 Task: Find connections with filter location Hājo with filter topic #moneywith filter profile language French with filter current company Apollo Hospitals with filter school M.G.M's Jawaharlal Nehru College of Engineering with filter industry Industry Associations with filter service category Video Animation with filter keywords title HVAC Technician
Action: Mouse moved to (567, 74)
Screenshot: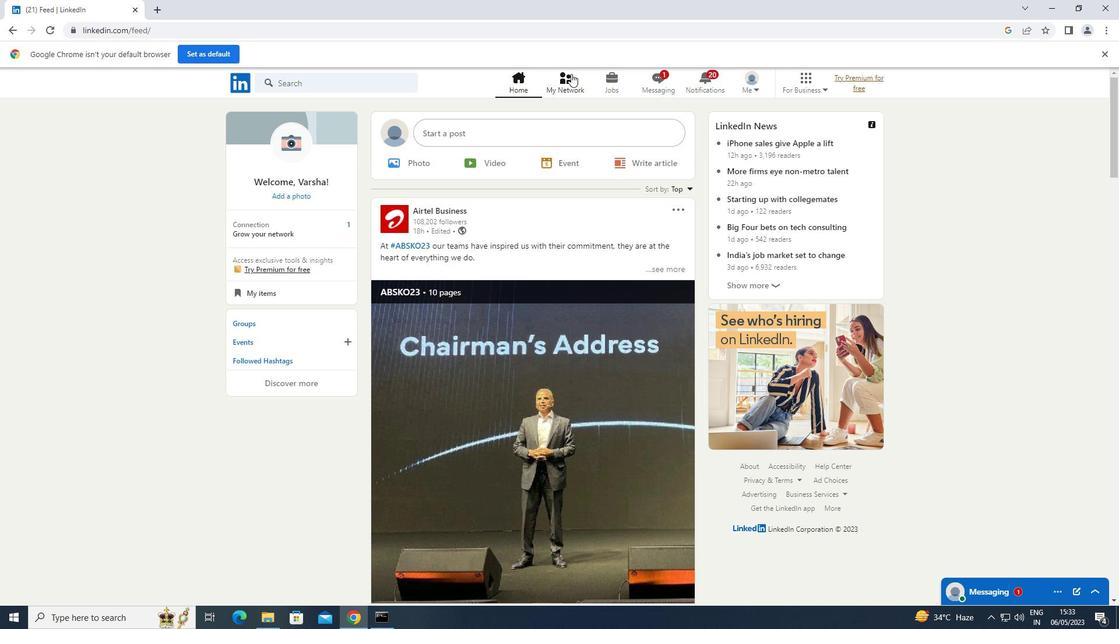 
Action: Mouse pressed left at (567, 74)
Screenshot: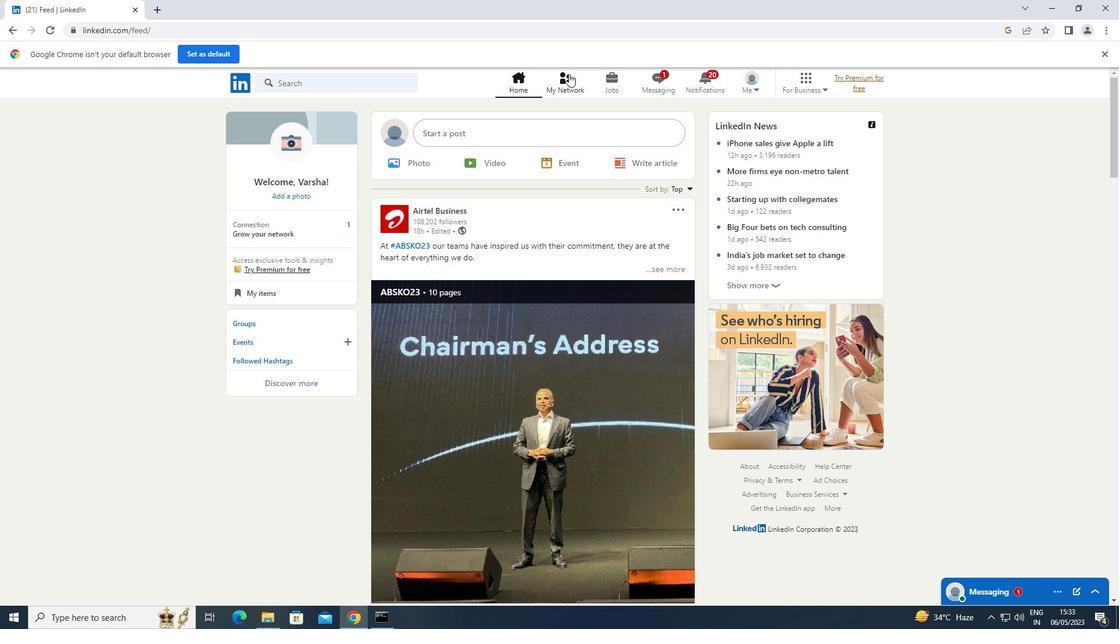 
Action: Mouse moved to (298, 149)
Screenshot: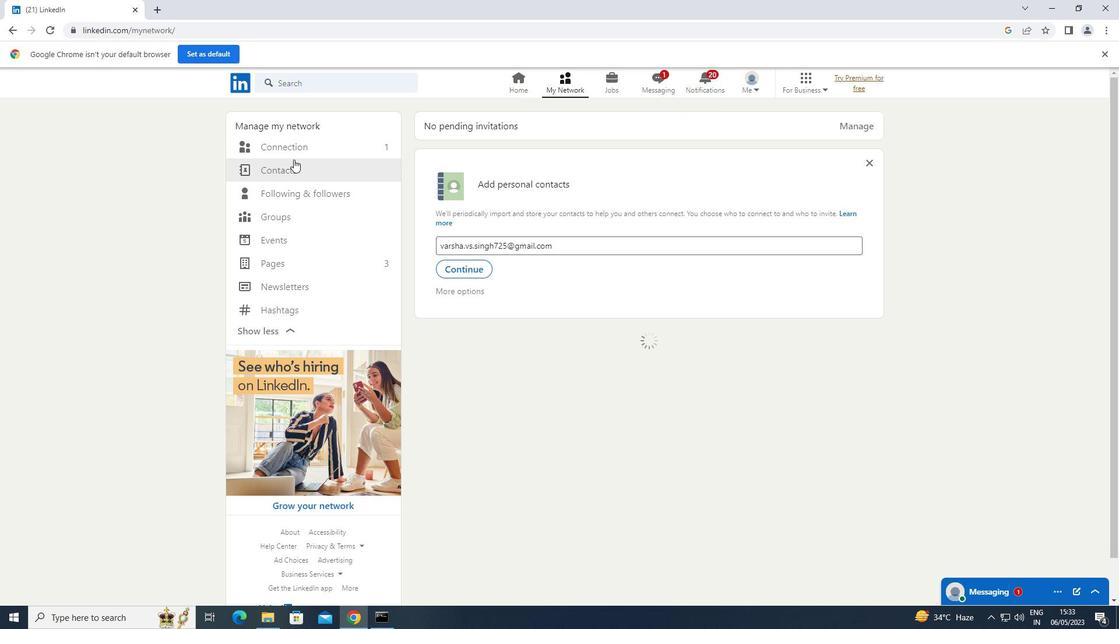 
Action: Mouse pressed left at (298, 149)
Screenshot: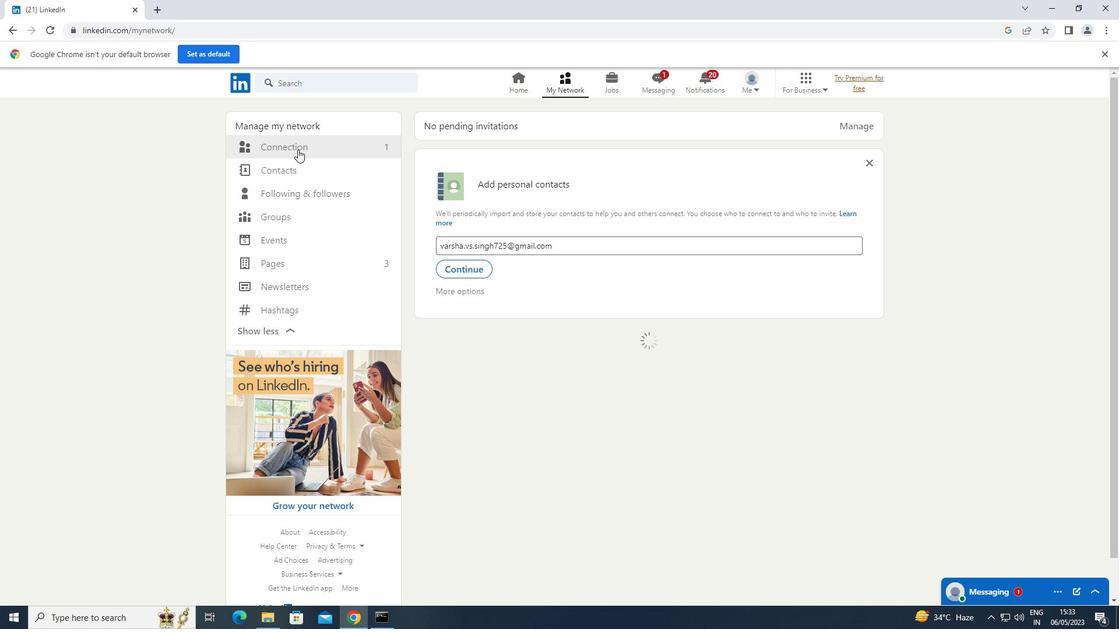 
Action: Mouse moved to (660, 139)
Screenshot: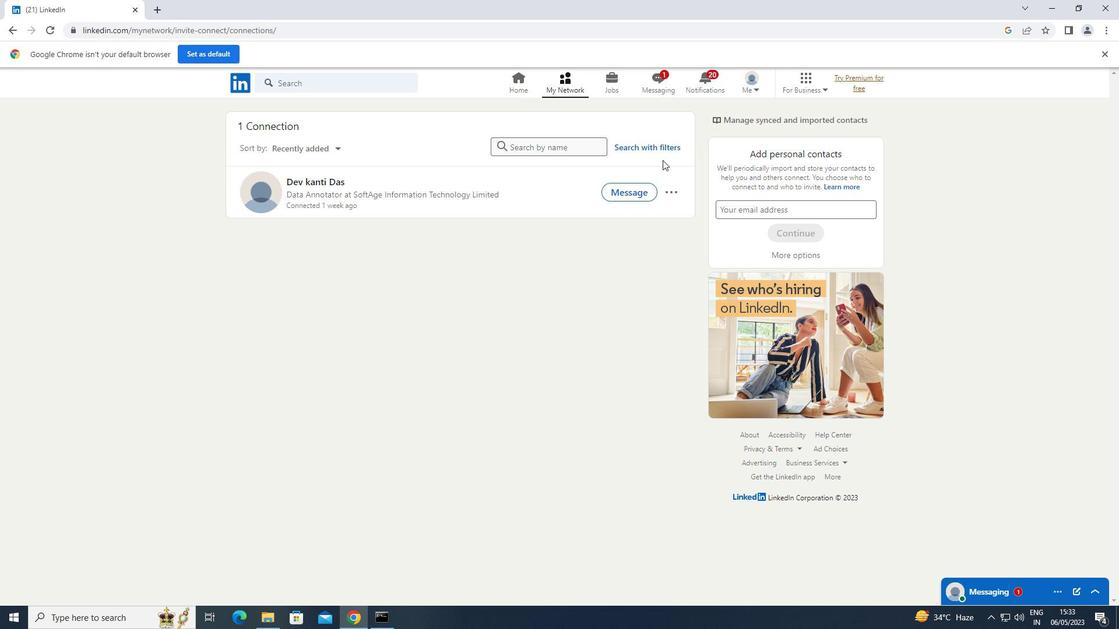 
Action: Mouse pressed left at (660, 139)
Screenshot: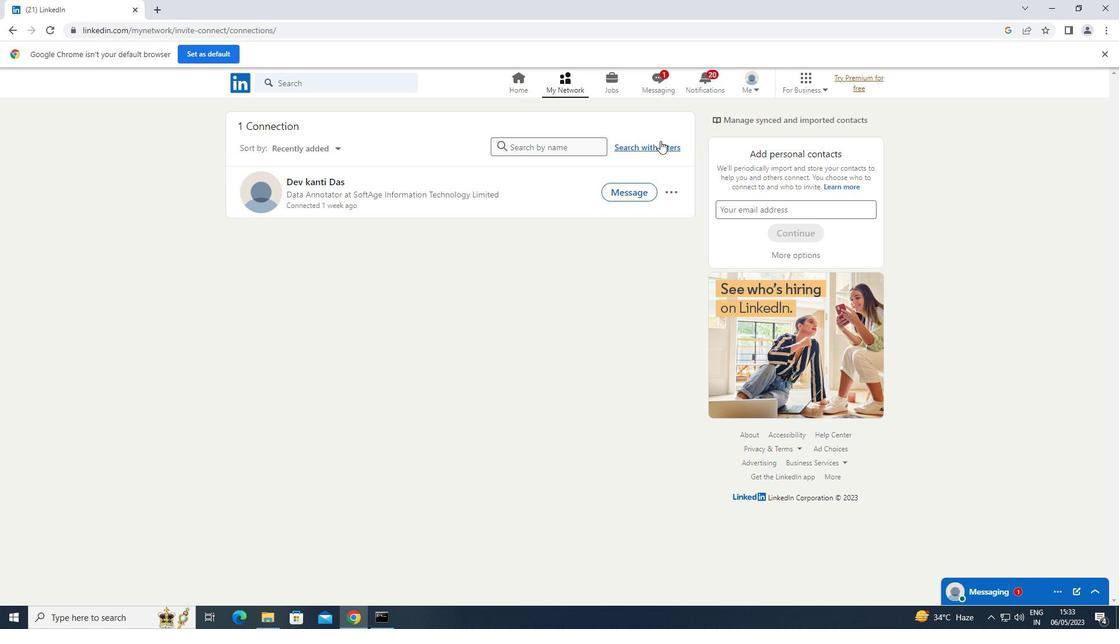 
Action: Mouse moved to (657, 147)
Screenshot: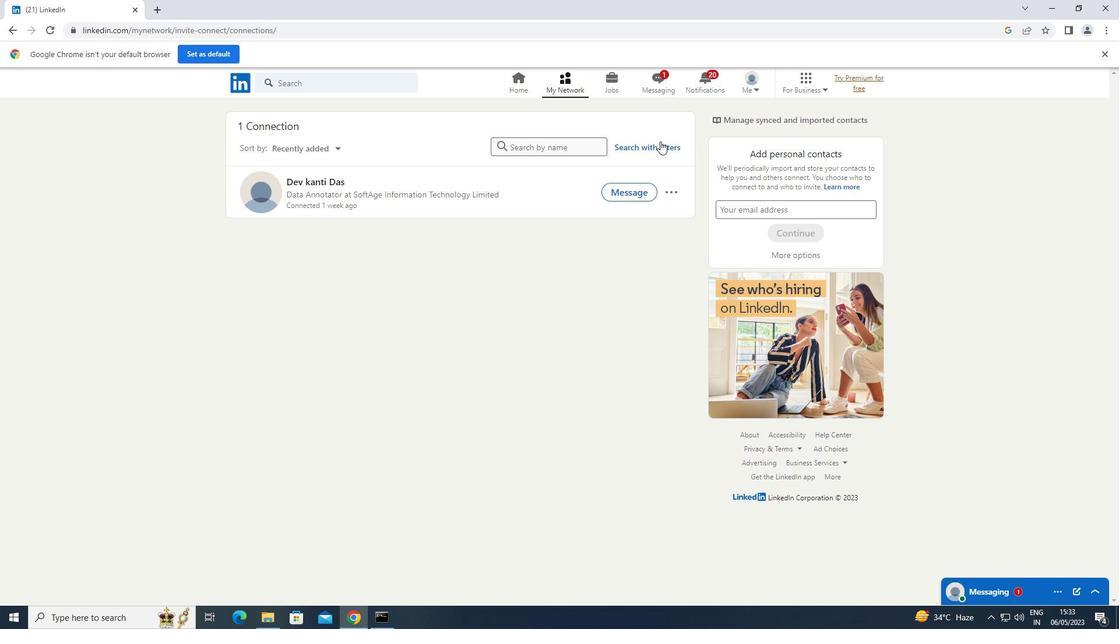
Action: Mouse pressed left at (657, 147)
Screenshot: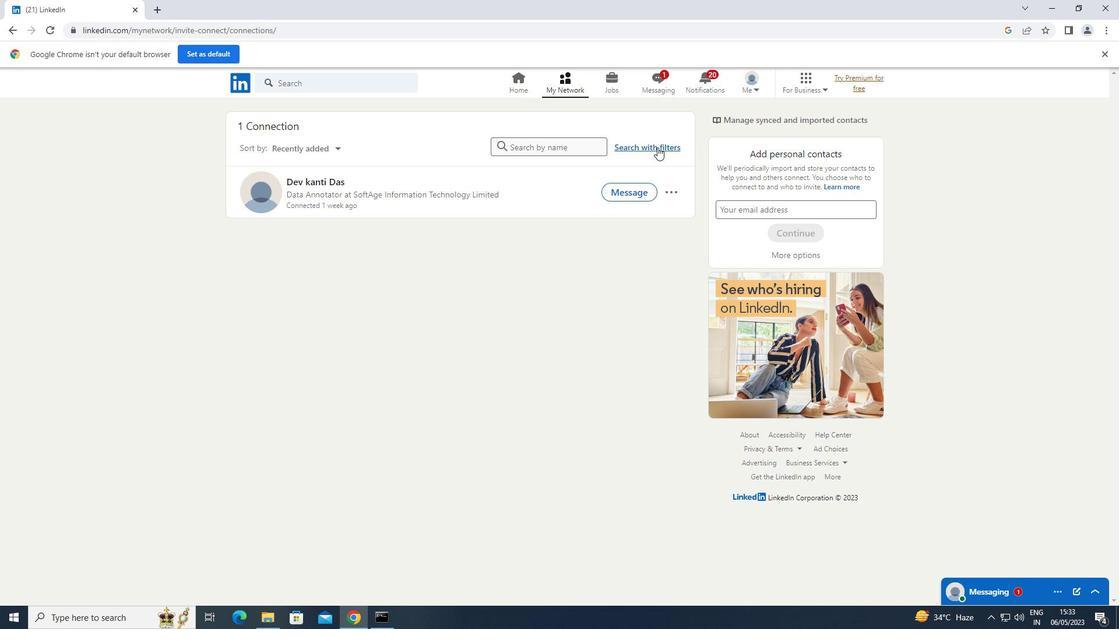 
Action: Mouse moved to (600, 116)
Screenshot: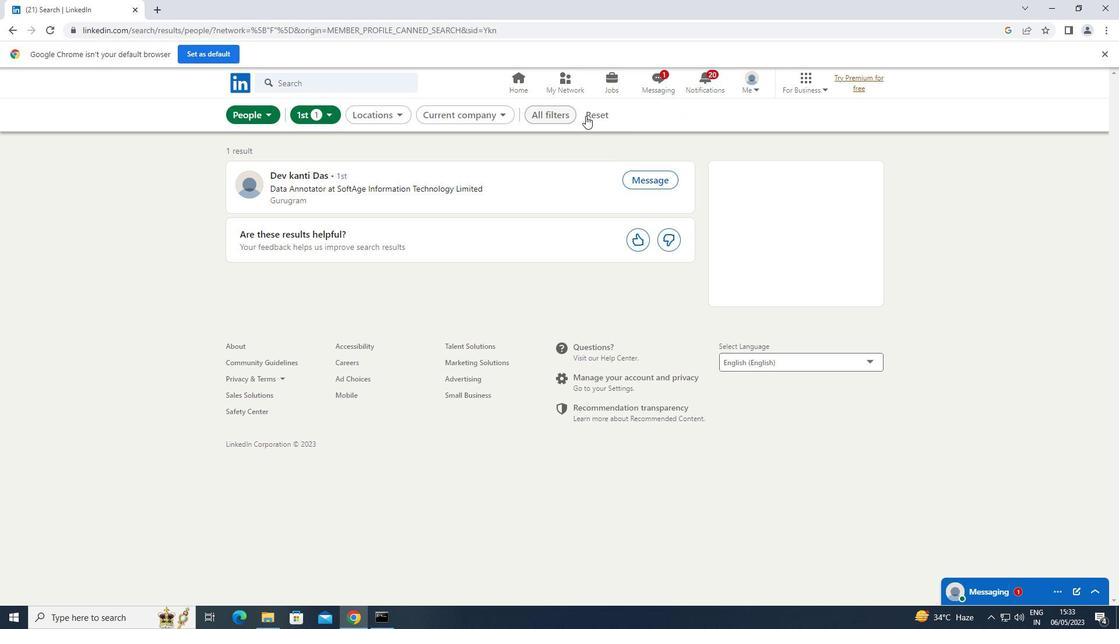 
Action: Mouse pressed left at (600, 116)
Screenshot: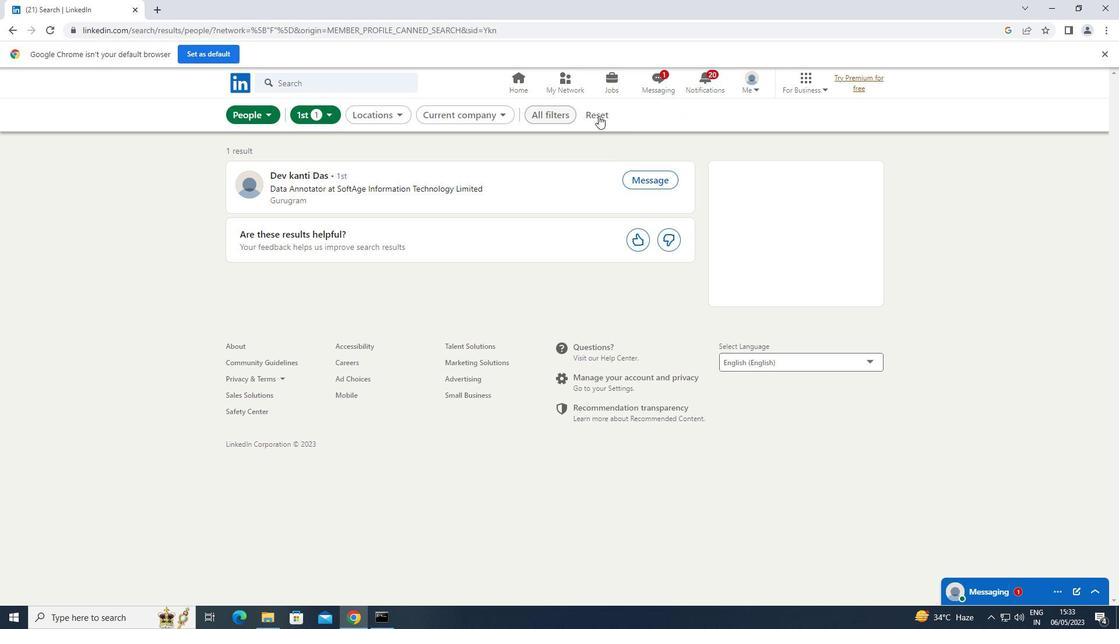 
Action: Mouse moved to (599, 114)
Screenshot: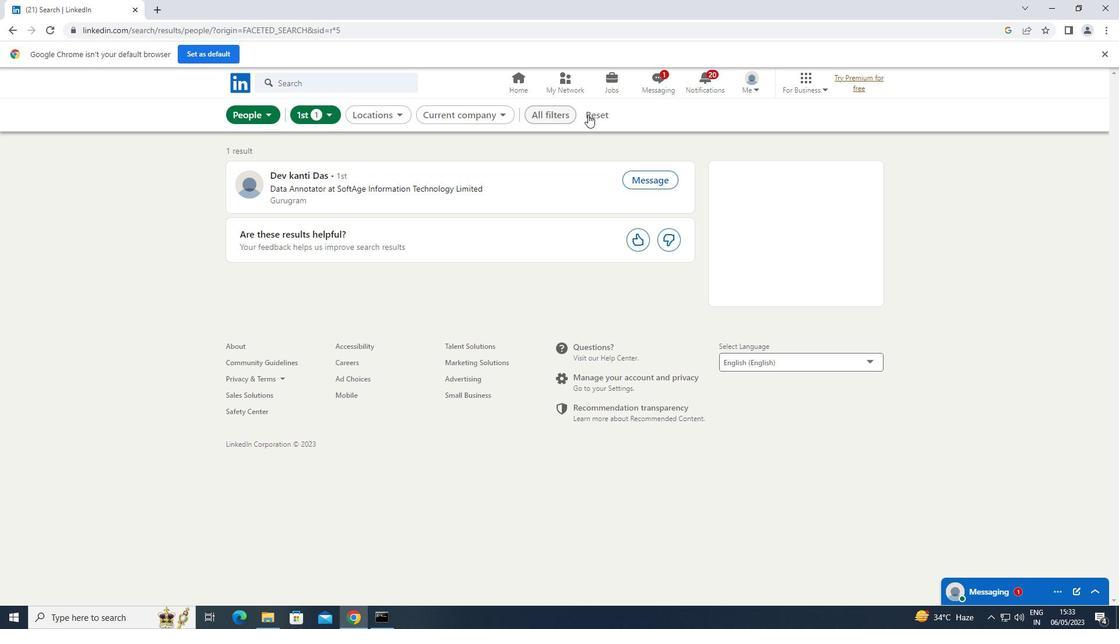 
Action: Mouse pressed left at (599, 114)
Screenshot: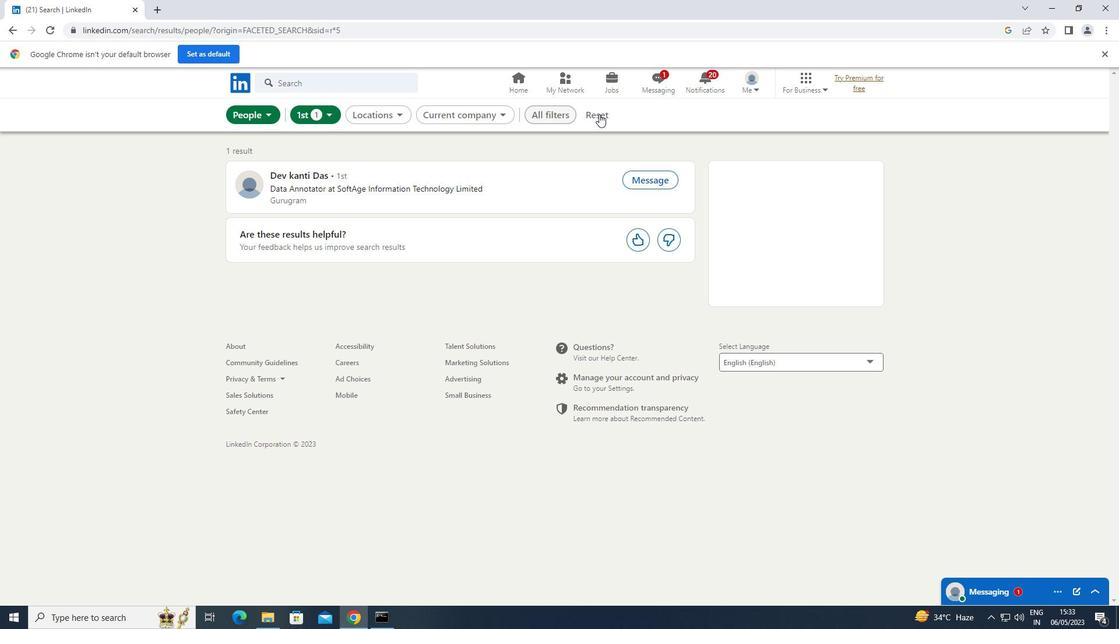 
Action: Mouse moved to (581, 116)
Screenshot: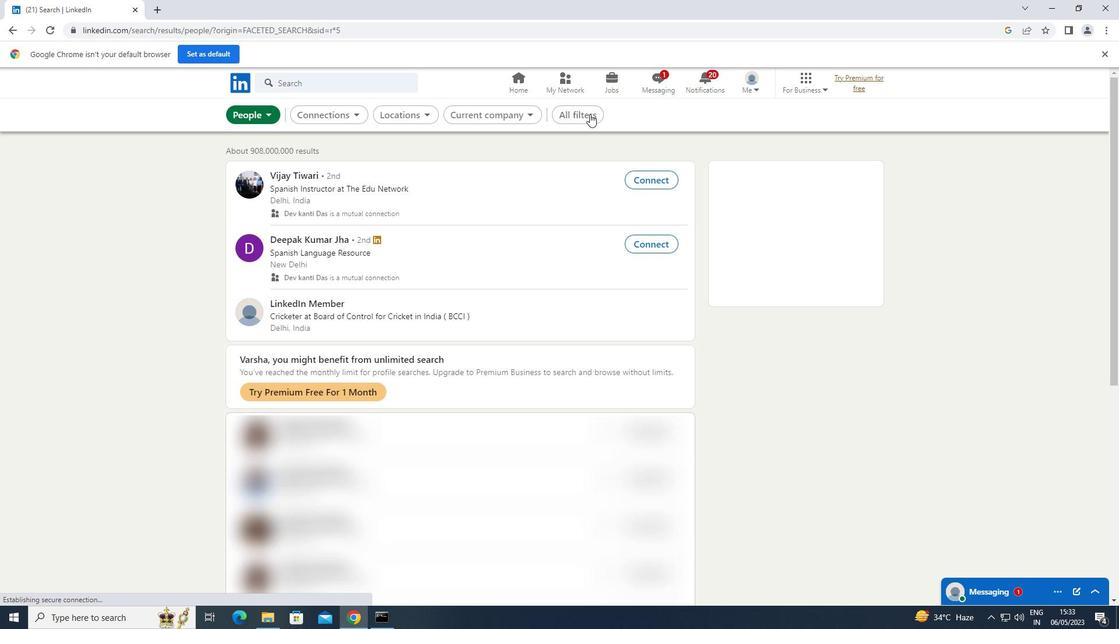 
Action: Mouse pressed left at (581, 116)
Screenshot: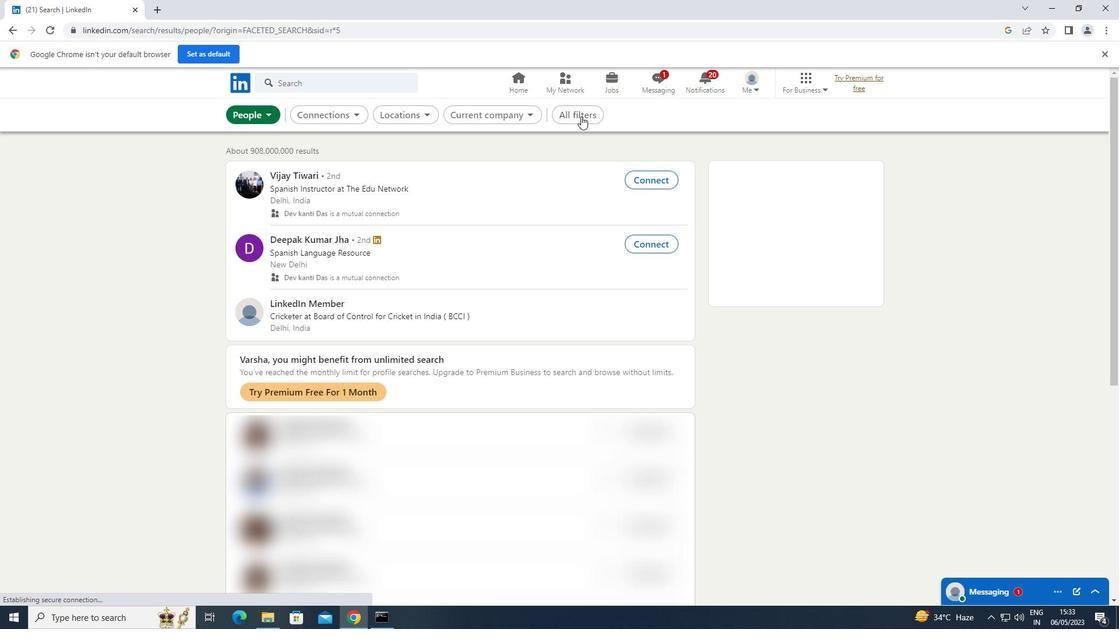 
Action: Mouse moved to (924, 281)
Screenshot: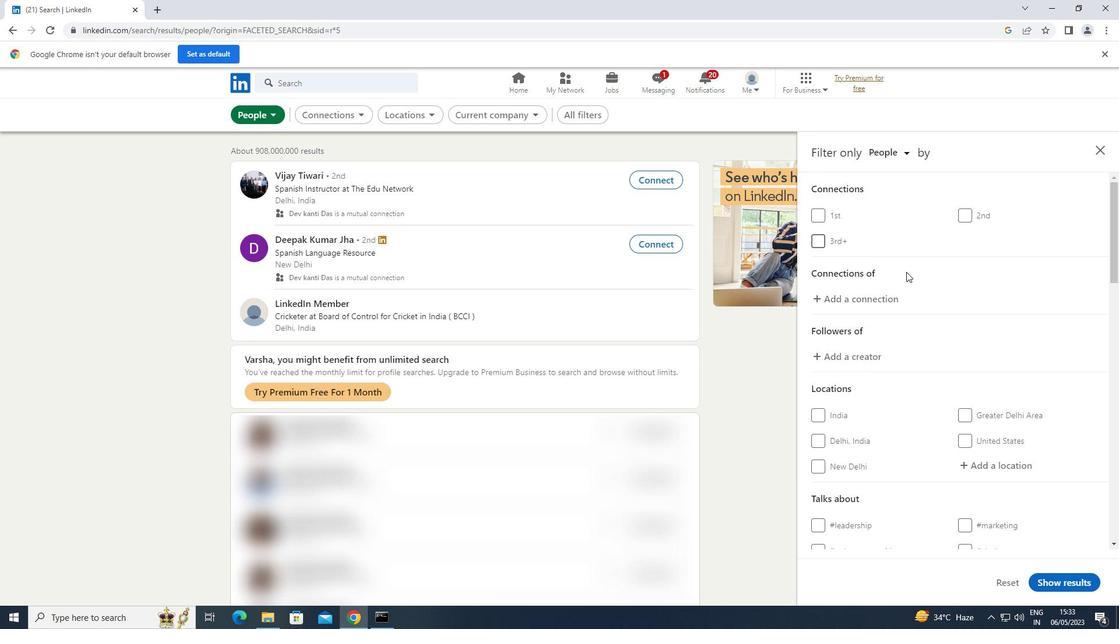 
Action: Mouse scrolled (924, 280) with delta (0, 0)
Screenshot: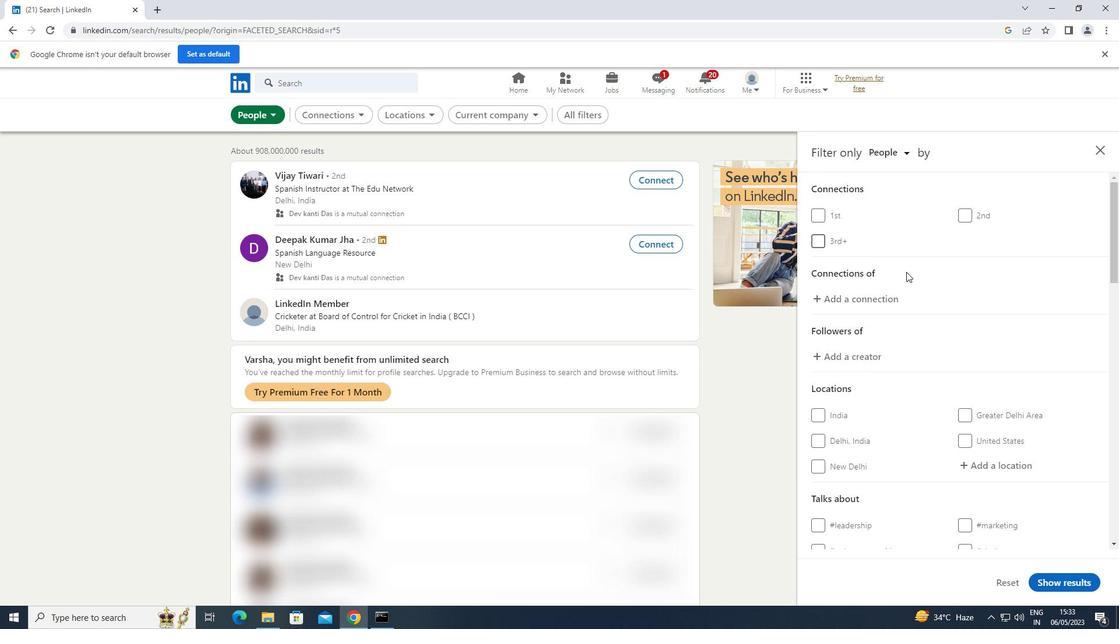 
Action: Mouse scrolled (924, 280) with delta (0, 0)
Screenshot: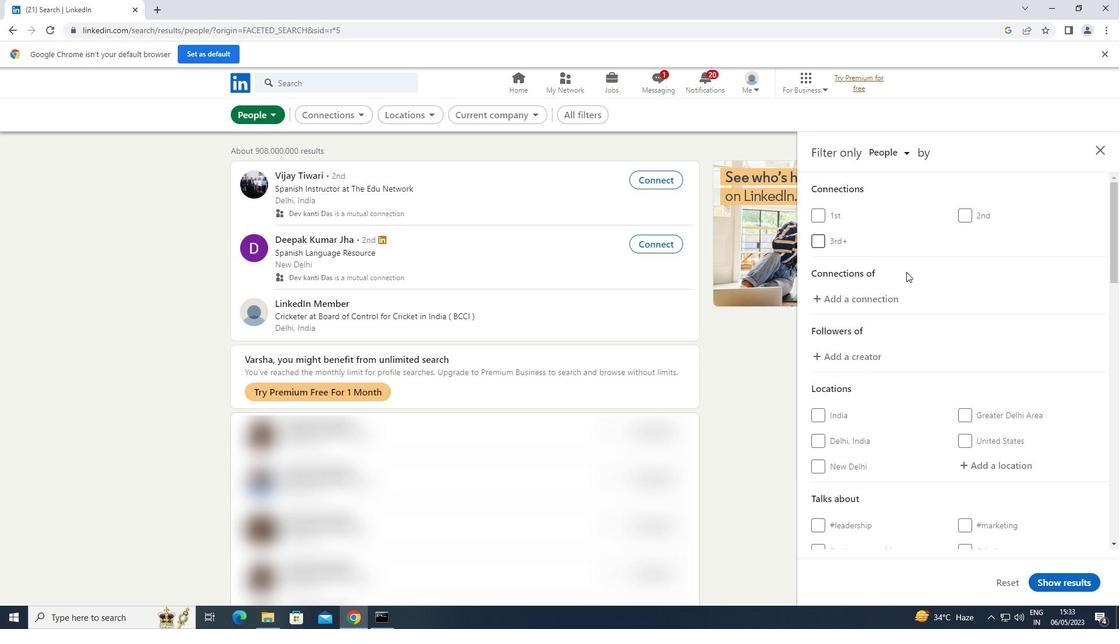 
Action: Mouse moved to (989, 343)
Screenshot: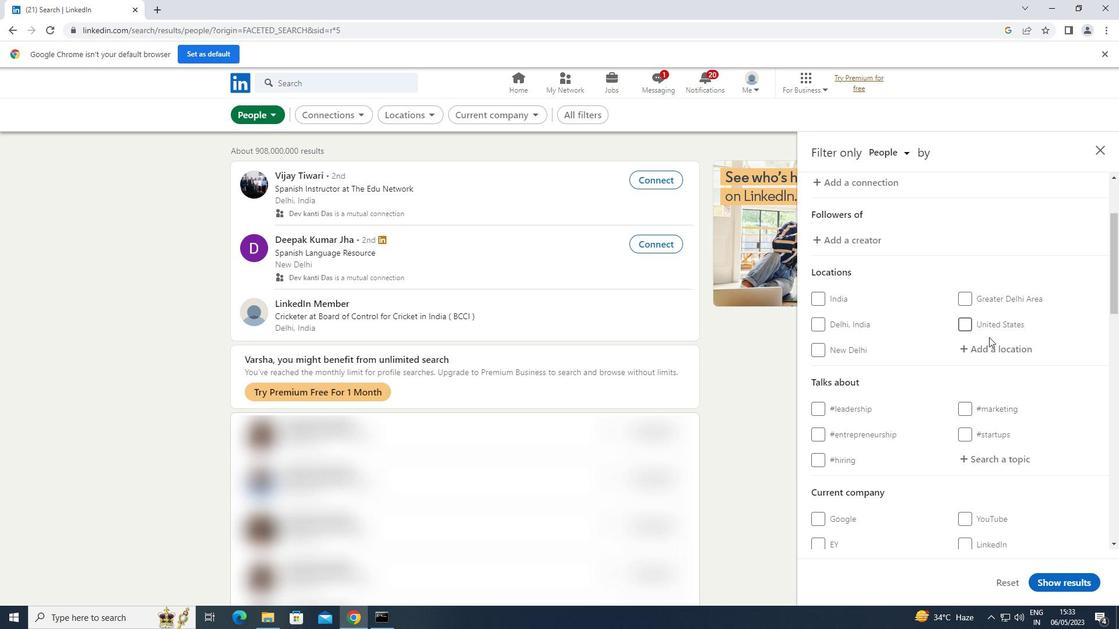 
Action: Mouse pressed left at (989, 343)
Screenshot: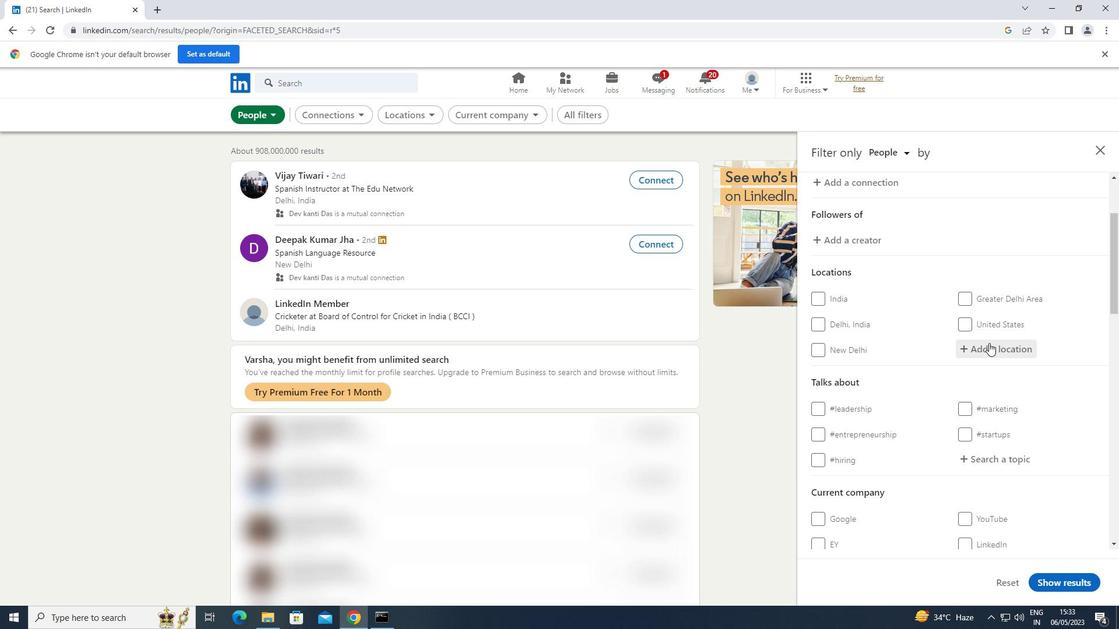 
Action: Mouse moved to (990, 343)
Screenshot: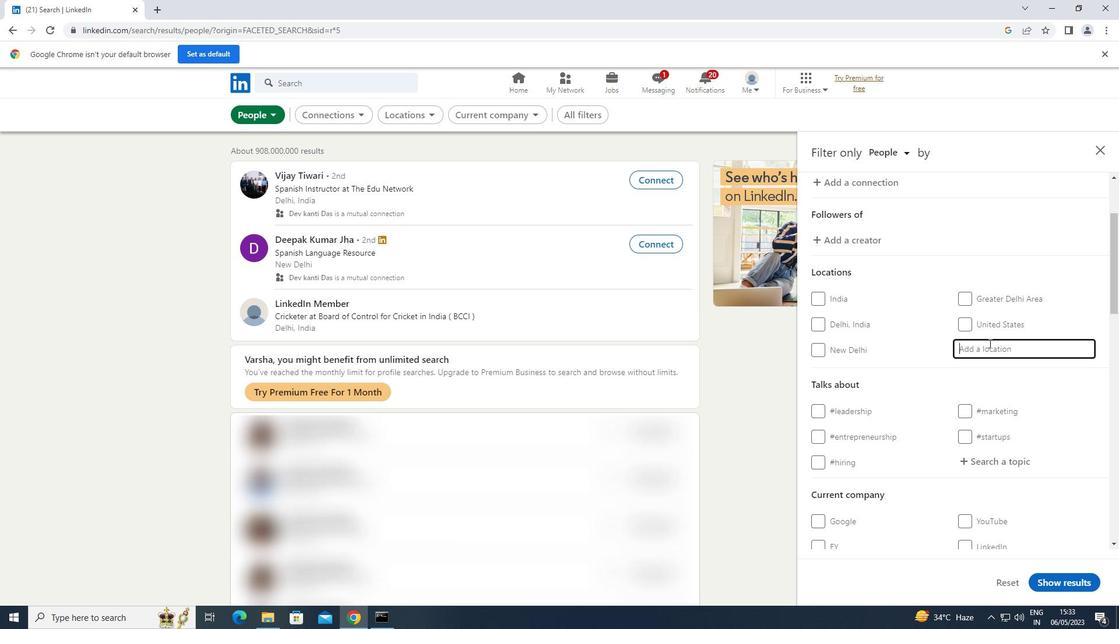 
Action: Key pressed <Key.shift>HAJ
Screenshot: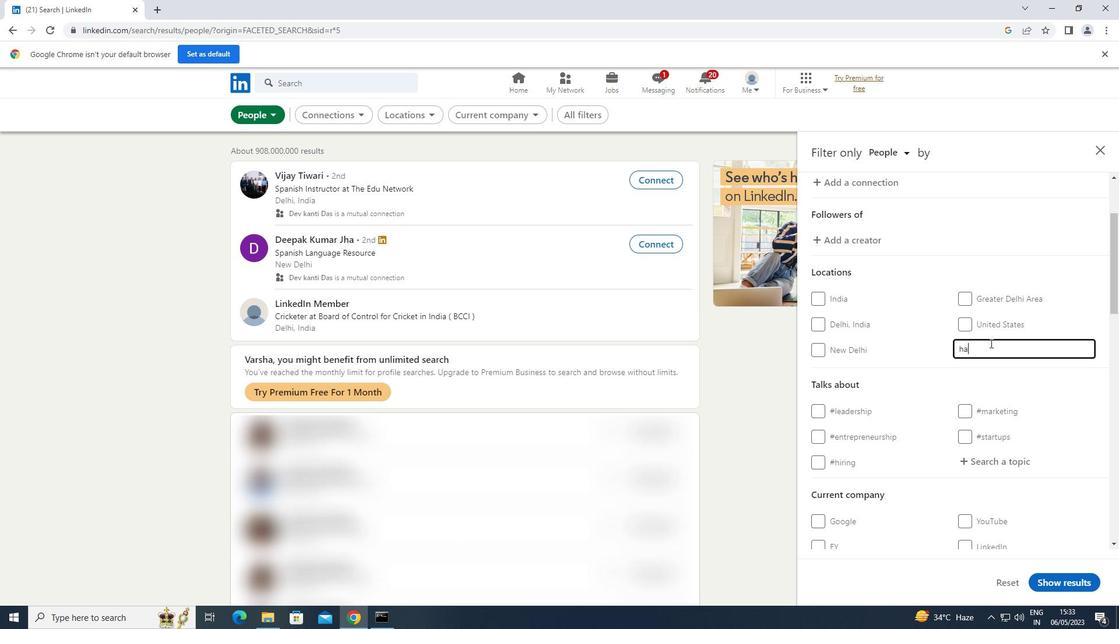 
Action: Mouse moved to (990, 343)
Screenshot: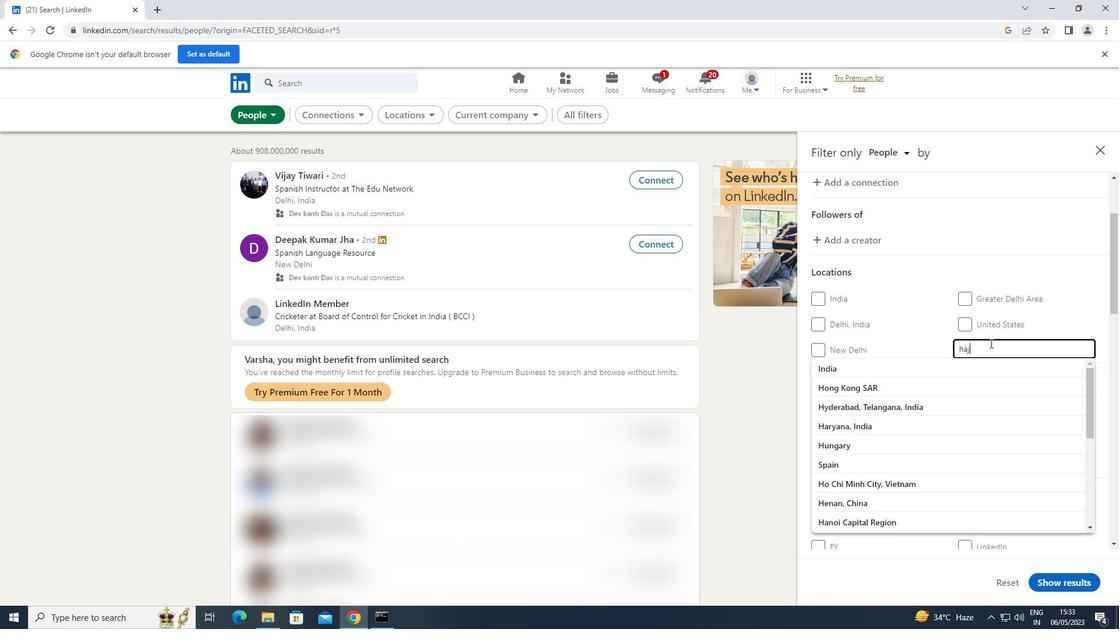 
Action: Key pressed O
Screenshot: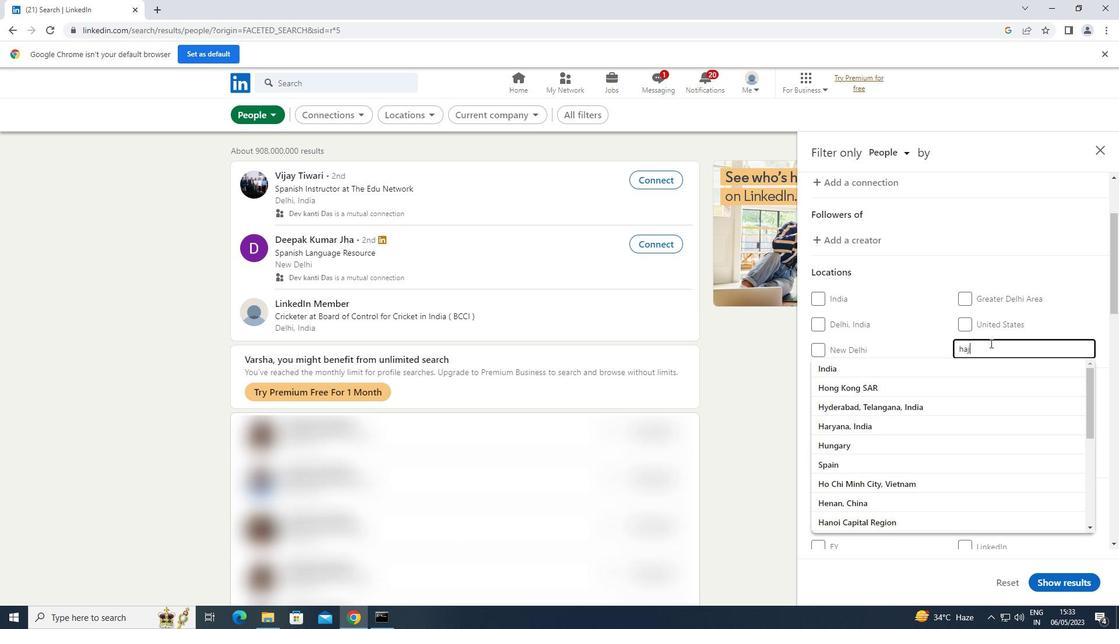 
Action: Mouse moved to (985, 456)
Screenshot: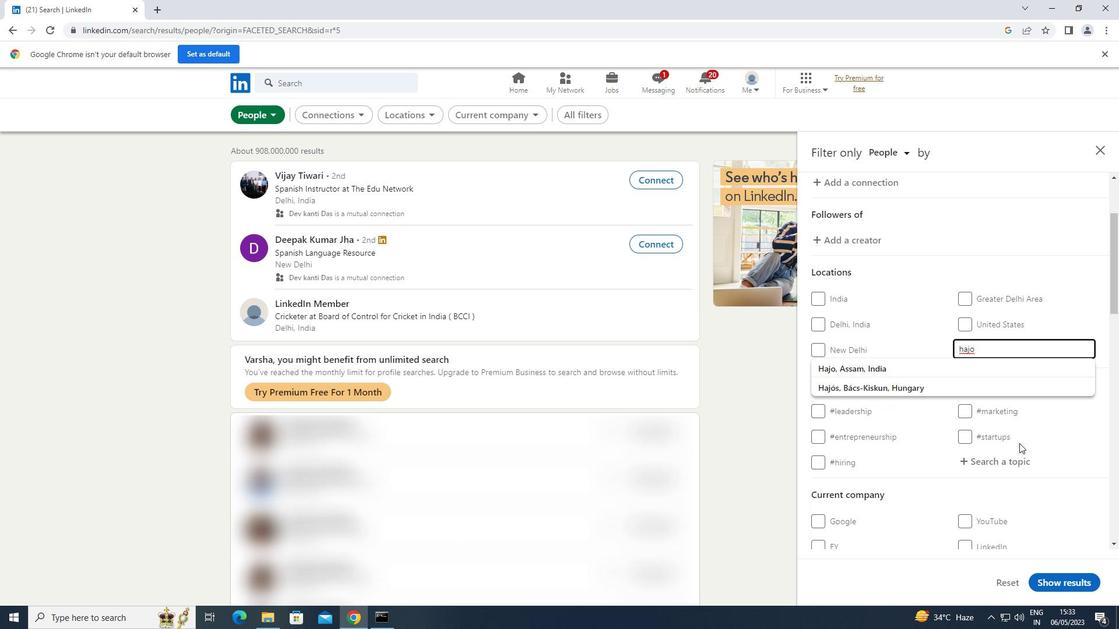 
Action: Mouse pressed left at (985, 456)
Screenshot: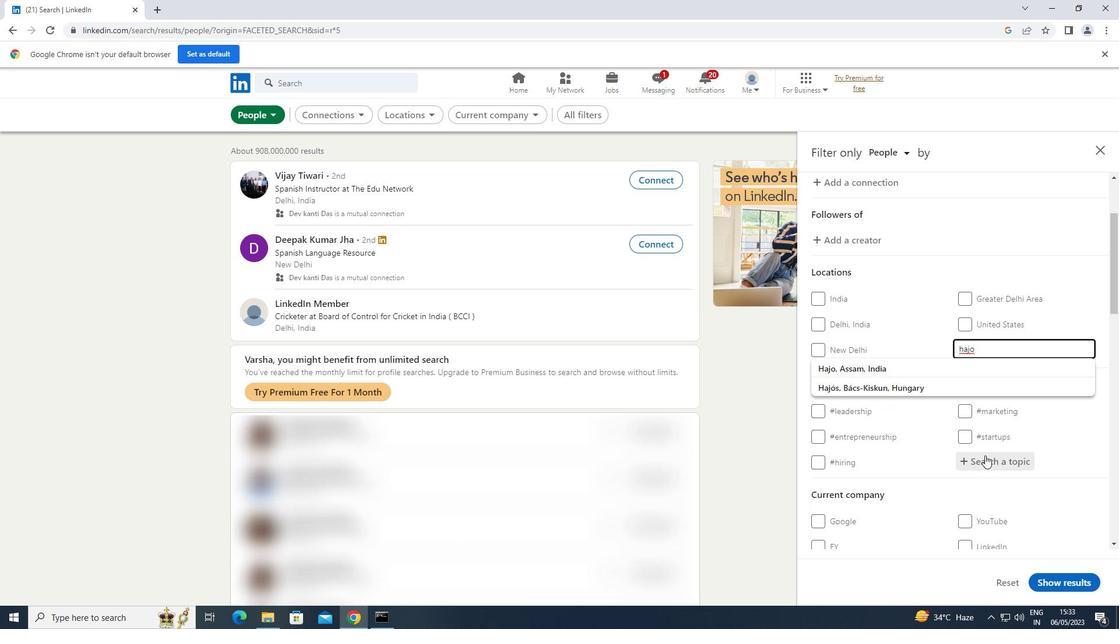 
Action: Mouse moved to (990, 451)
Screenshot: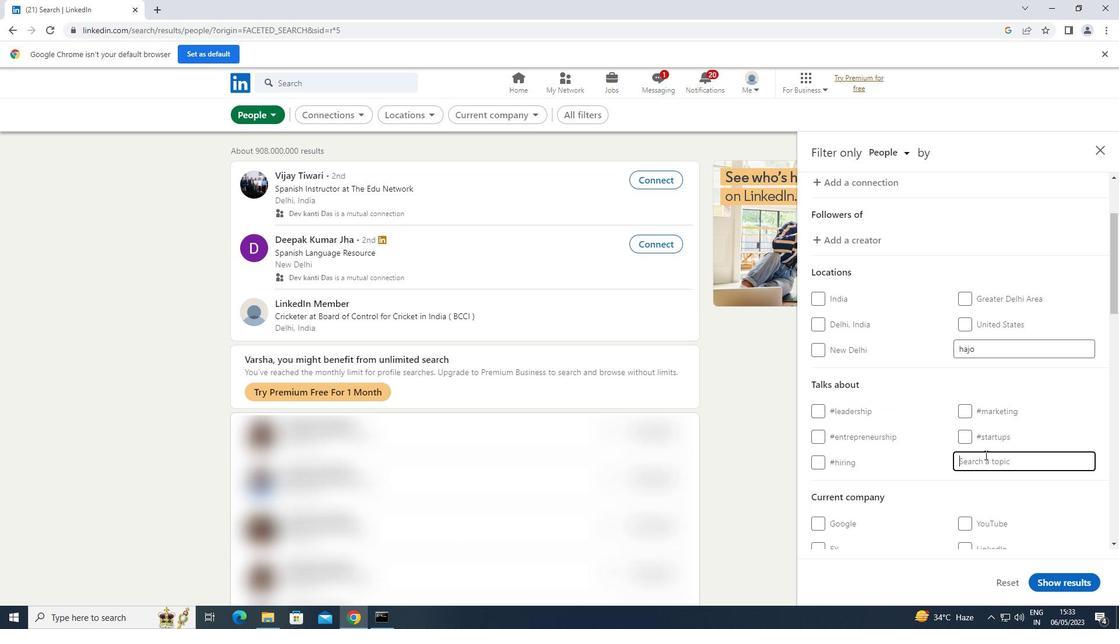 
Action: Key pressed MONEY
Screenshot: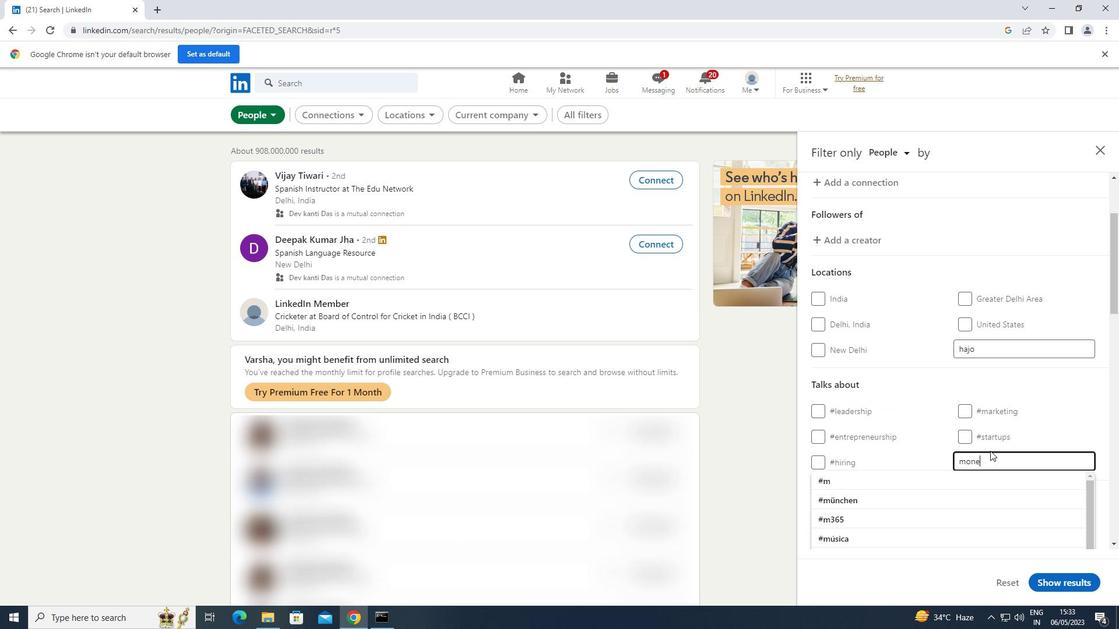 
Action: Mouse moved to (865, 484)
Screenshot: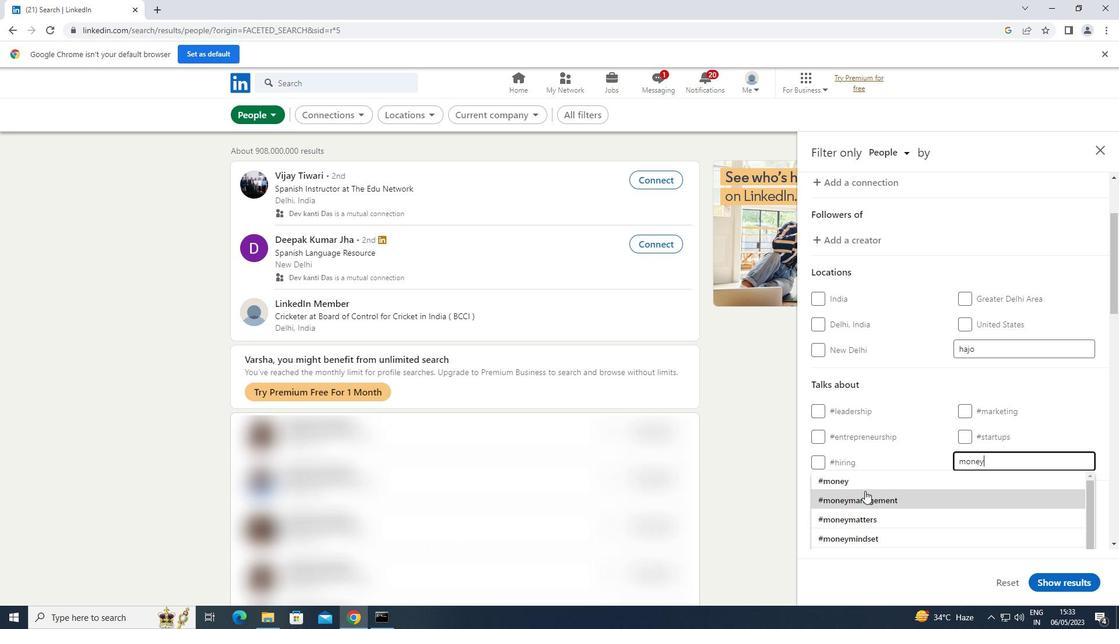
Action: Mouse pressed left at (865, 484)
Screenshot: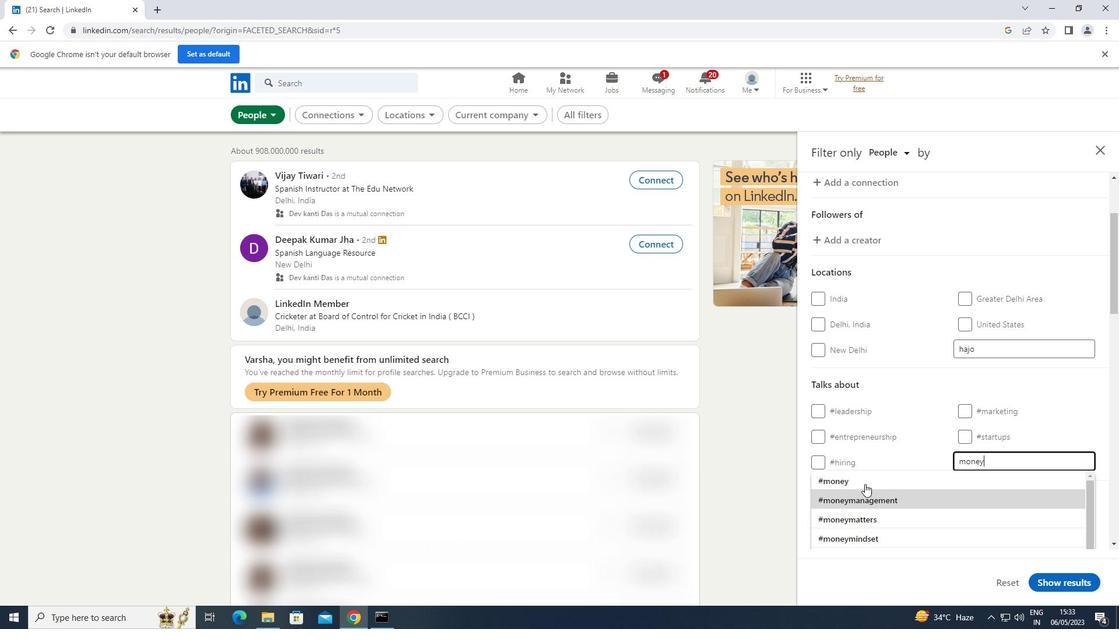 
Action: Mouse moved to (871, 502)
Screenshot: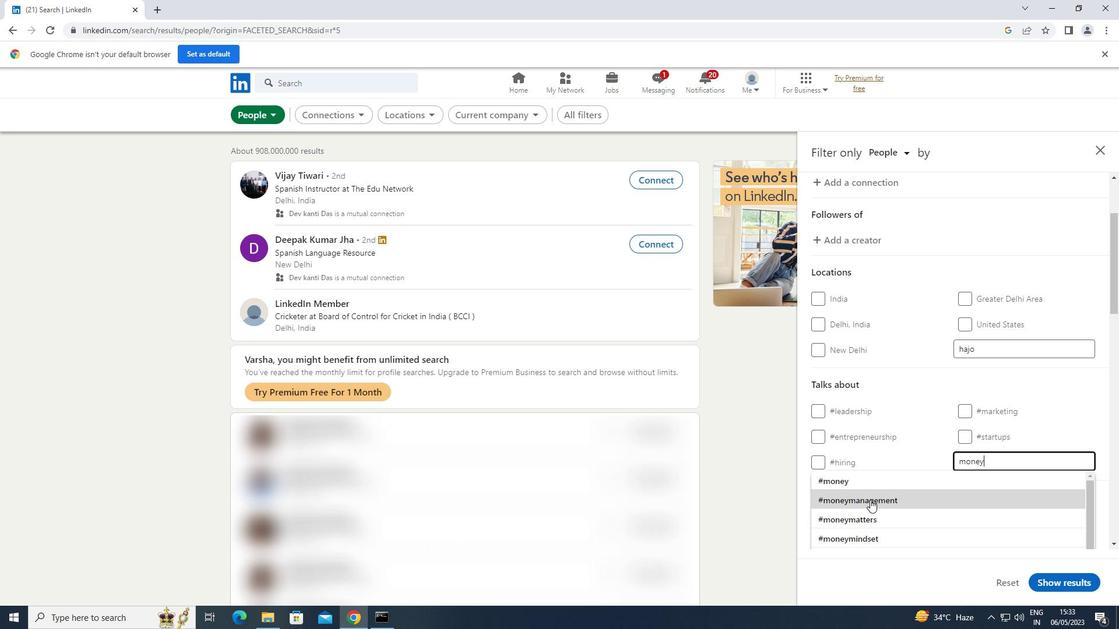 
Action: Mouse scrolled (871, 501) with delta (0, 0)
Screenshot: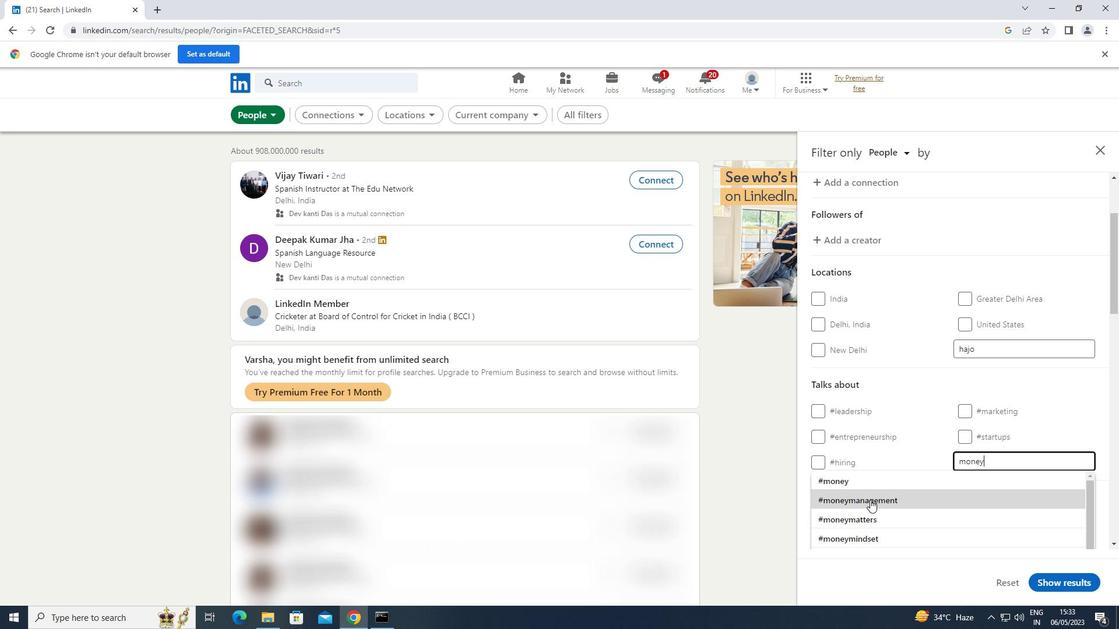 
Action: Mouse moved to (871, 502)
Screenshot: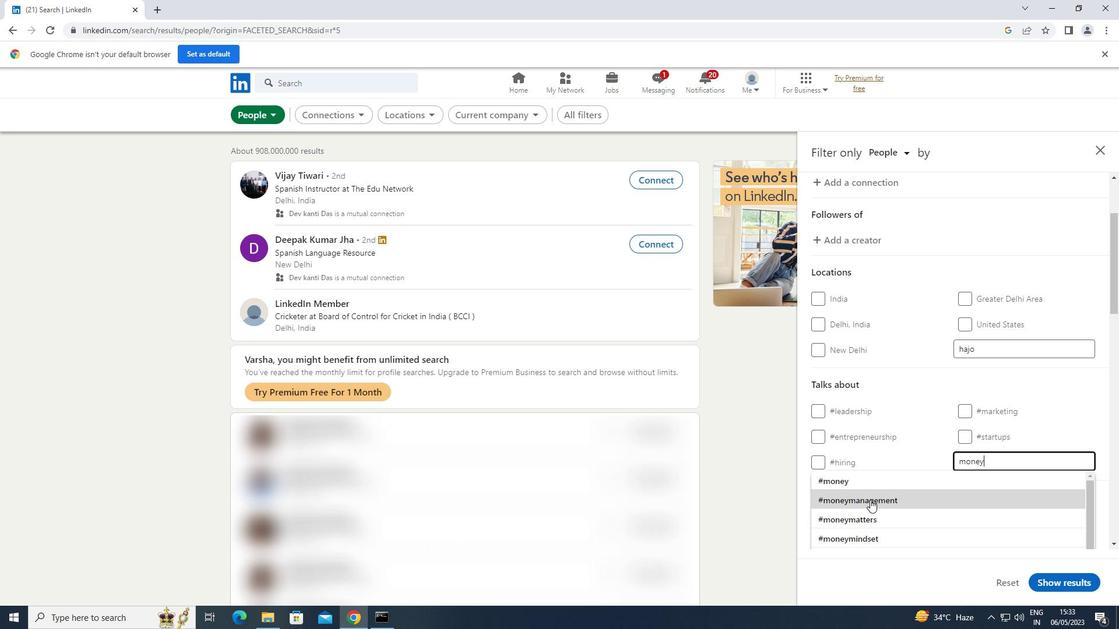 
Action: Mouse scrolled (871, 502) with delta (0, 0)
Screenshot: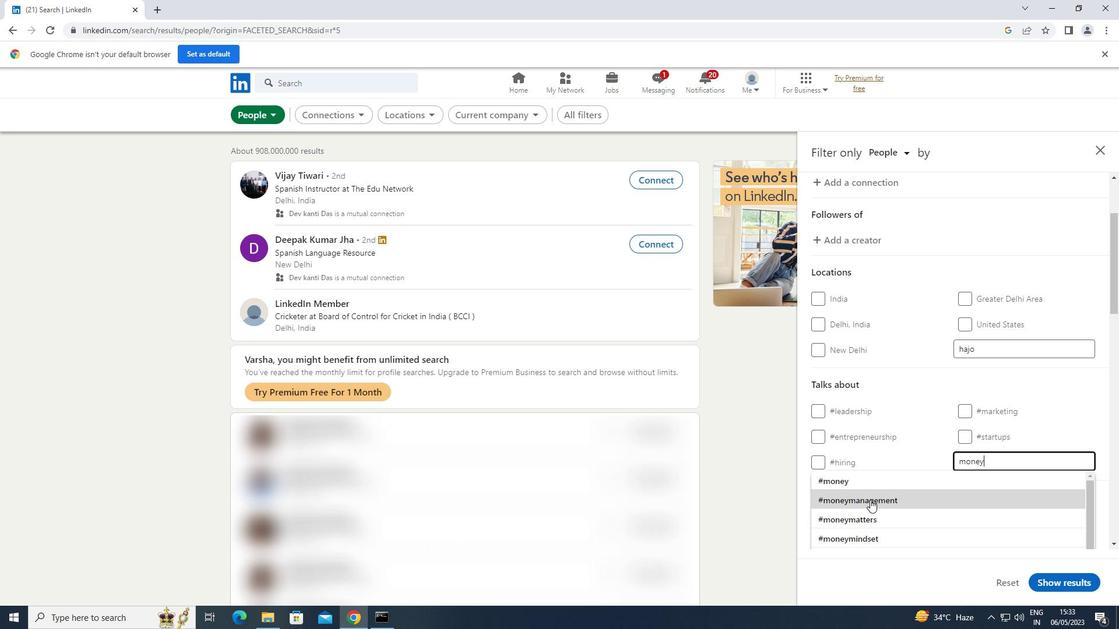 
Action: Mouse scrolled (871, 502) with delta (0, 0)
Screenshot: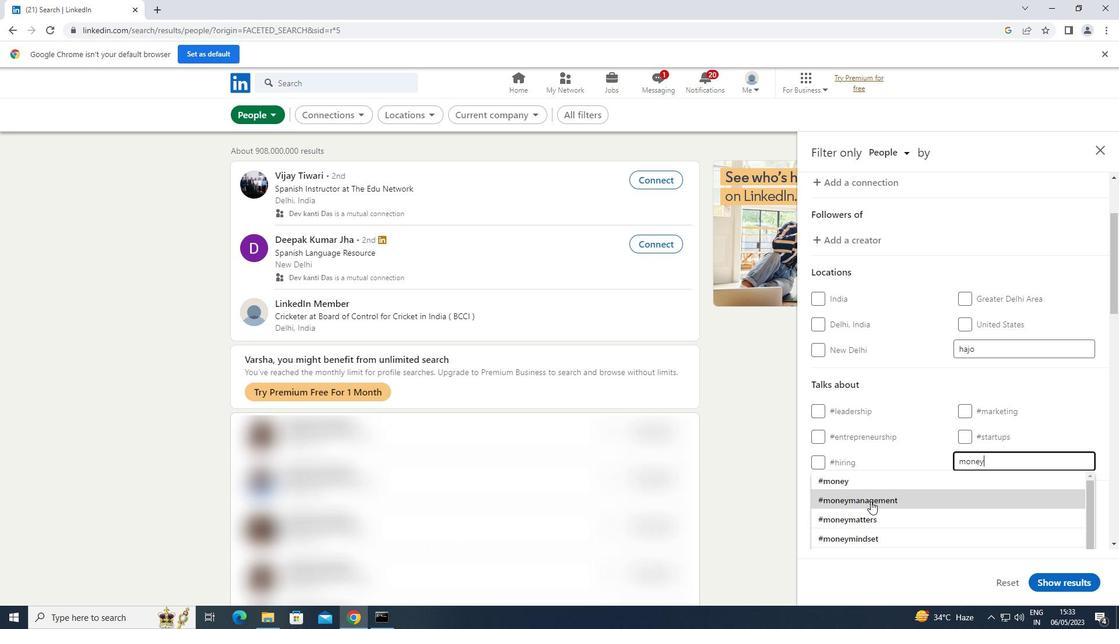 
Action: Mouse moved to (872, 503)
Screenshot: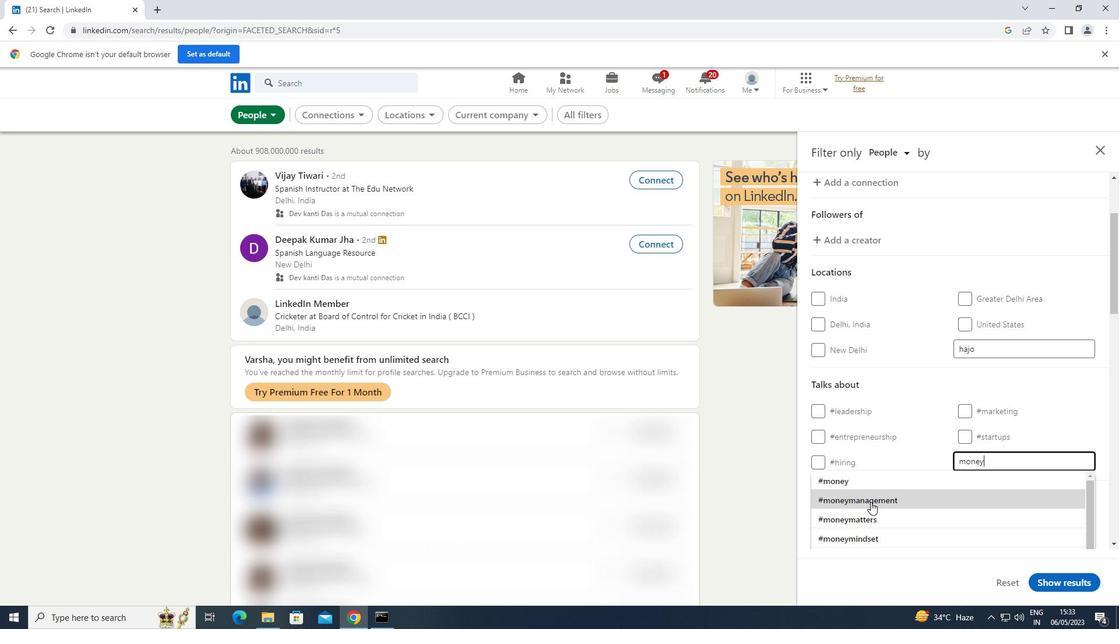 
Action: Mouse scrolled (872, 502) with delta (0, 0)
Screenshot: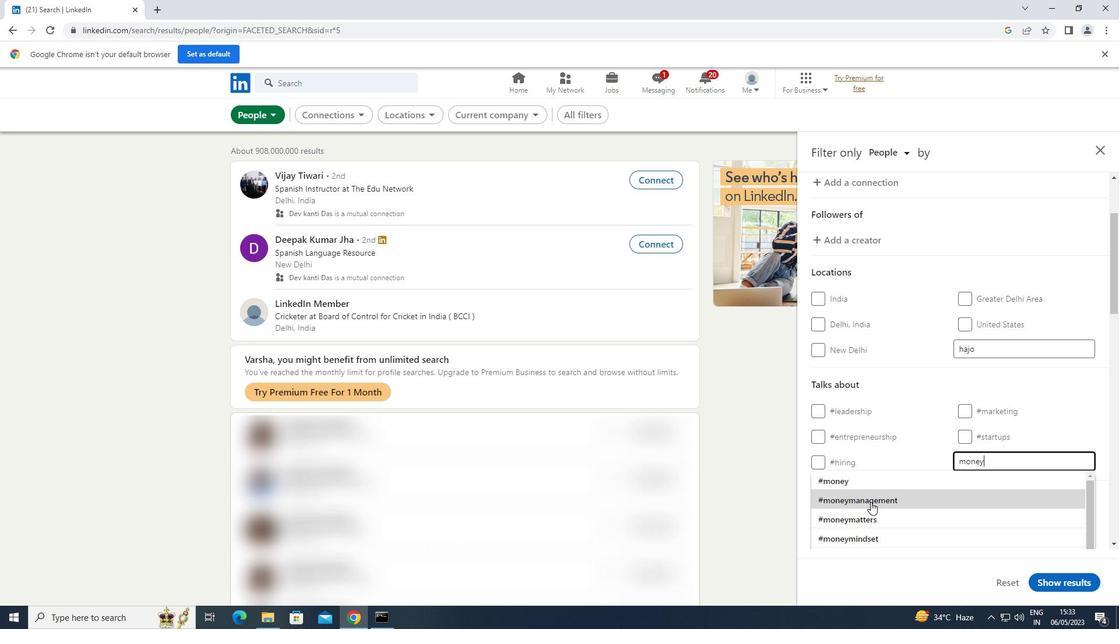 
Action: Mouse scrolled (872, 502) with delta (0, 0)
Screenshot: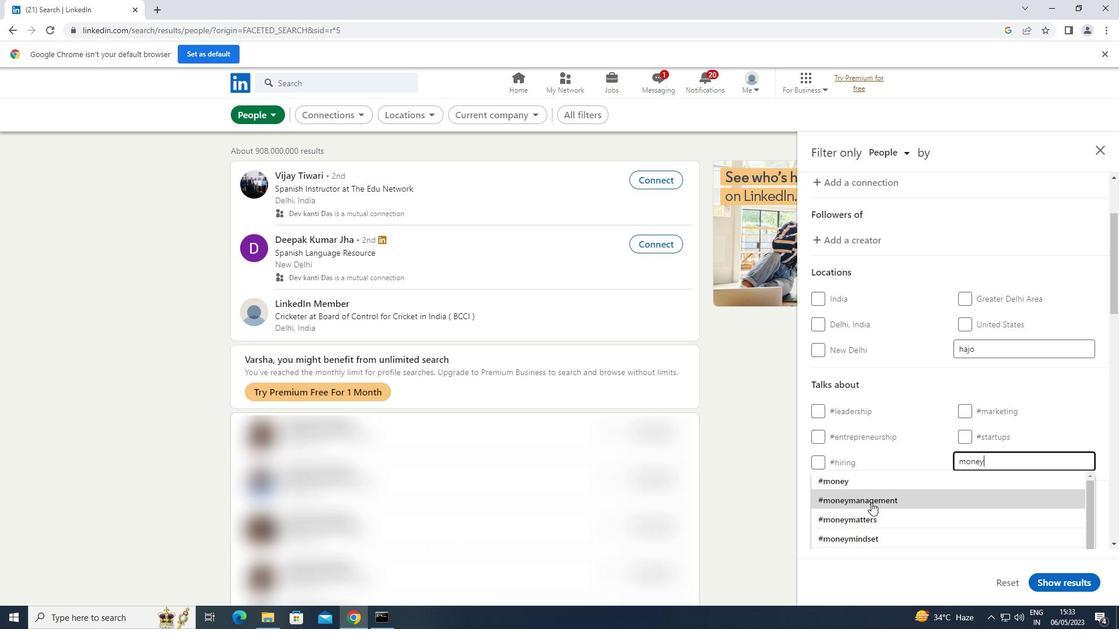
Action: Mouse scrolled (872, 502) with delta (0, 0)
Screenshot: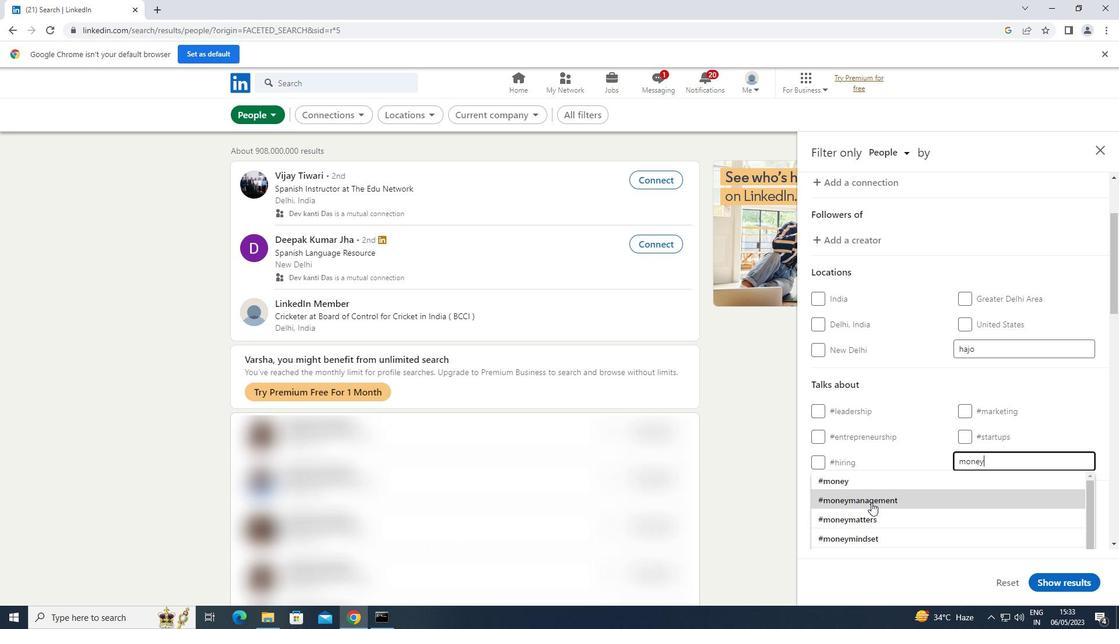 
Action: Mouse scrolled (872, 502) with delta (0, 0)
Screenshot: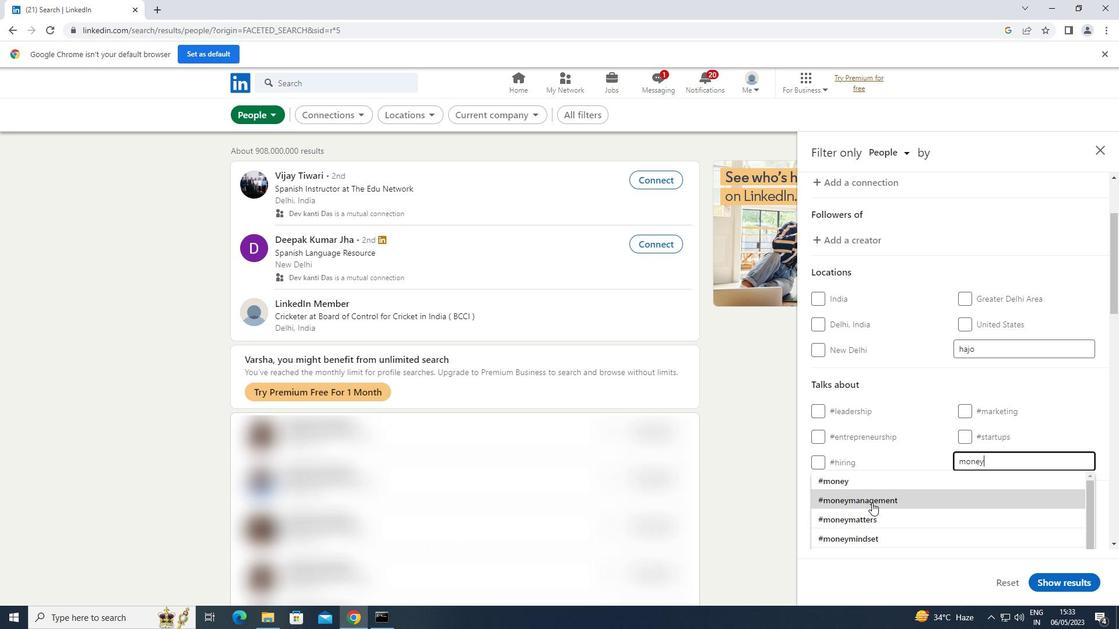 
Action: Mouse moved to (872, 503)
Screenshot: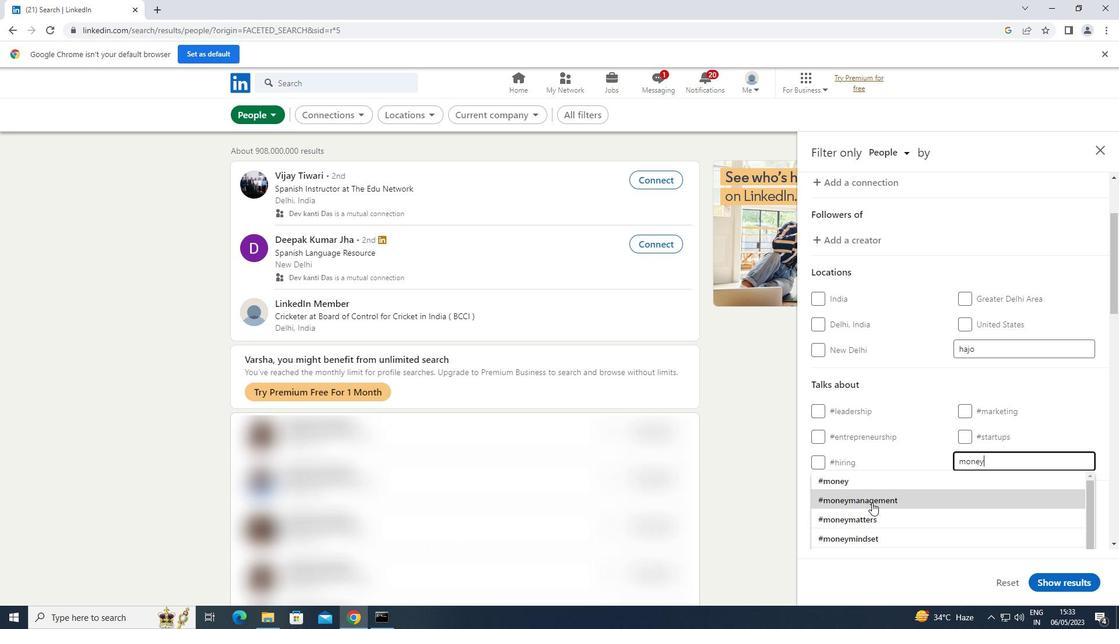 
Action: Mouse scrolled (872, 503) with delta (0, 0)
Screenshot: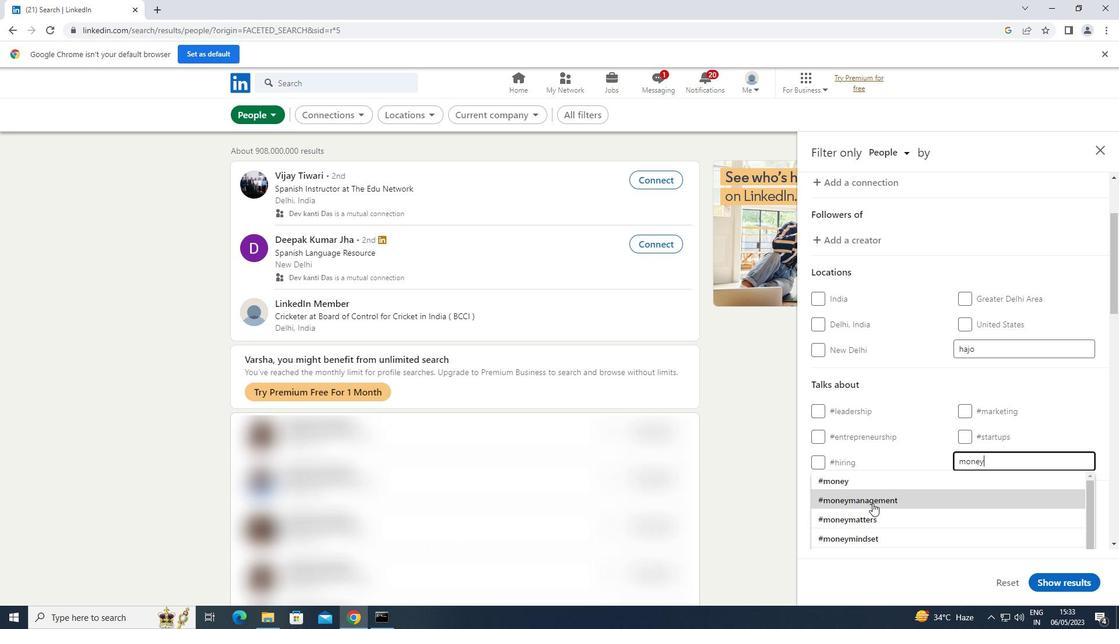 
Action: Mouse scrolled (872, 503) with delta (0, 0)
Screenshot: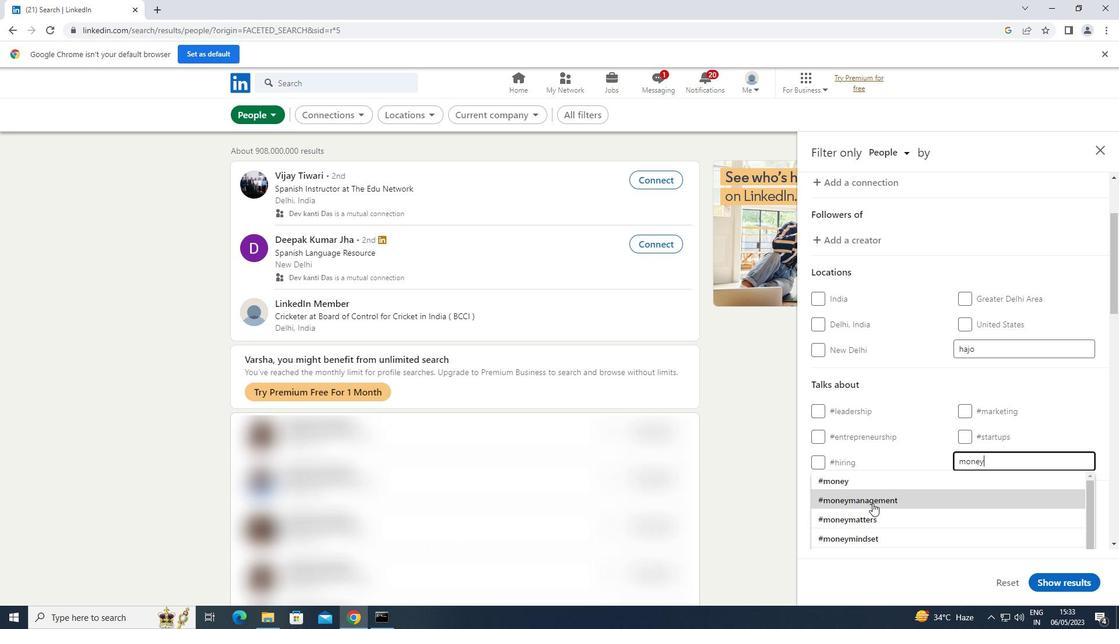 
Action: Mouse scrolled (872, 503) with delta (0, 0)
Screenshot: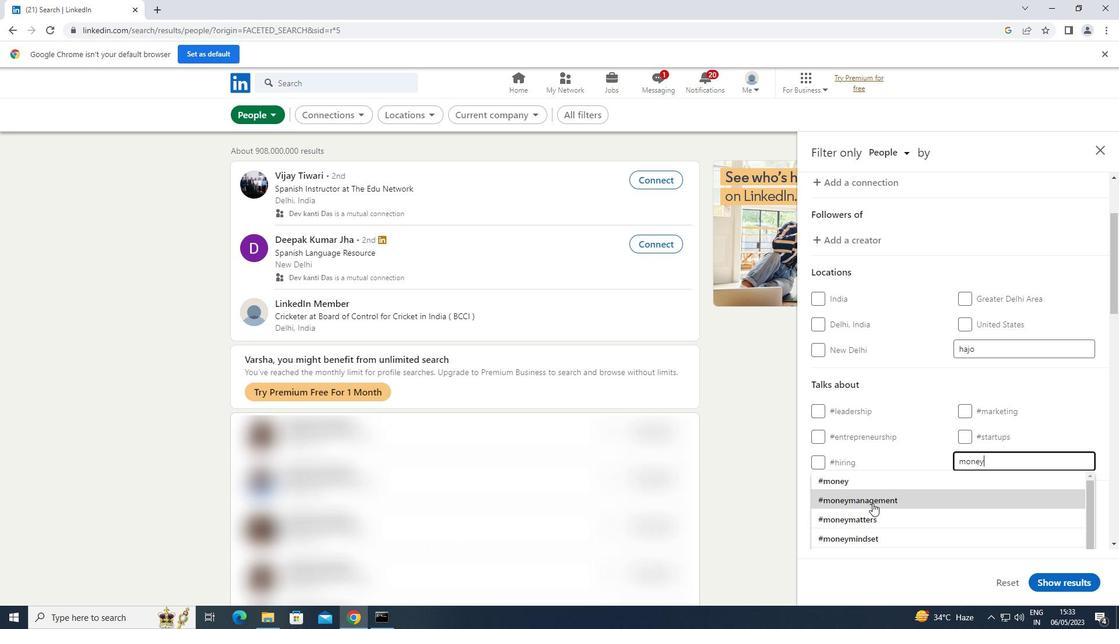 
Action: Mouse scrolled (872, 503) with delta (0, 0)
Screenshot: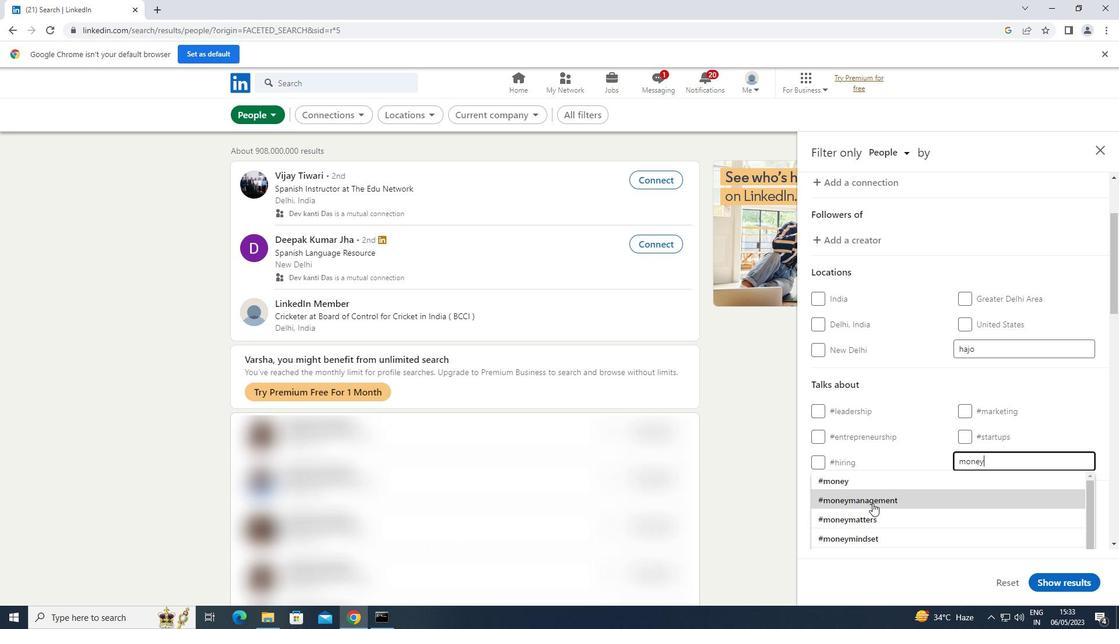 
Action: Mouse moved to (875, 485)
Screenshot: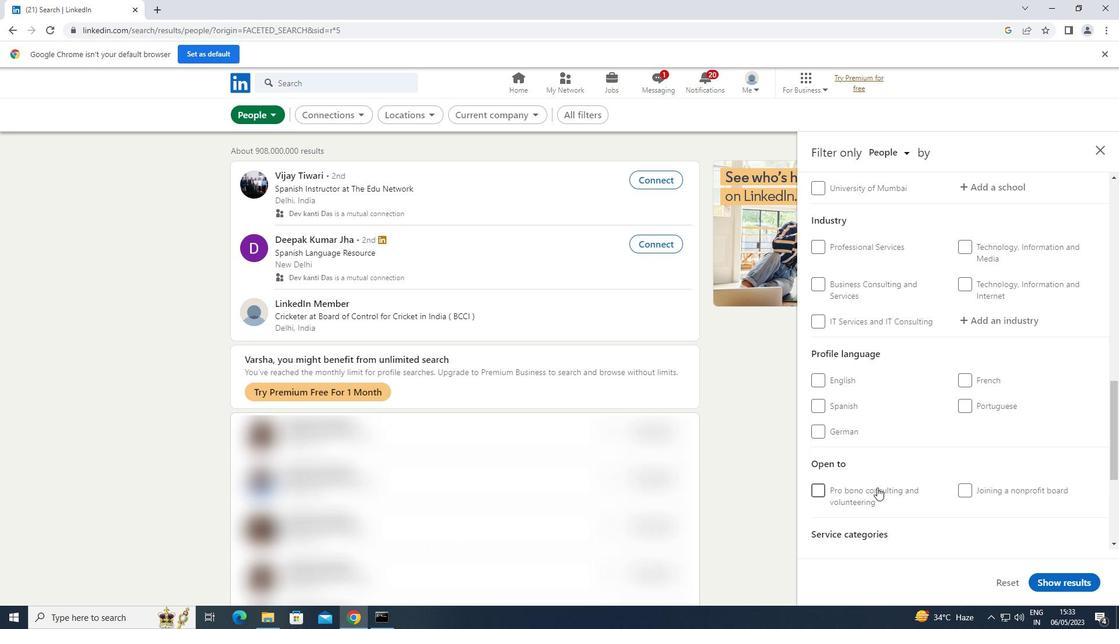 
Action: Mouse scrolled (875, 485) with delta (0, 0)
Screenshot: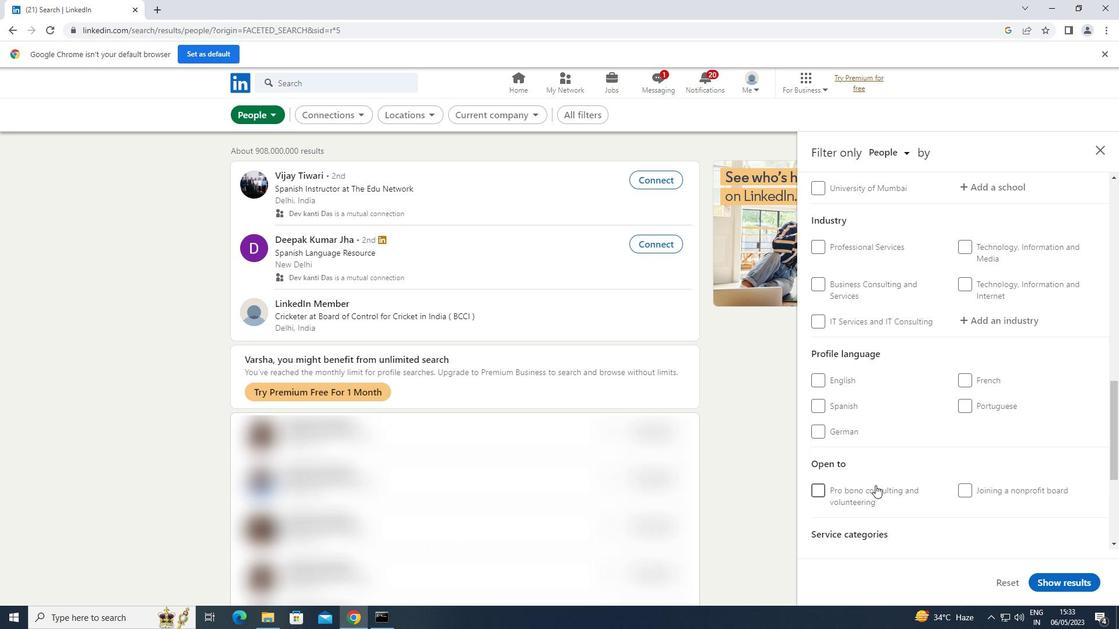 
Action: Mouse scrolled (875, 485) with delta (0, 0)
Screenshot: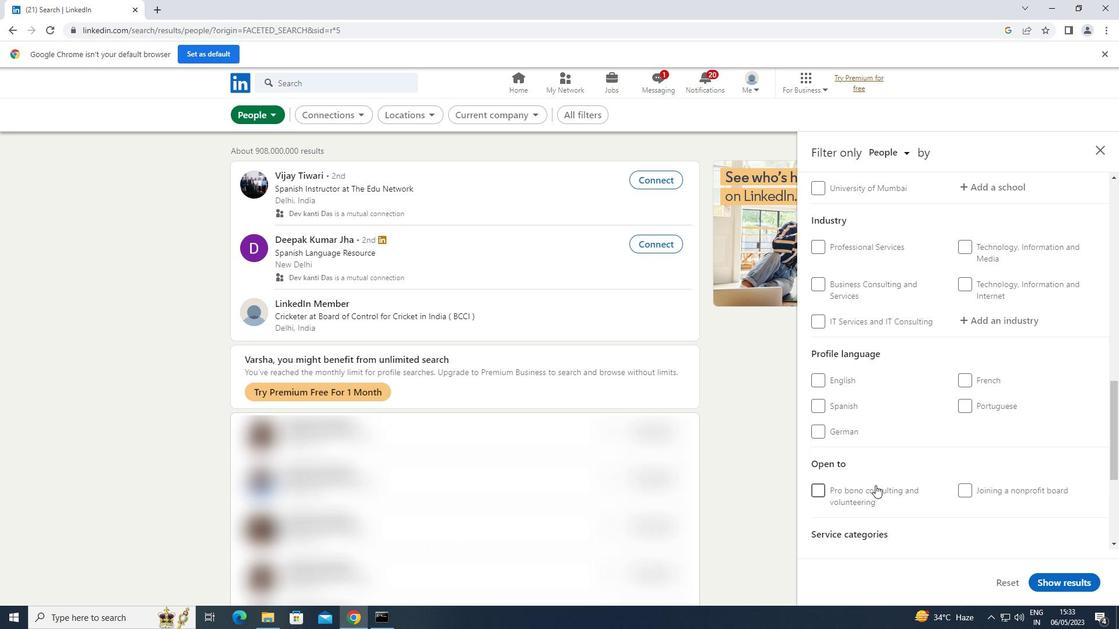 
Action: Mouse scrolled (875, 485) with delta (0, 0)
Screenshot: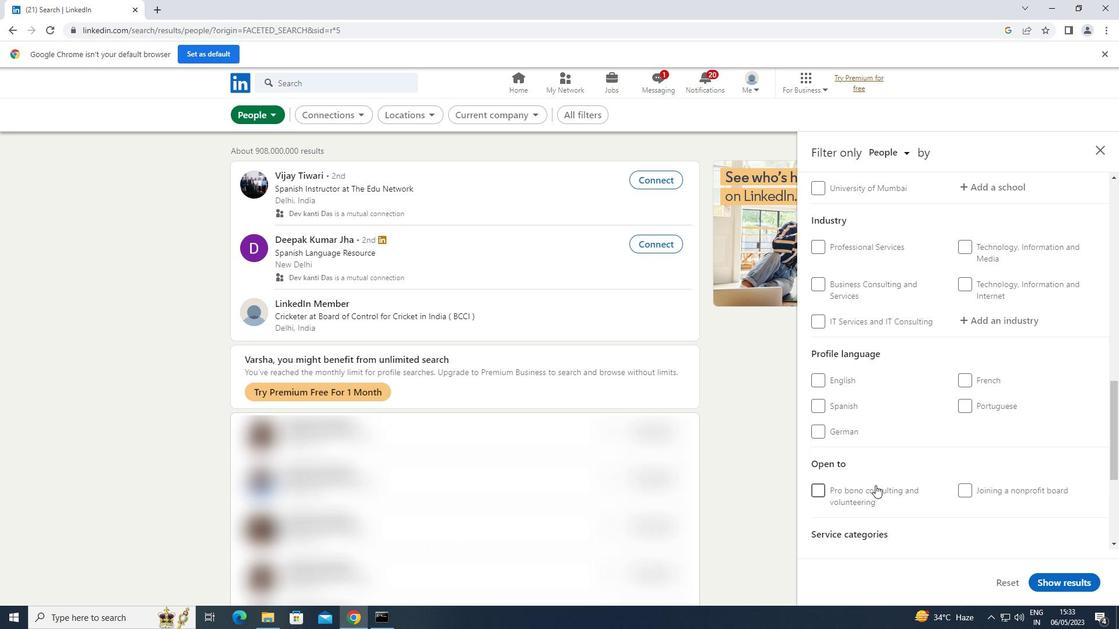 
Action: Mouse moved to (840, 445)
Screenshot: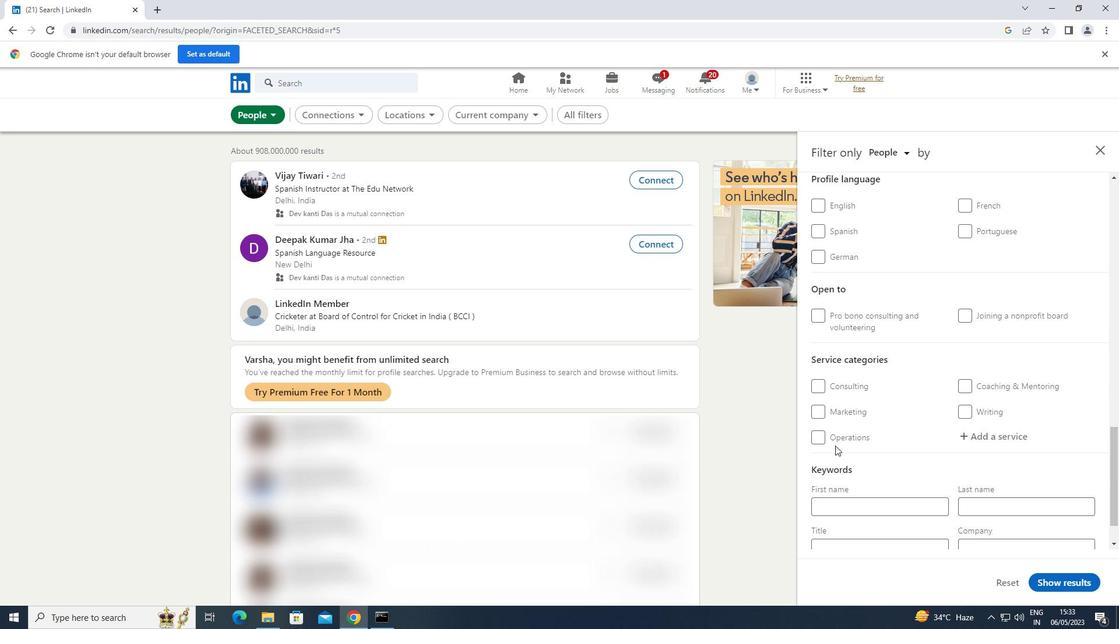 
Action: Mouse scrolled (840, 444) with delta (0, 0)
Screenshot: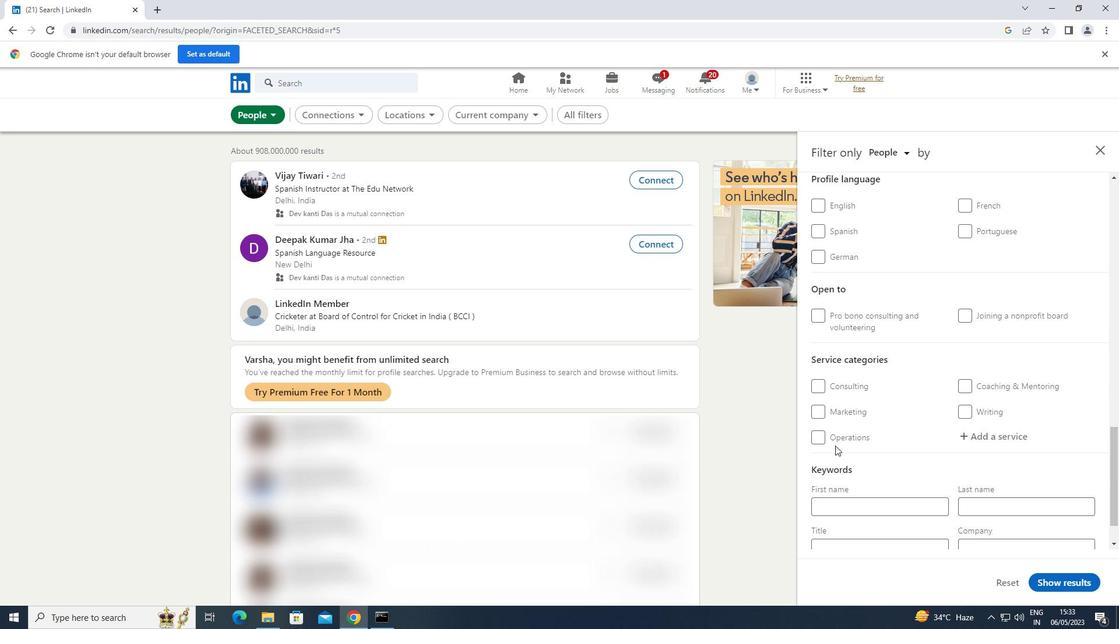 
Action: Mouse scrolled (840, 444) with delta (0, 0)
Screenshot: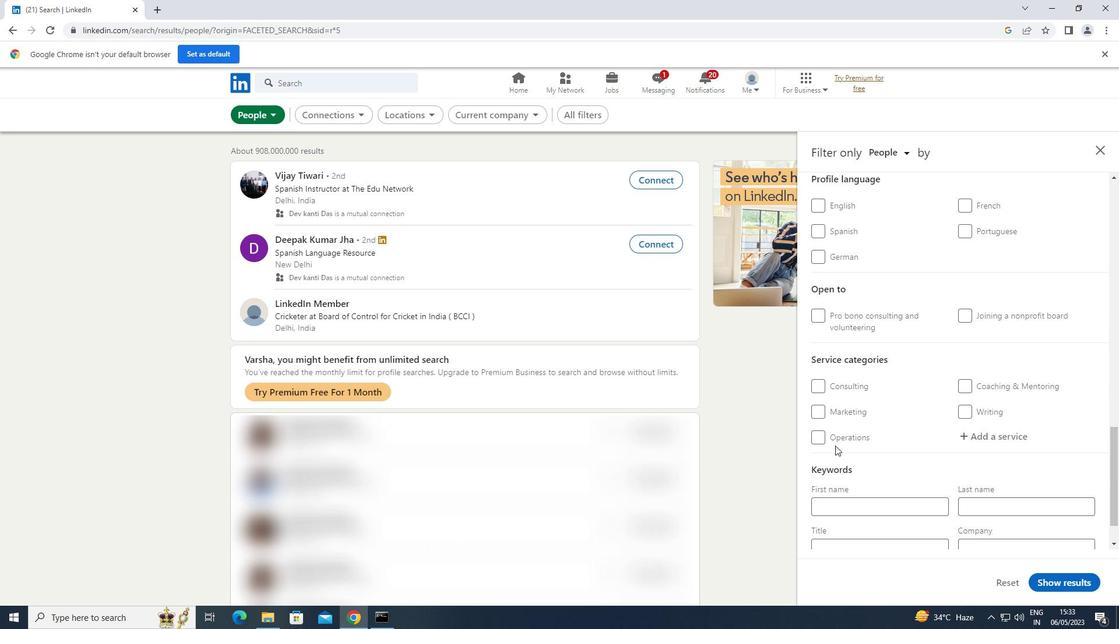 
Action: Mouse scrolled (840, 444) with delta (0, 0)
Screenshot: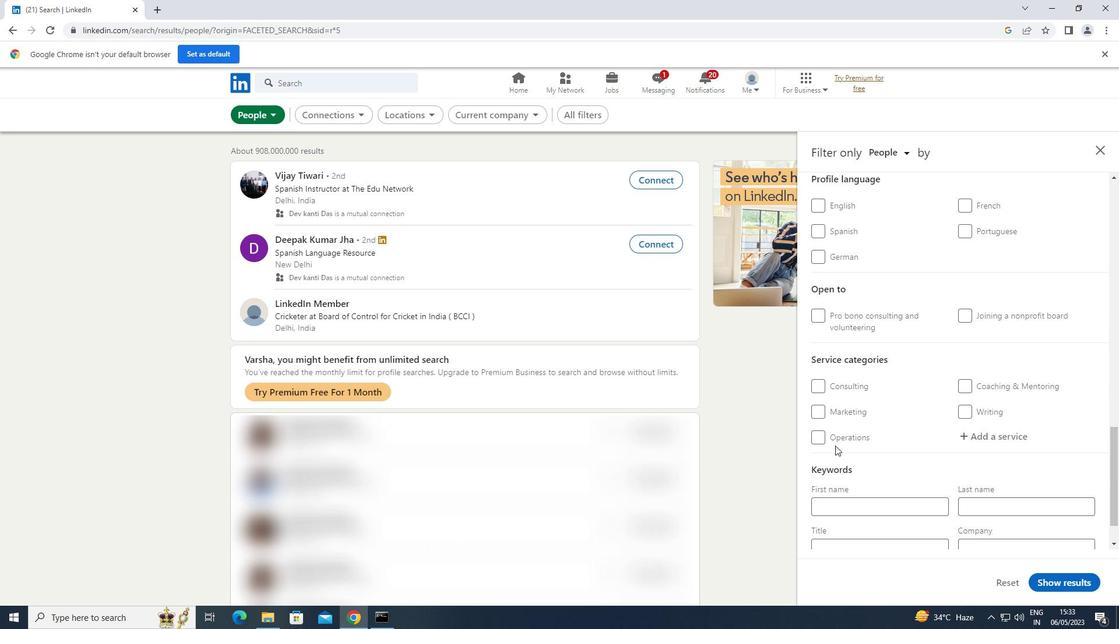 
Action: Mouse scrolled (840, 444) with delta (0, 0)
Screenshot: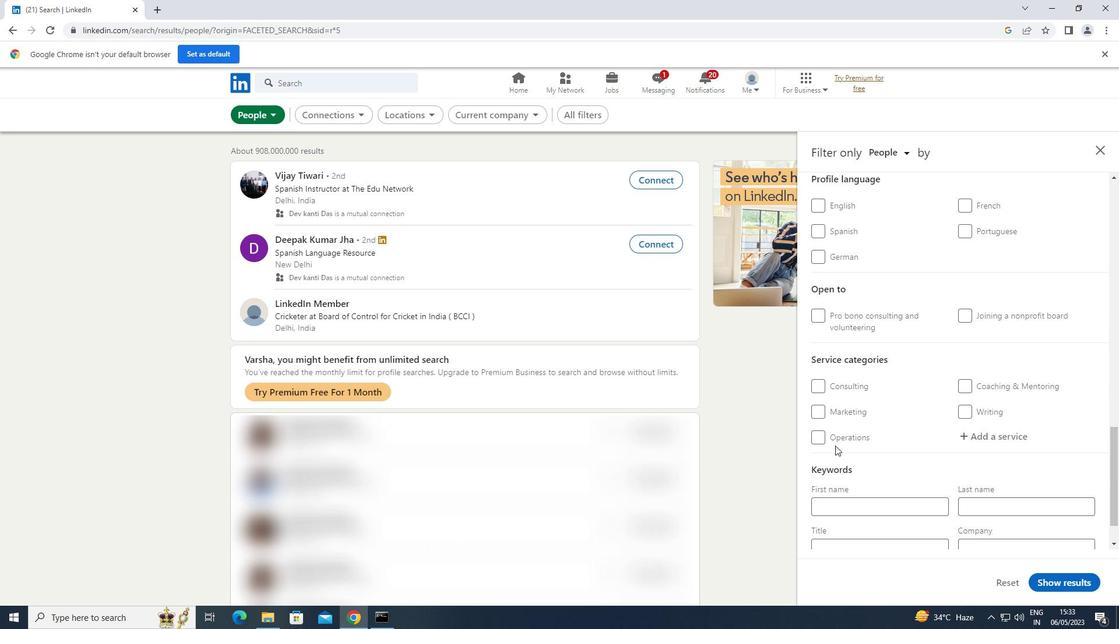 
Action: Mouse moved to (843, 441)
Screenshot: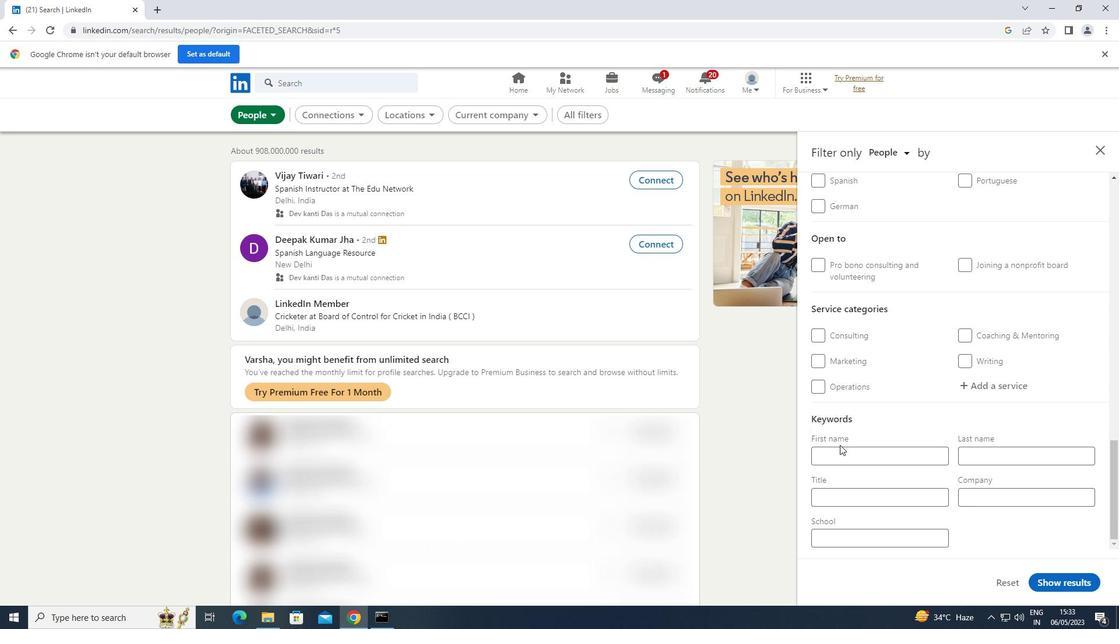 
Action: Mouse scrolled (843, 442) with delta (0, 0)
Screenshot: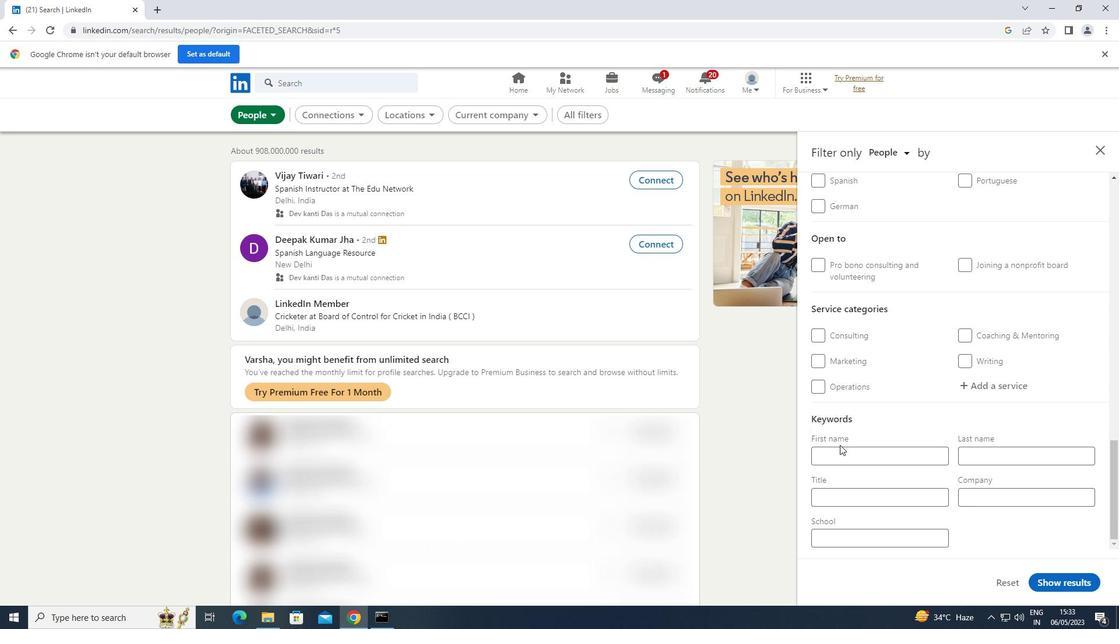 
Action: Mouse moved to (845, 436)
Screenshot: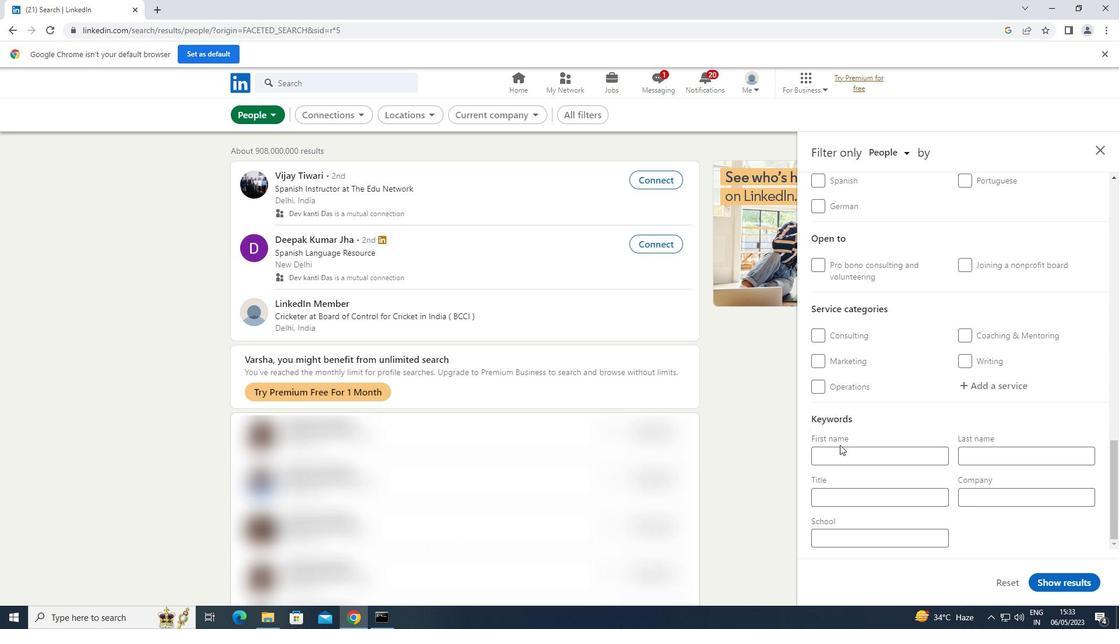 
Action: Mouse scrolled (845, 437) with delta (0, 0)
Screenshot: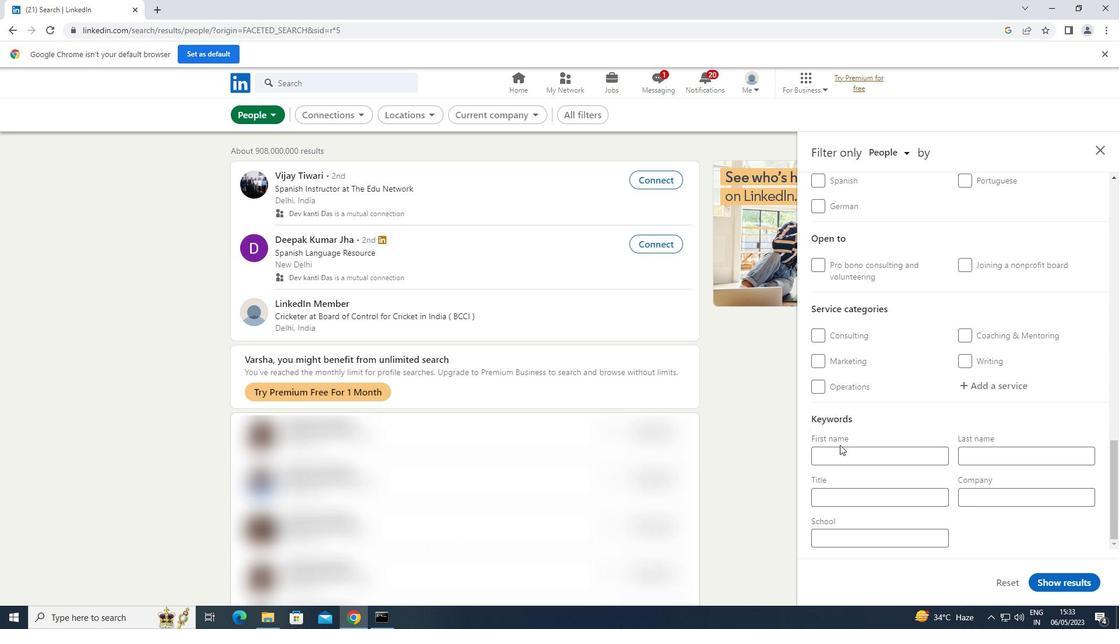 
Action: Mouse moved to (846, 432)
Screenshot: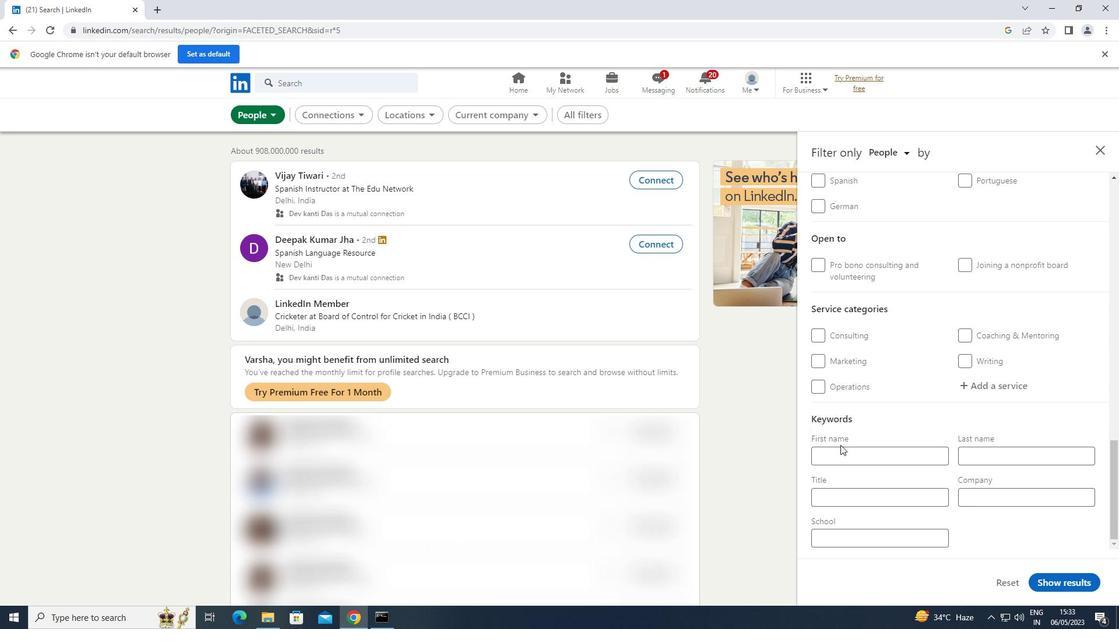 
Action: Mouse scrolled (846, 432) with delta (0, 0)
Screenshot: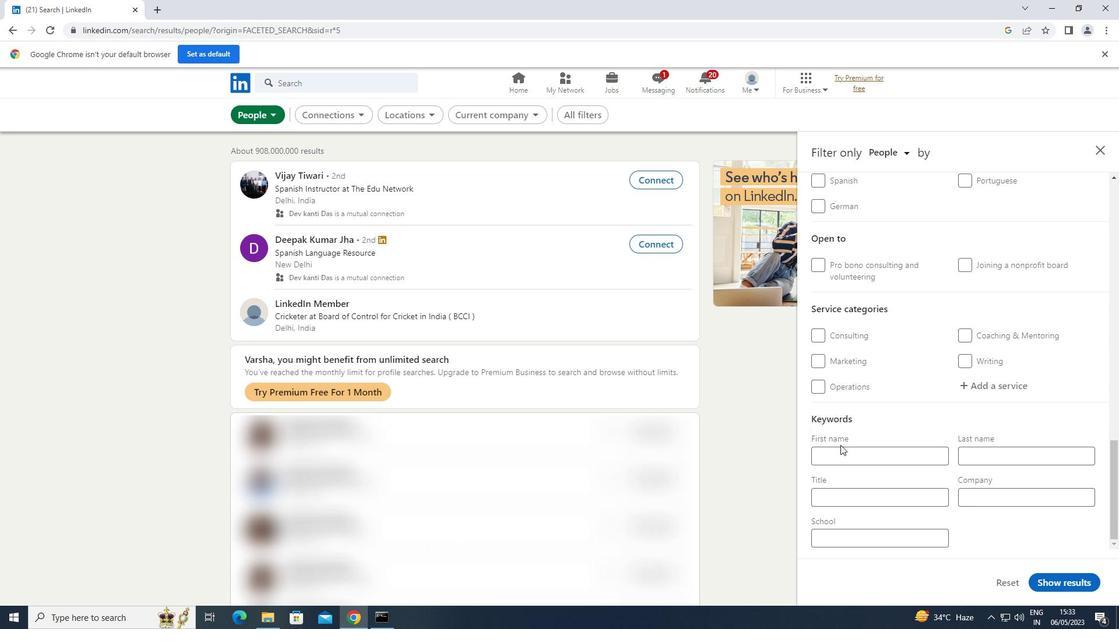 
Action: Mouse moved to (847, 430)
Screenshot: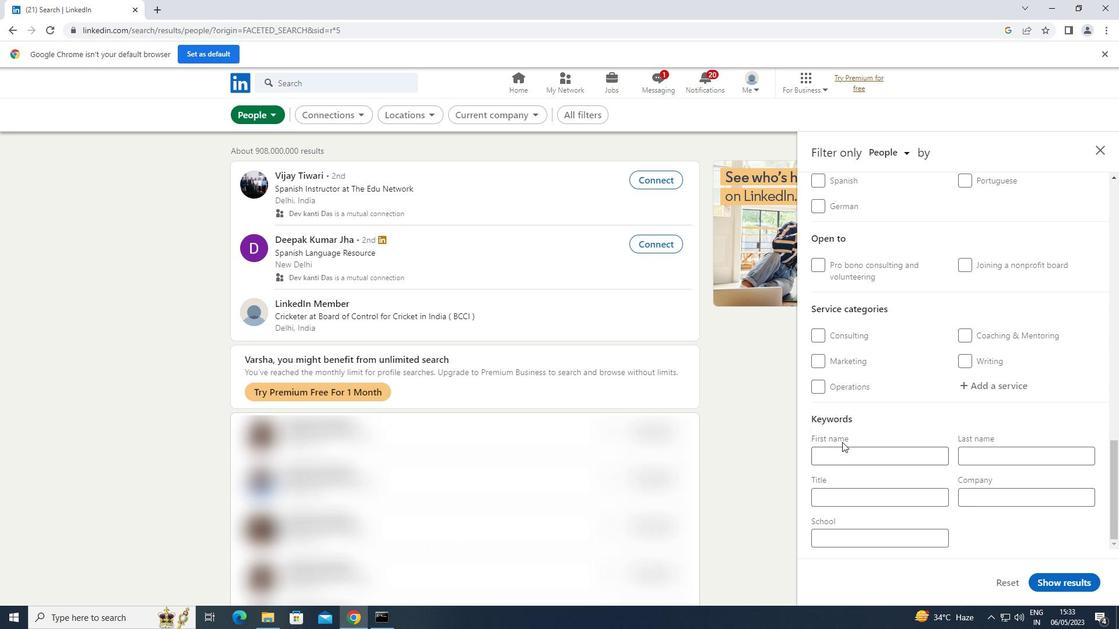 
Action: Mouse scrolled (847, 430) with delta (0, 0)
Screenshot: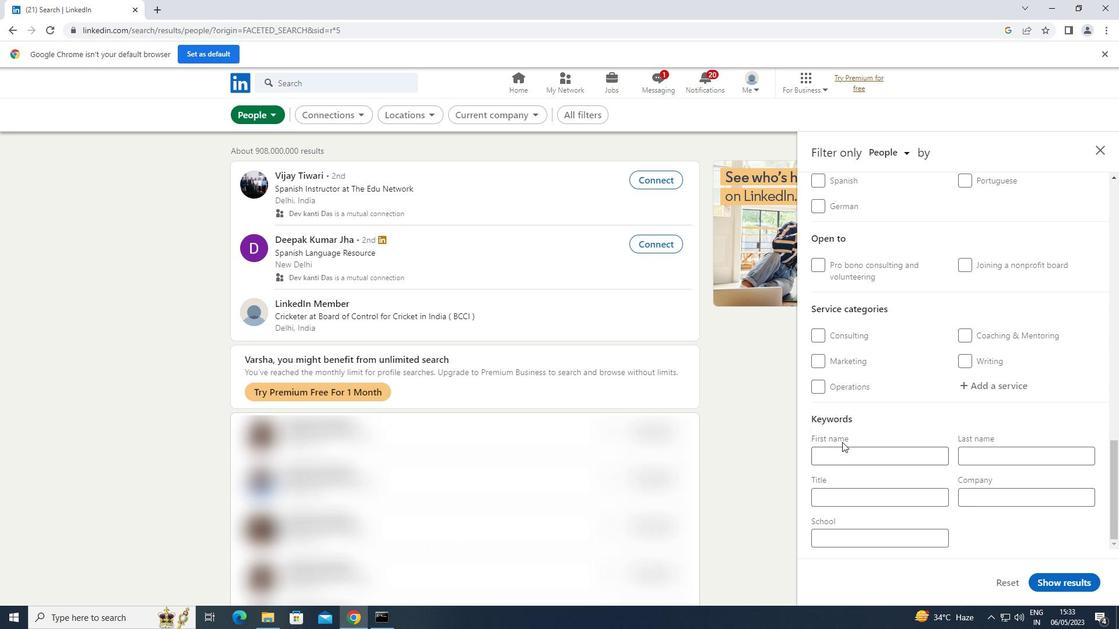 
Action: Mouse moved to (966, 384)
Screenshot: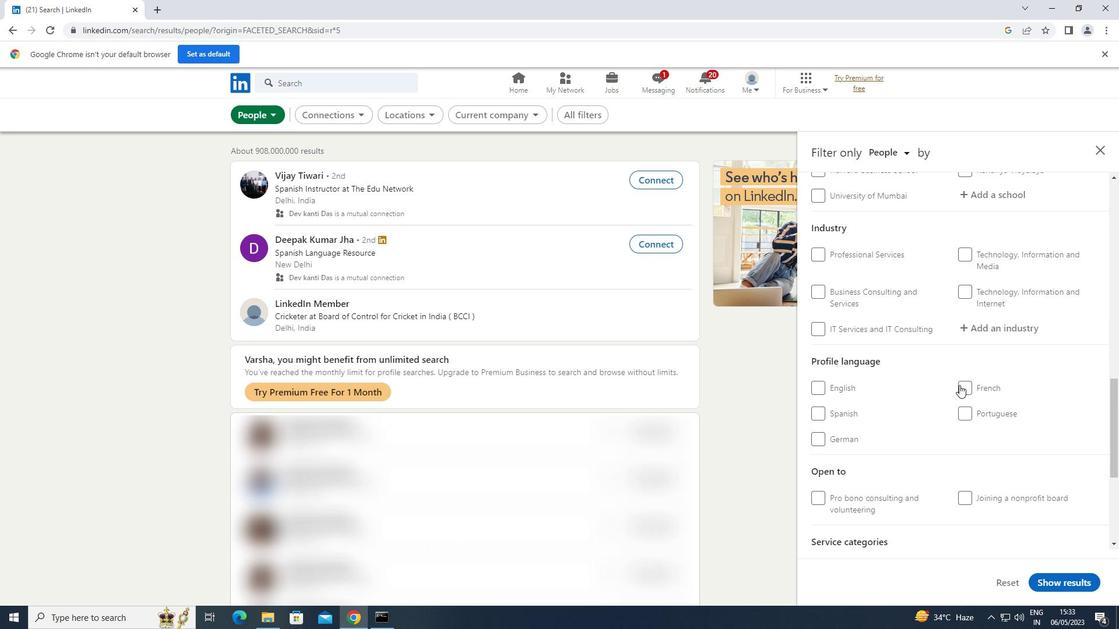 
Action: Mouse pressed left at (966, 384)
Screenshot: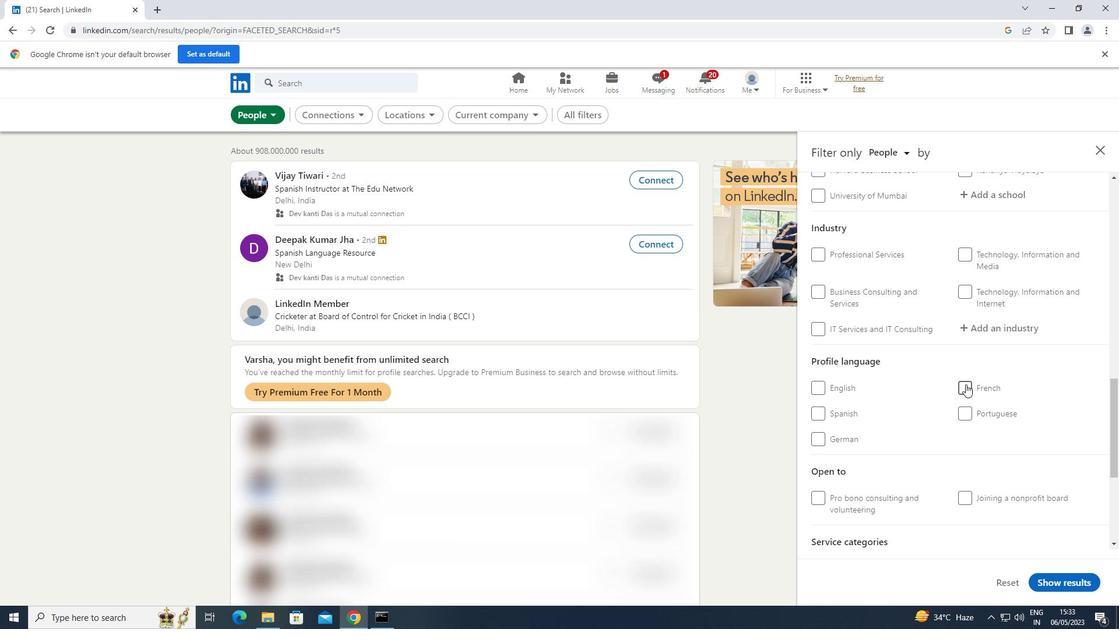 
Action: Mouse moved to (952, 391)
Screenshot: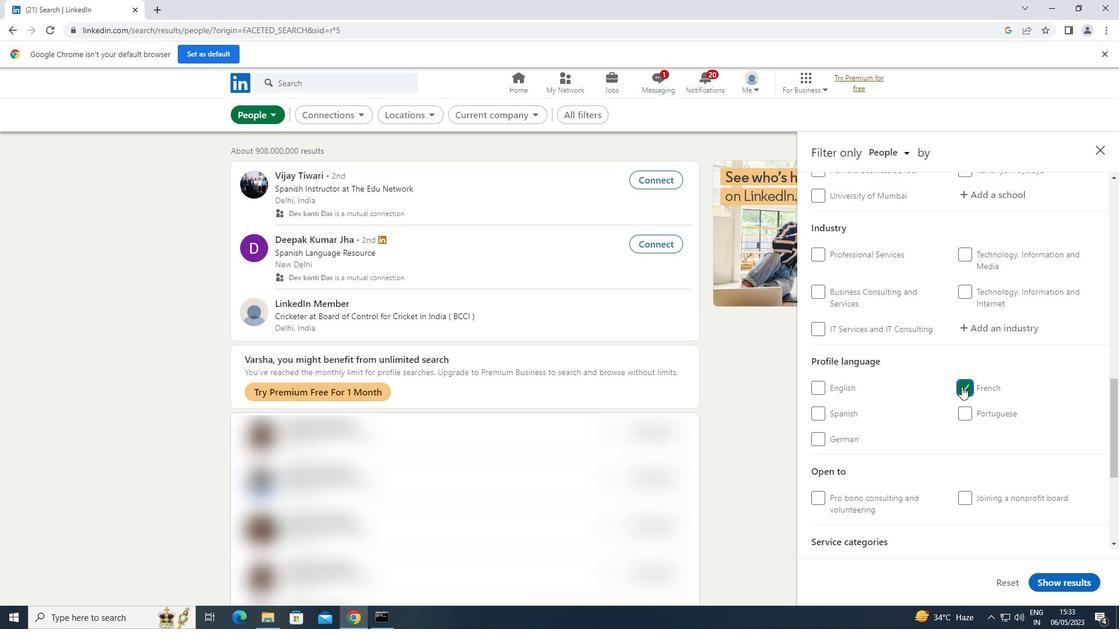 
Action: Mouse scrolled (952, 391) with delta (0, 0)
Screenshot: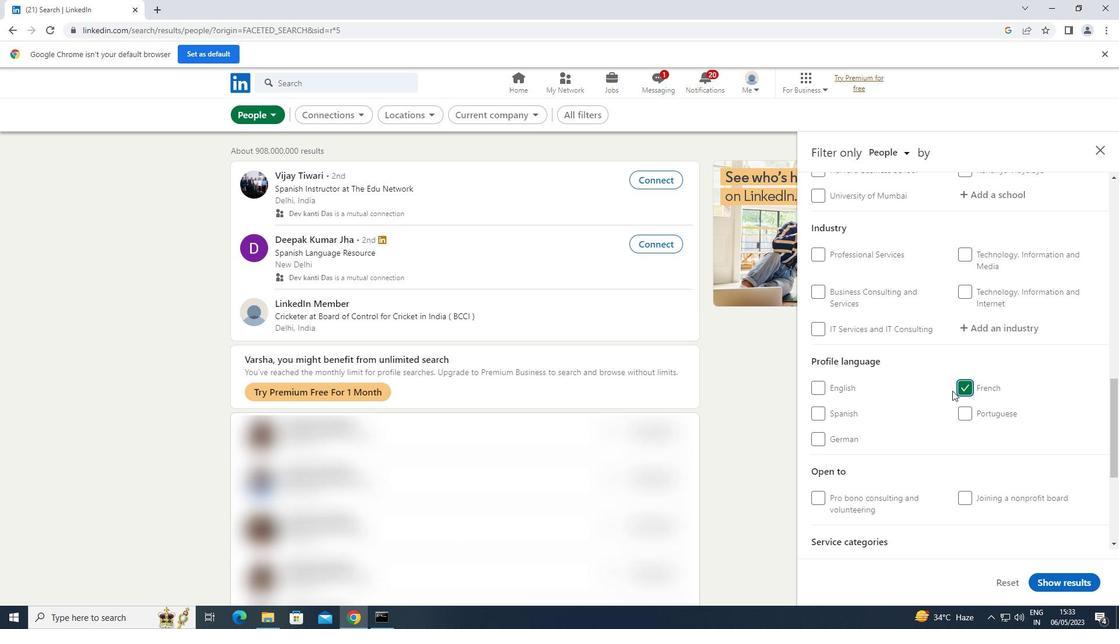 
Action: Mouse scrolled (952, 391) with delta (0, 0)
Screenshot: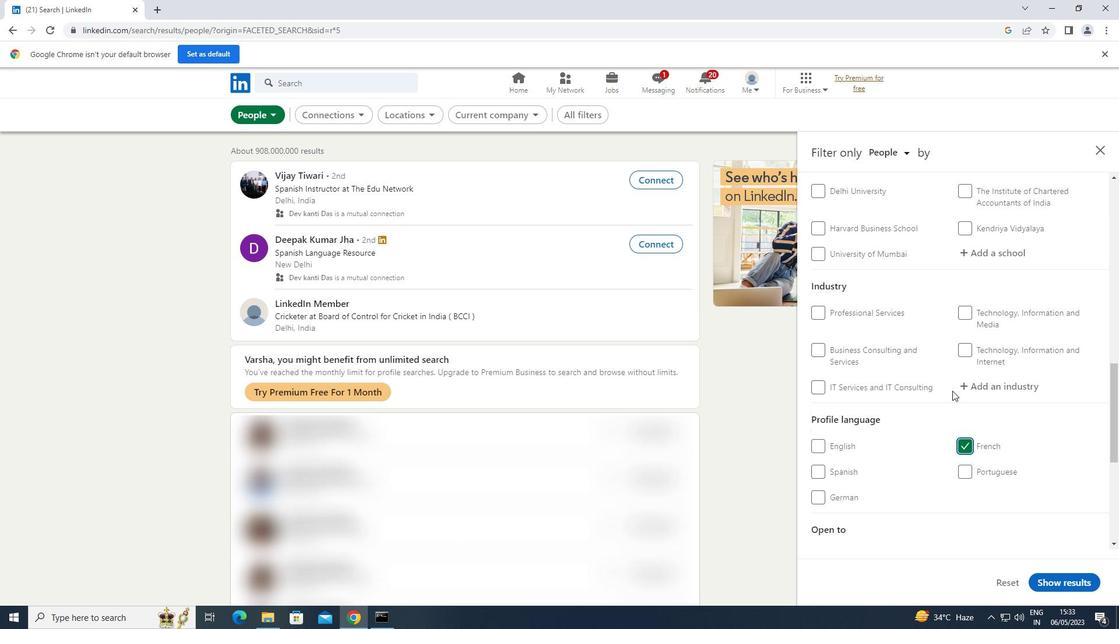 
Action: Mouse scrolled (952, 391) with delta (0, 0)
Screenshot: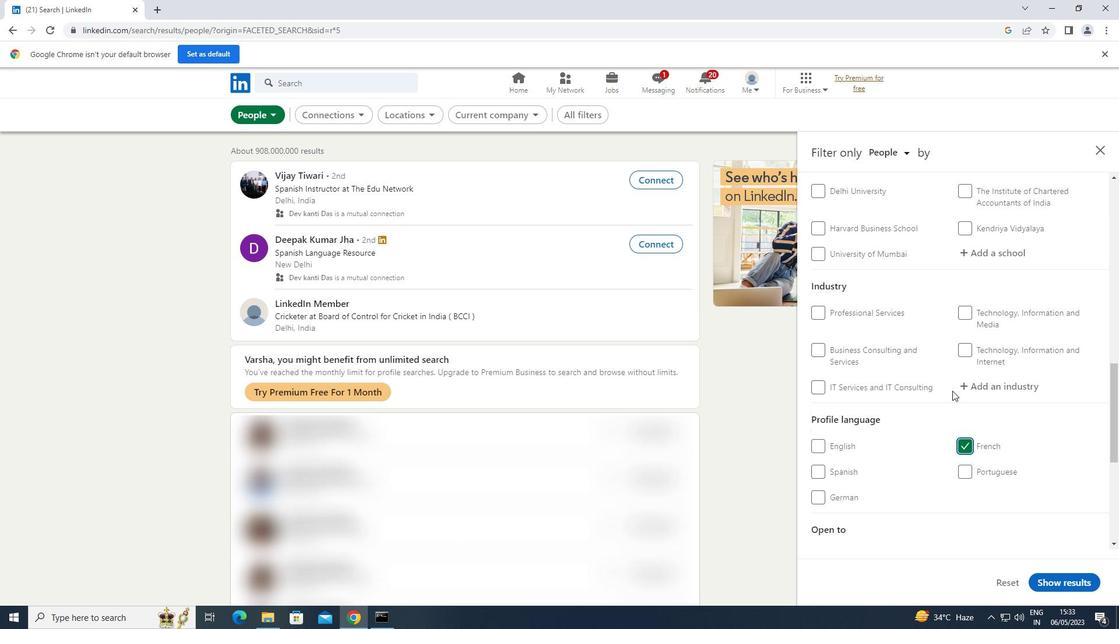 
Action: Mouse scrolled (952, 391) with delta (0, 0)
Screenshot: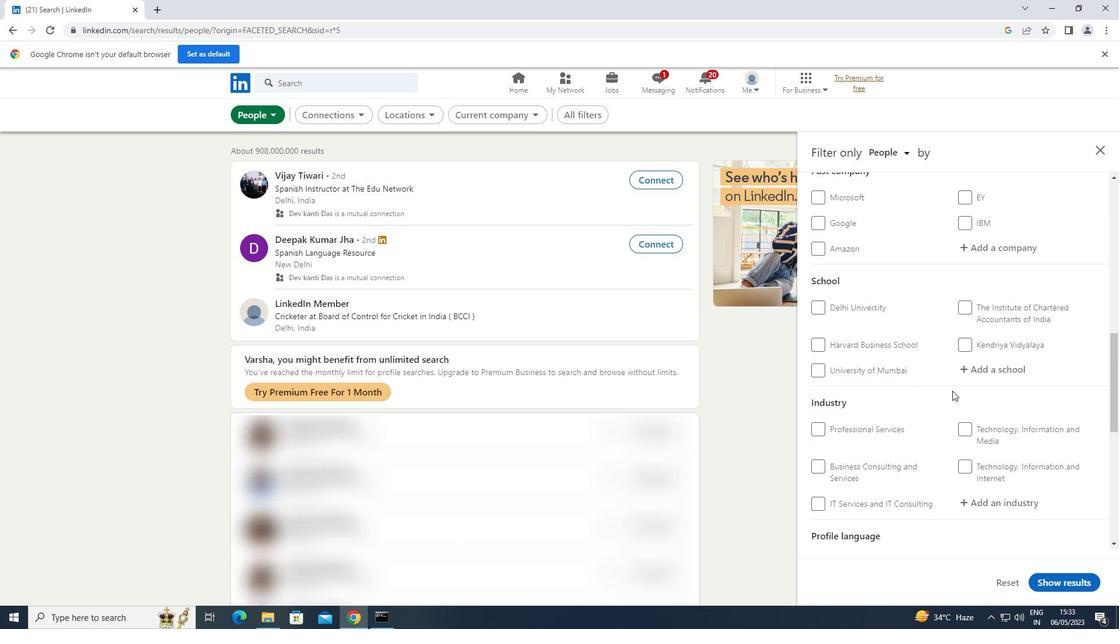 
Action: Mouse scrolled (952, 391) with delta (0, 0)
Screenshot: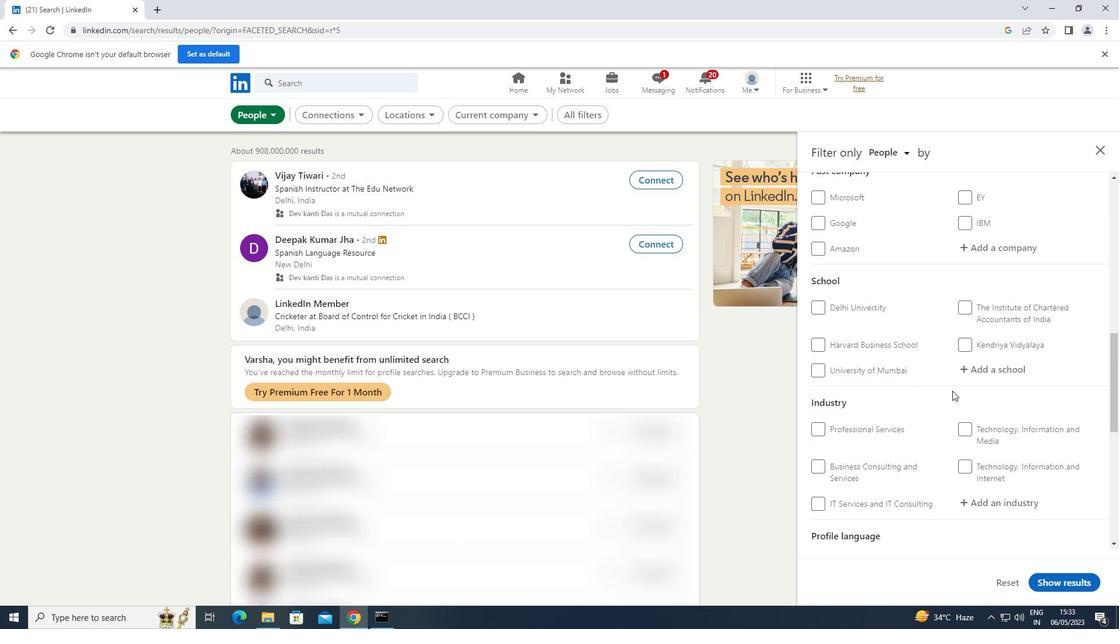 
Action: Mouse moved to (951, 384)
Screenshot: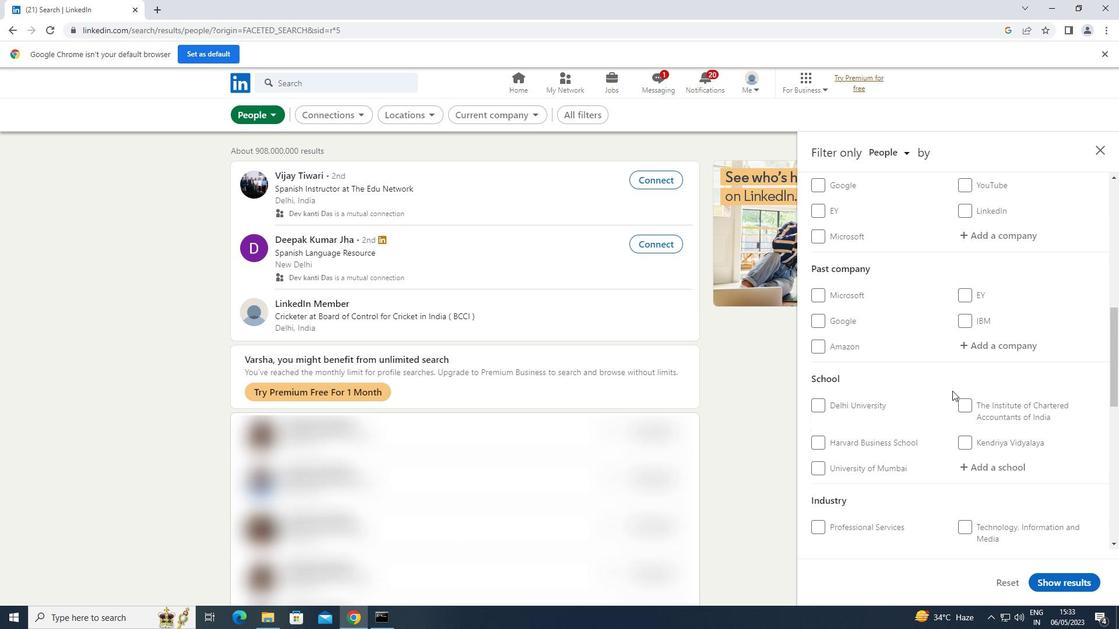 
Action: Mouse scrolled (951, 384) with delta (0, 0)
Screenshot: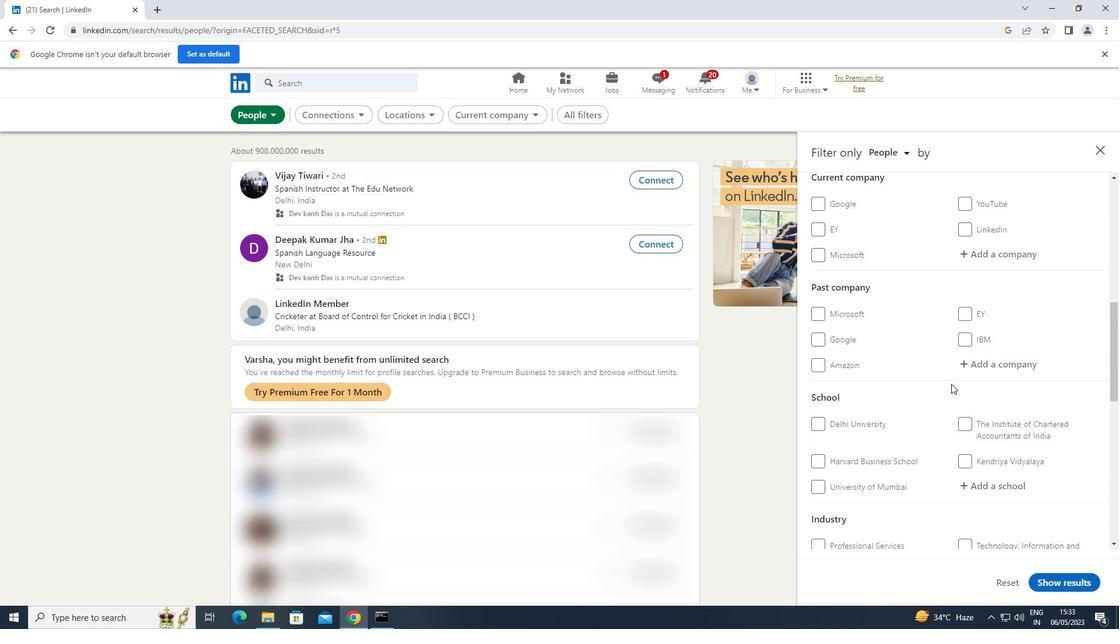 
Action: Mouse moved to (951, 383)
Screenshot: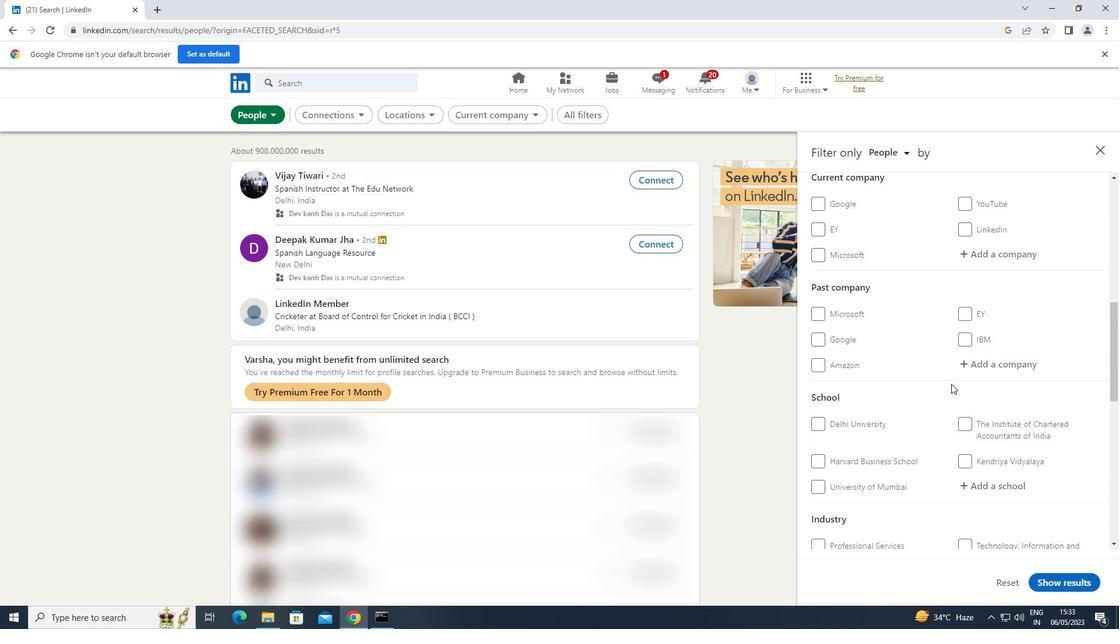 
Action: Mouse scrolled (951, 384) with delta (0, 0)
Screenshot: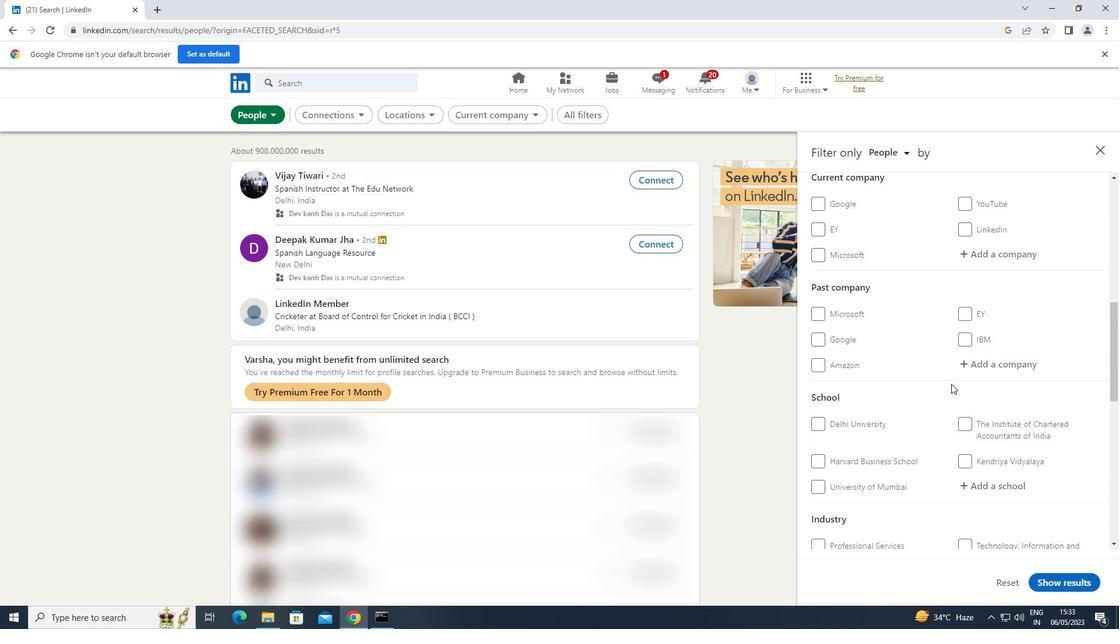 
Action: Mouse moved to (1004, 371)
Screenshot: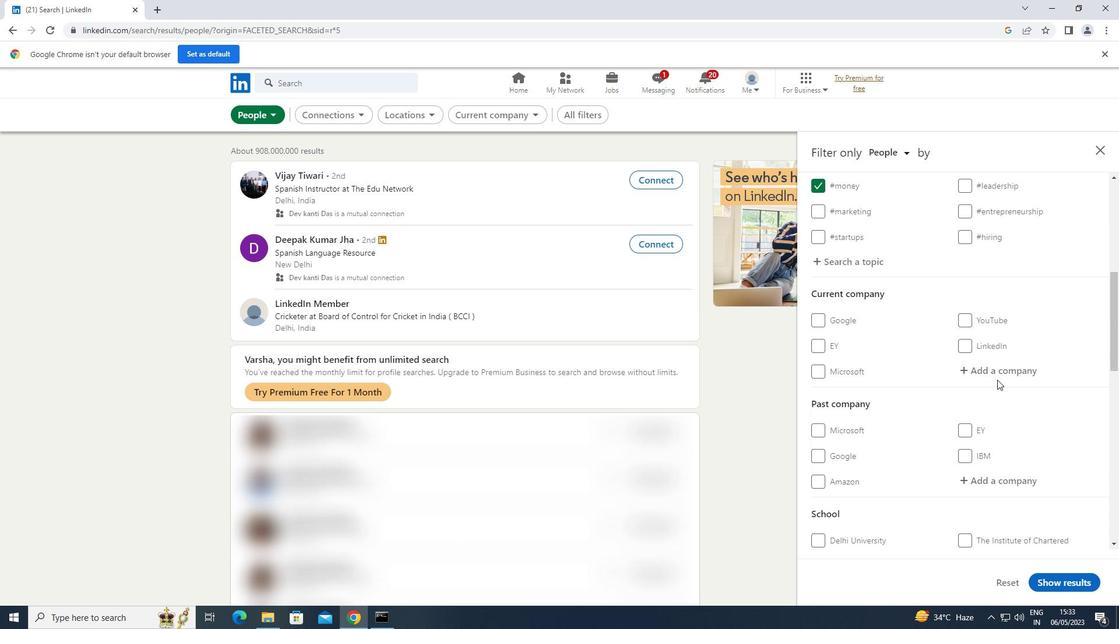 
Action: Mouse pressed left at (1004, 371)
Screenshot: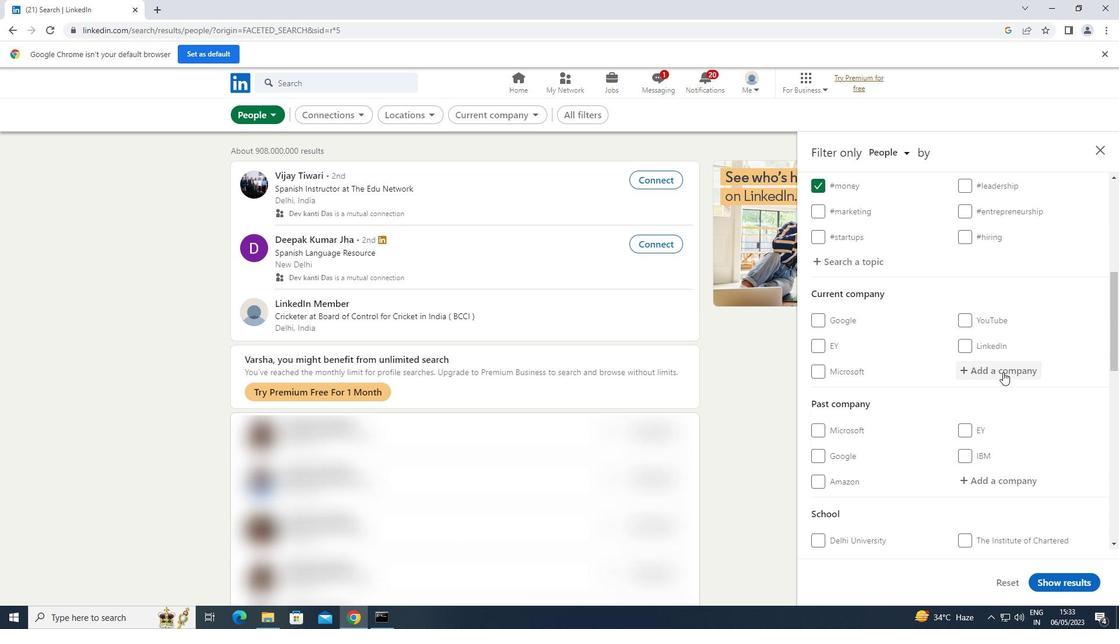 
Action: Key pressed <Key.shift>APOLLO
Screenshot: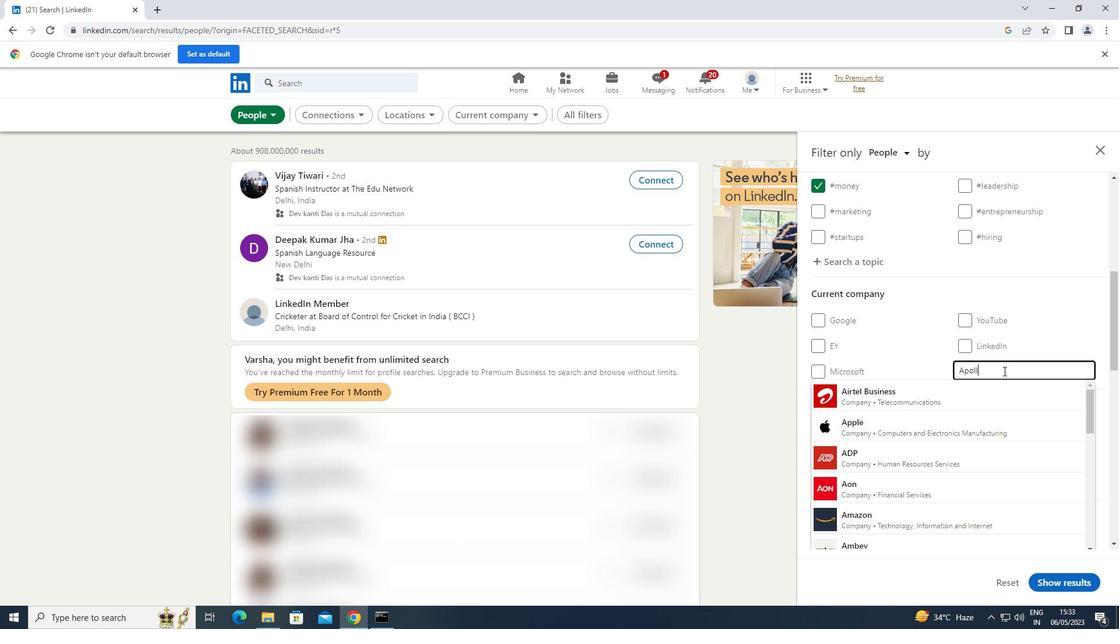 
Action: Mouse moved to (920, 483)
Screenshot: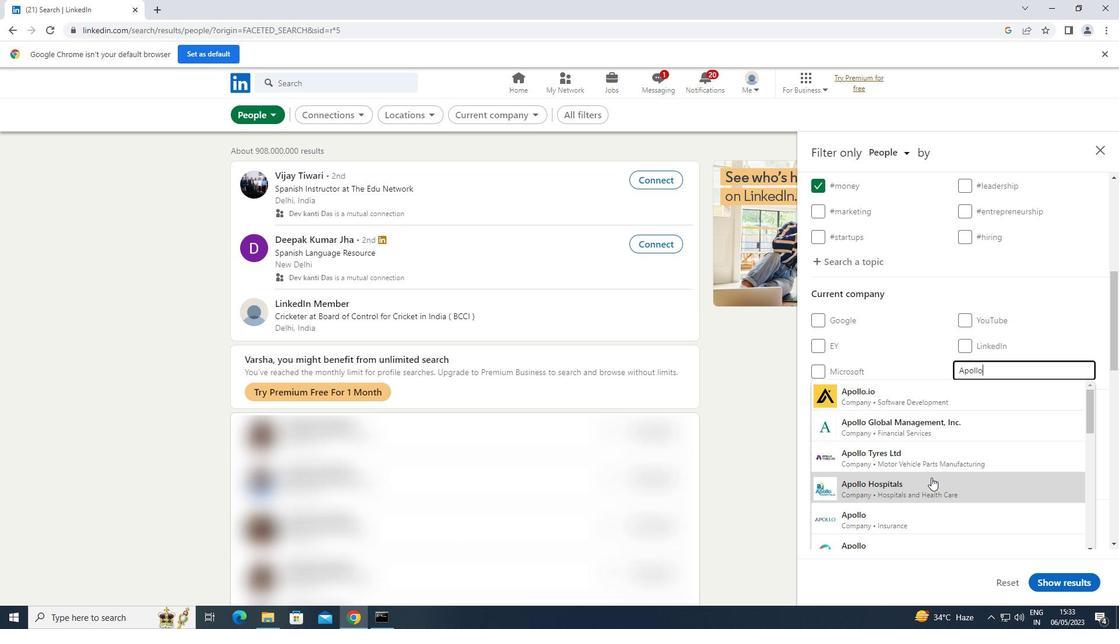 
Action: Mouse pressed left at (920, 483)
Screenshot: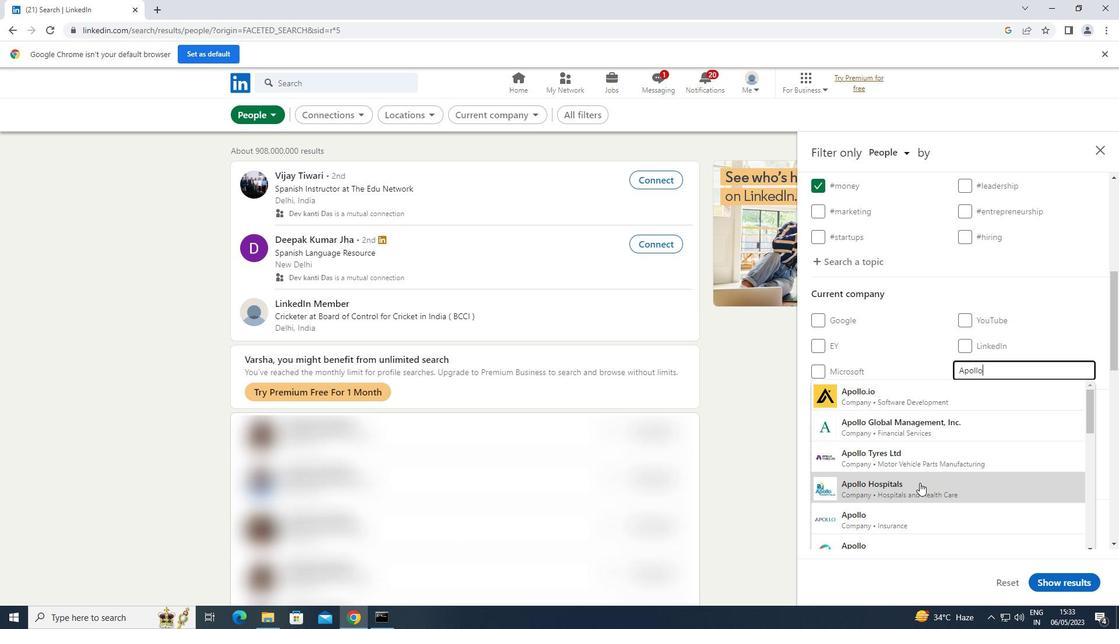 
Action: Mouse moved to (909, 460)
Screenshot: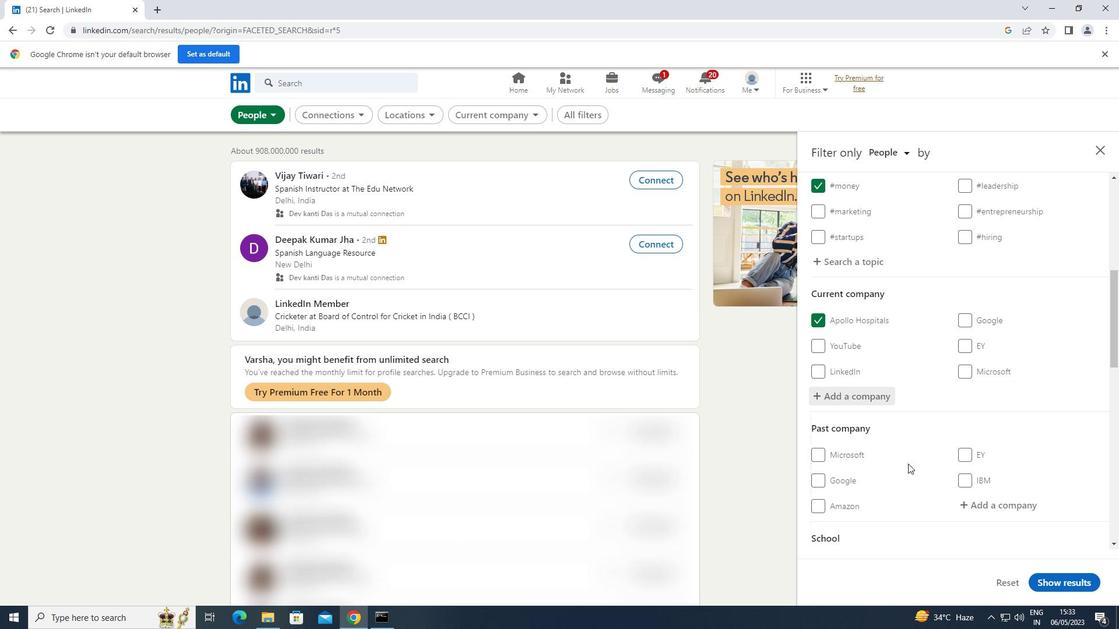 
Action: Mouse scrolled (909, 460) with delta (0, 0)
Screenshot: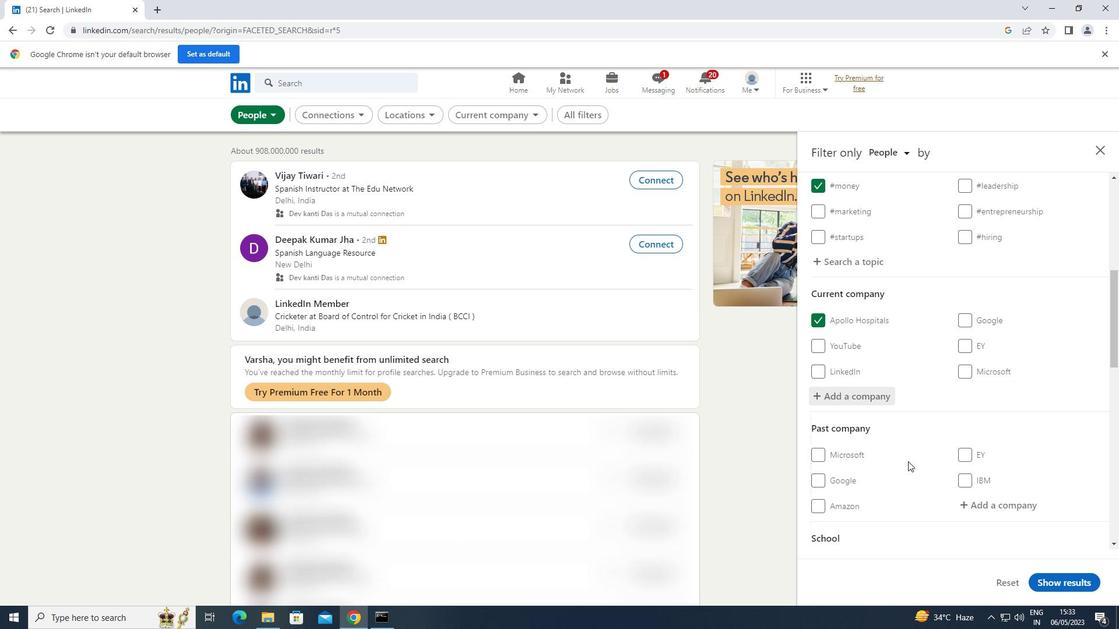 
Action: Mouse scrolled (909, 460) with delta (0, 0)
Screenshot: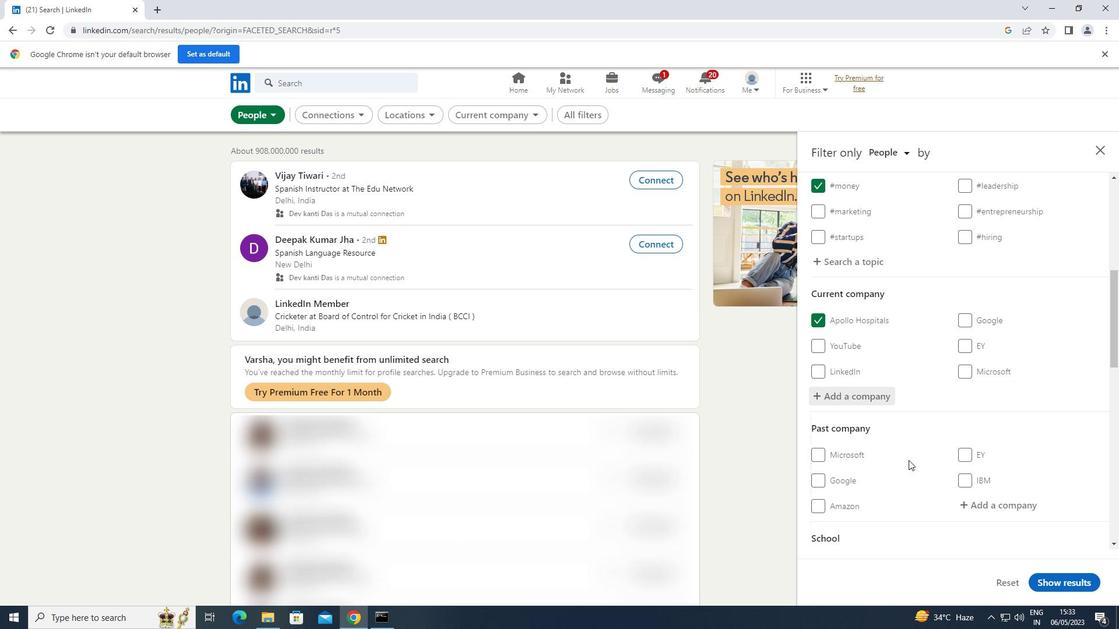 
Action: Mouse moved to (949, 393)
Screenshot: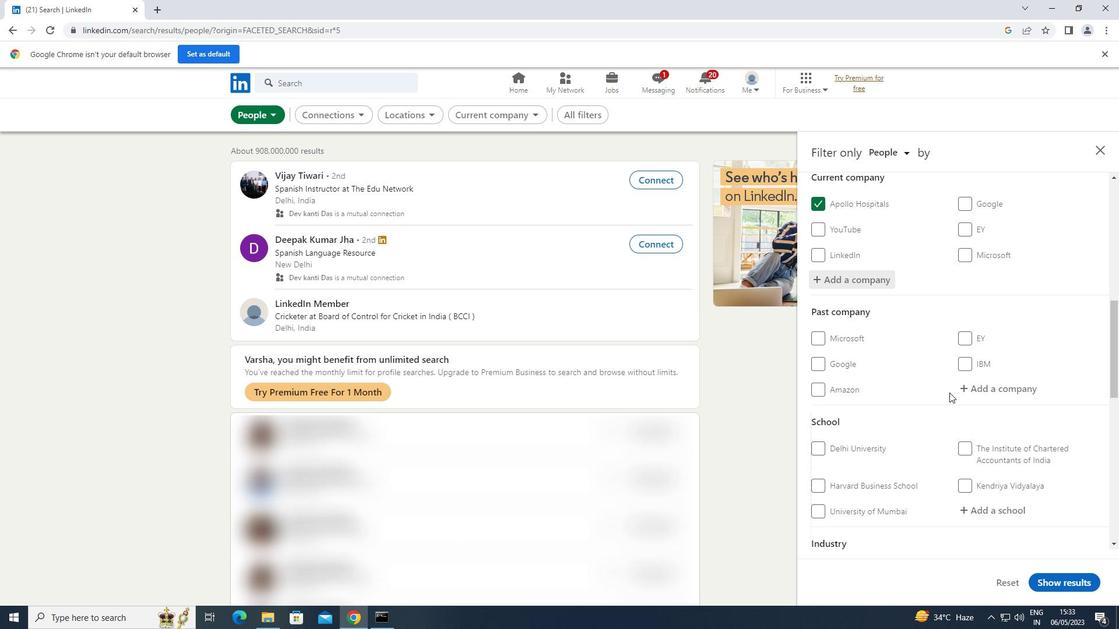 
Action: Mouse scrolled (949, 392) with delta (0, 0)
Screenshot: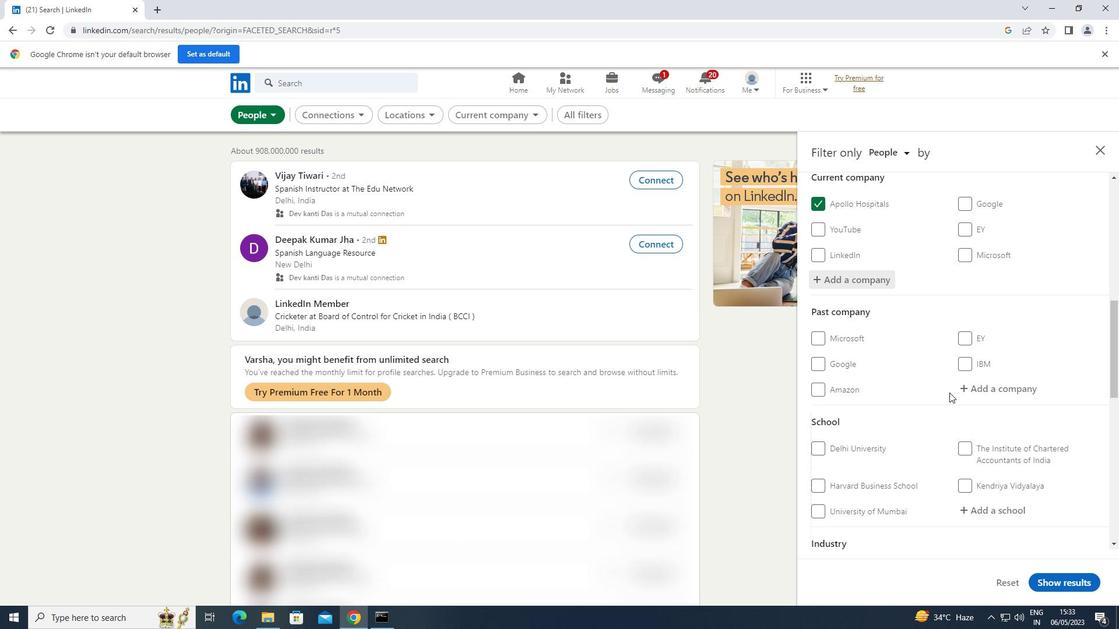 
Action: Mouse moved to (950, 393)
Screenshot: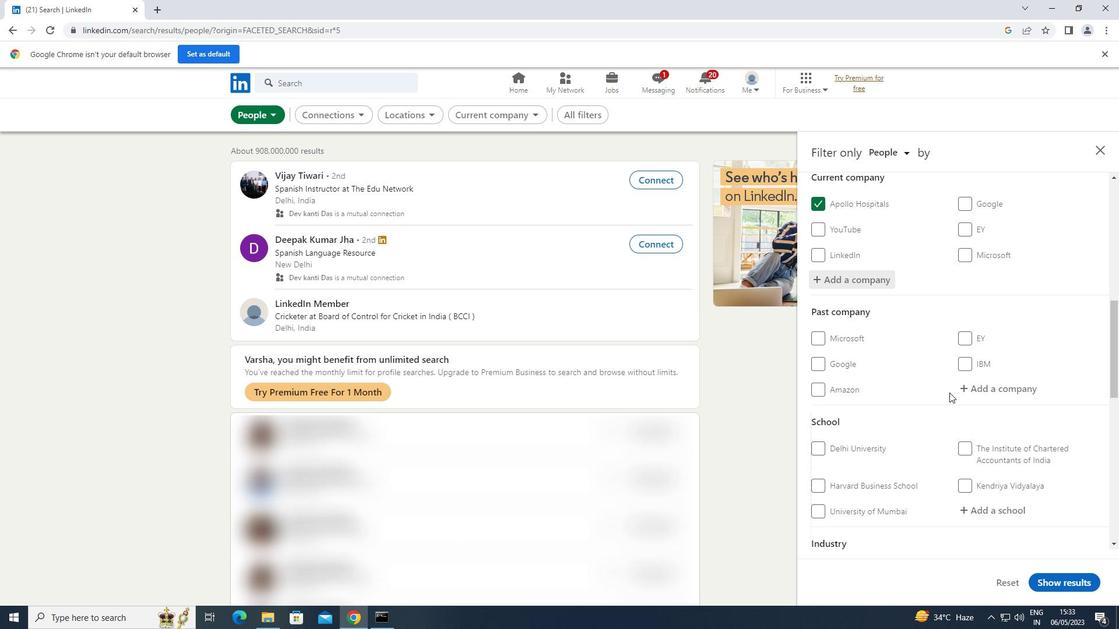 
Action: Mouse scrolled (950, 392) with delta (0, 0)
Screenshot: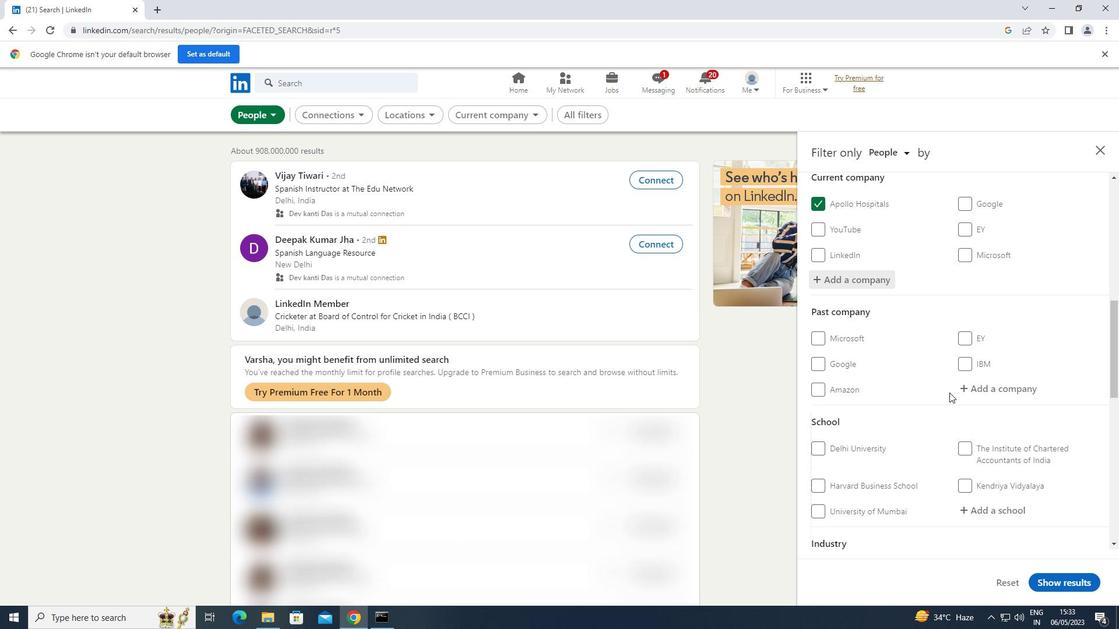 
Action: Mouse moved to (993, 388)
Screenshot: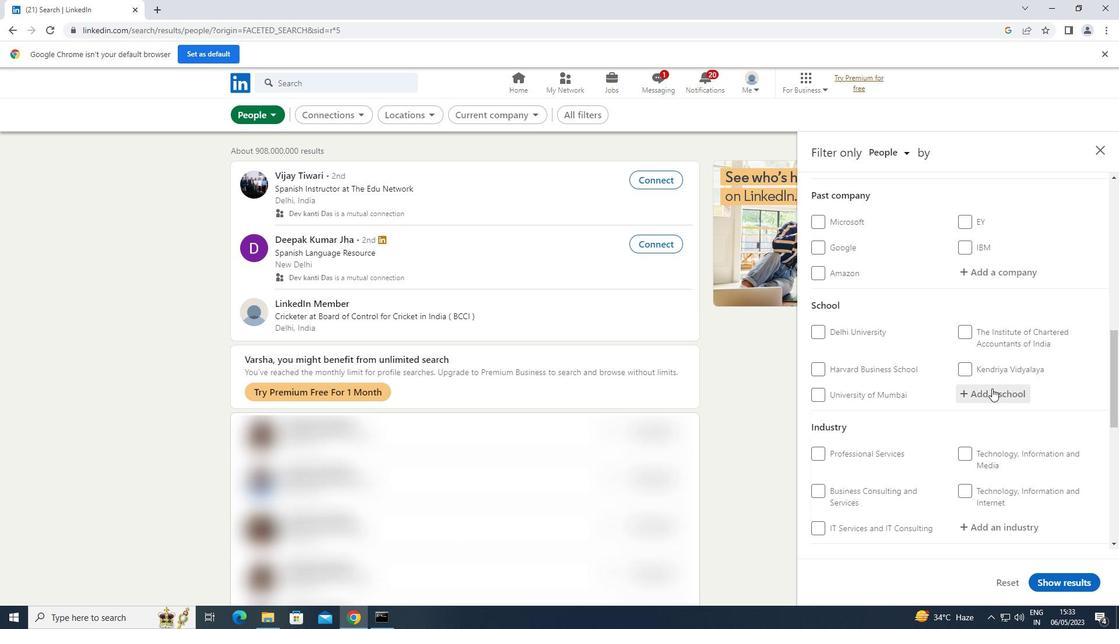 
Action: Mouse pressed left at (993, 388)
Screenshot: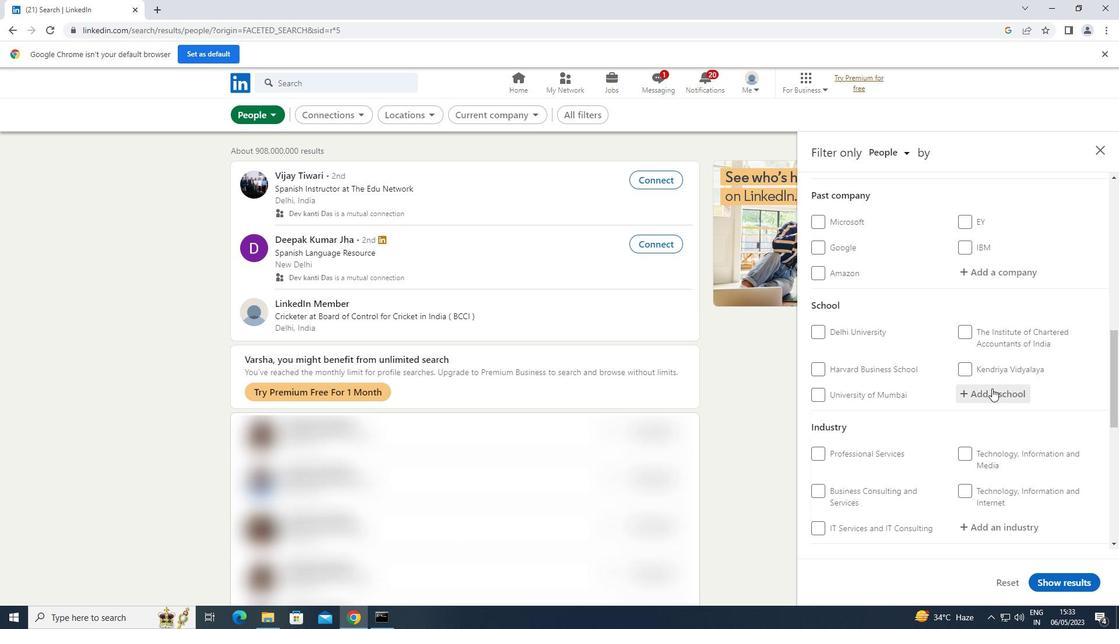 
Action: Mouse moved to (988, 387)
Screenshot: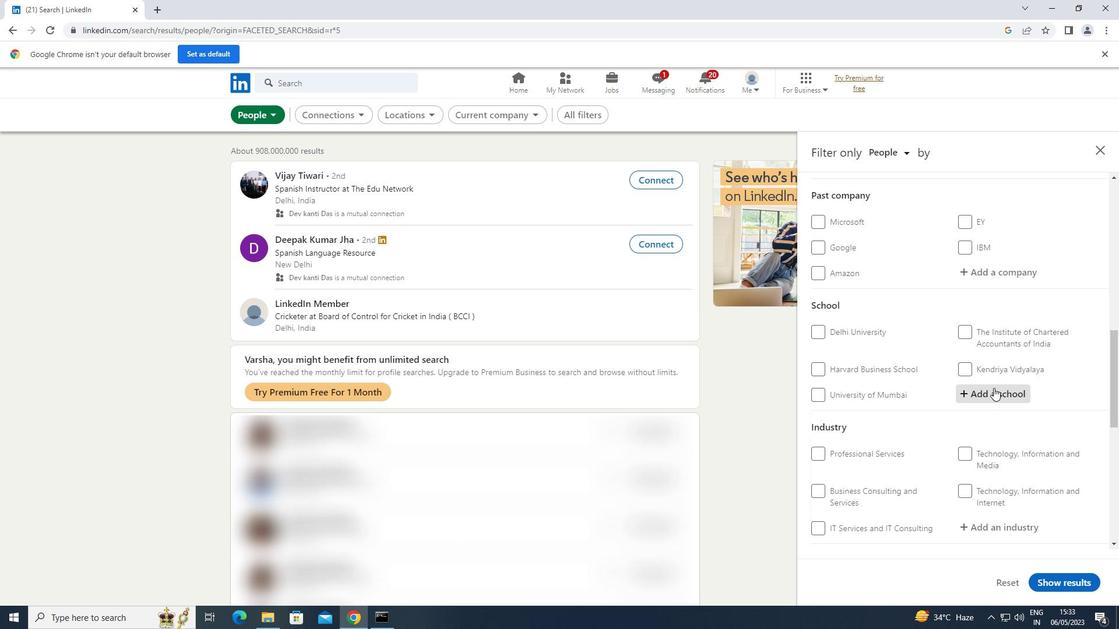
Action: Key pressed <Key.shift>M.<Key.shift>G.<Key.shift>M'S
Screenshot: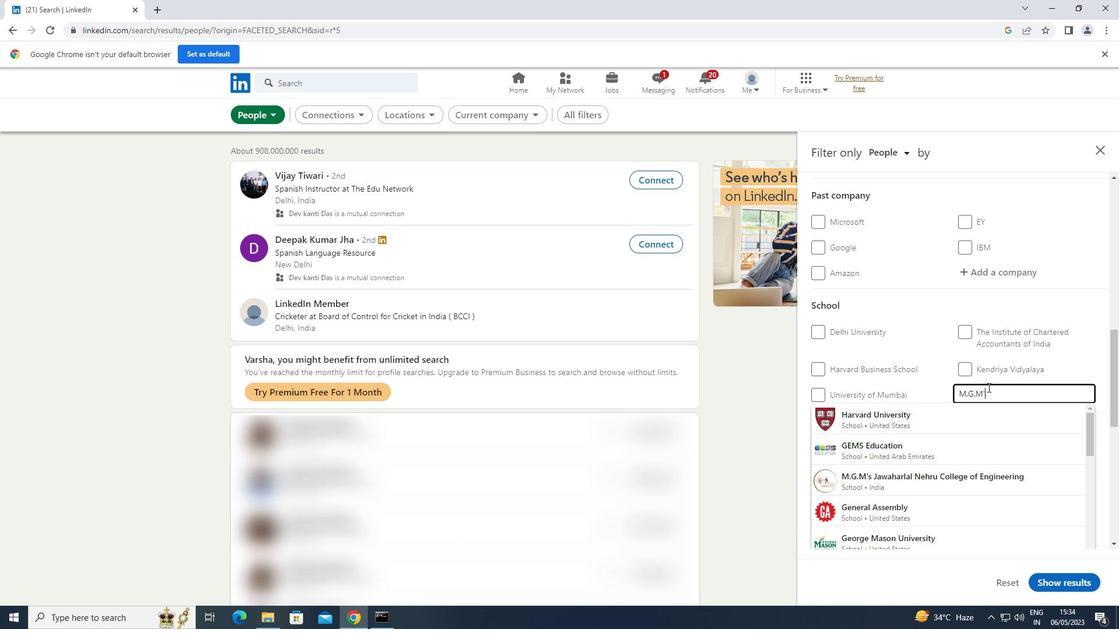 
Action: Mouse moved to (948, 415)
Screenshot: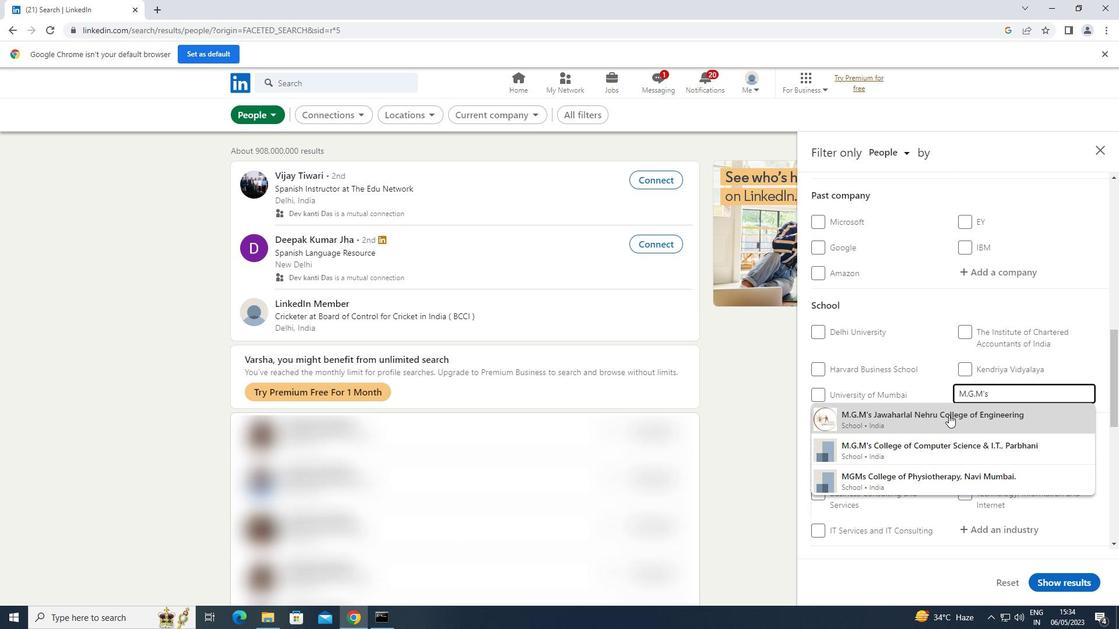 
Action: Mouse pressed left at (948, 415)
Screenshot: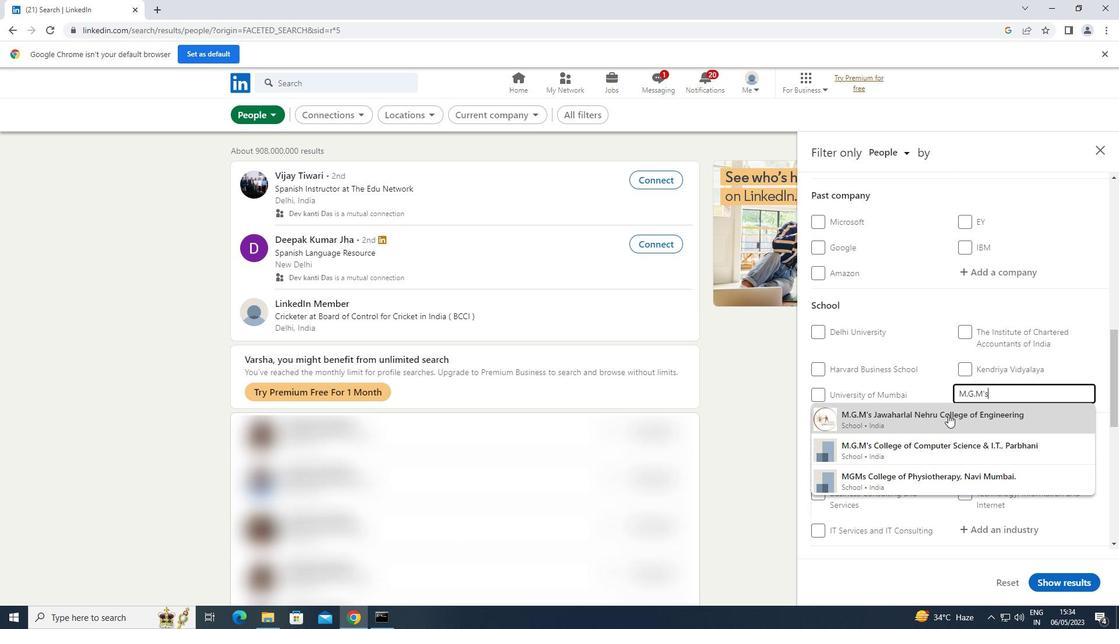 
Action: Mouse moved to (948, 415)
Screenshot: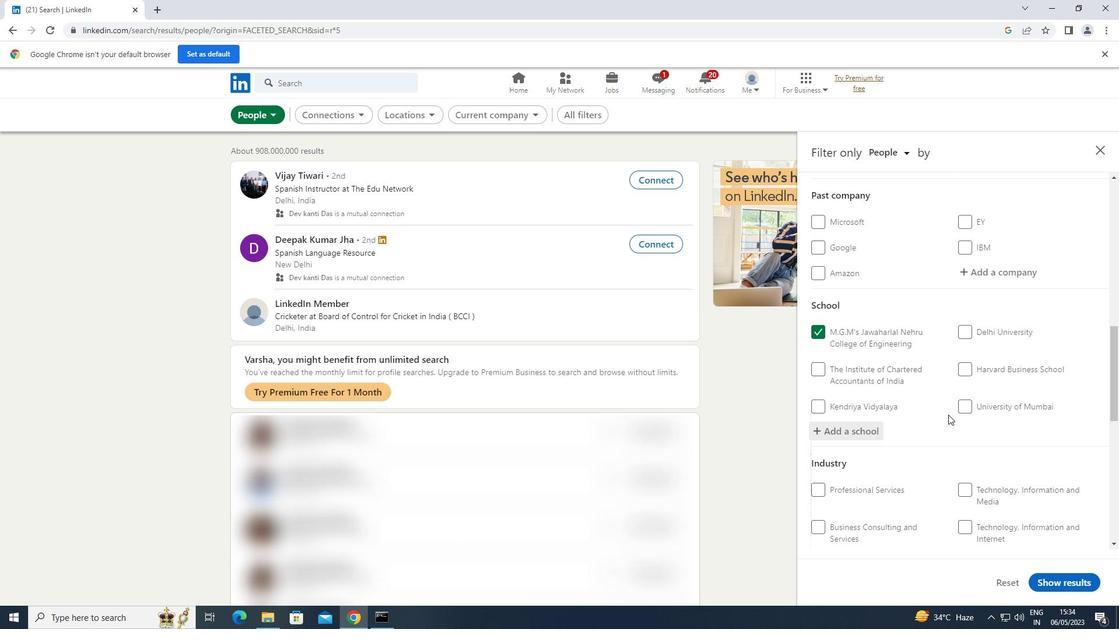 
Action: Mouse scrolled (948, 414) with delta (0, 0)
Screenshot: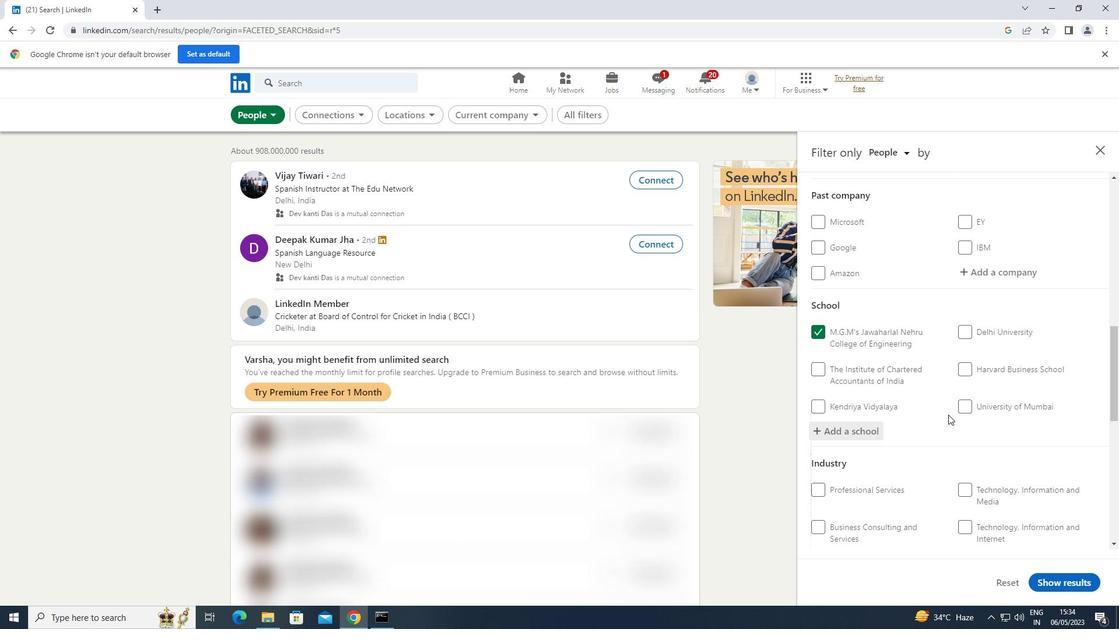 
Action: Mouse scrolled (948, 414) with delta (0, 0)
Screenshot: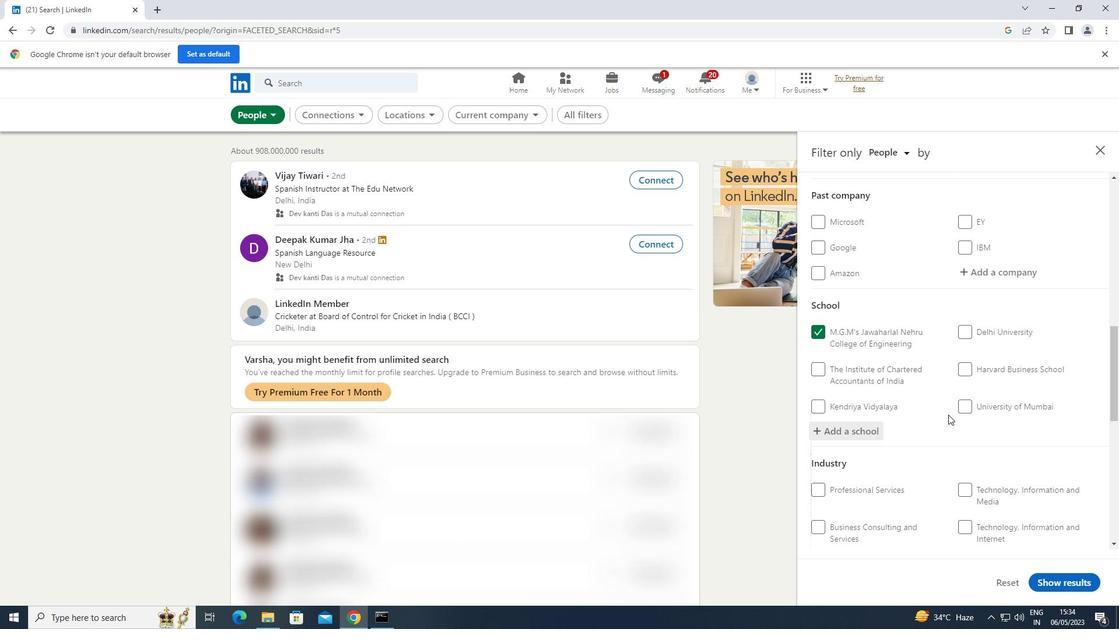 
Action: Mouse scrolled (948, 414) with delta (0, 0)
Screenshot: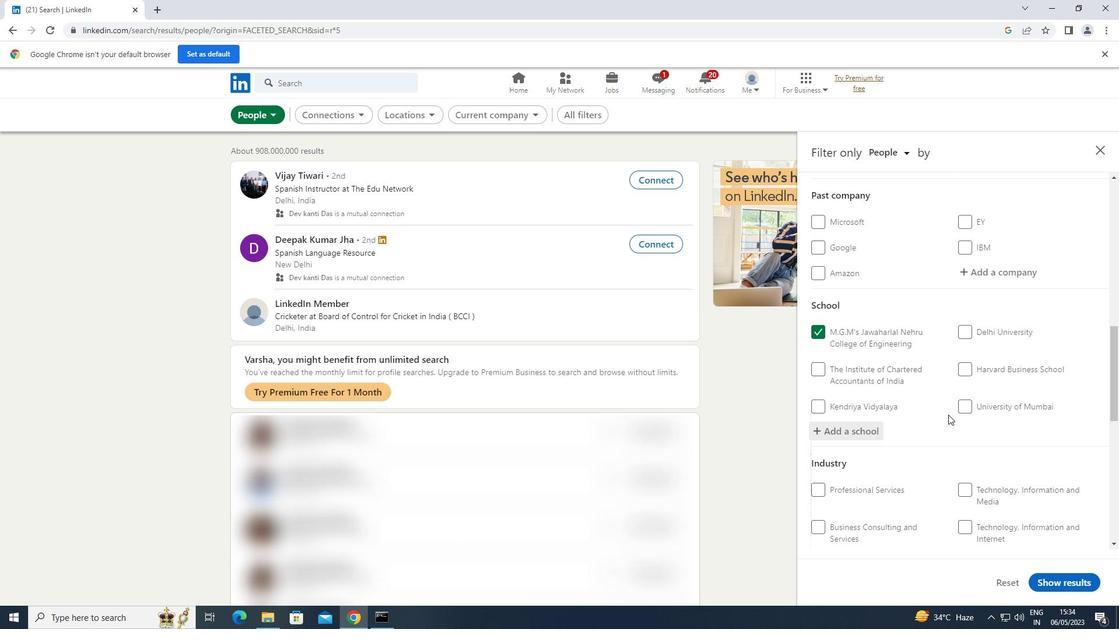 
Action: Mouse scrolled (948, 414) with delta (0, 0)
Screenshot: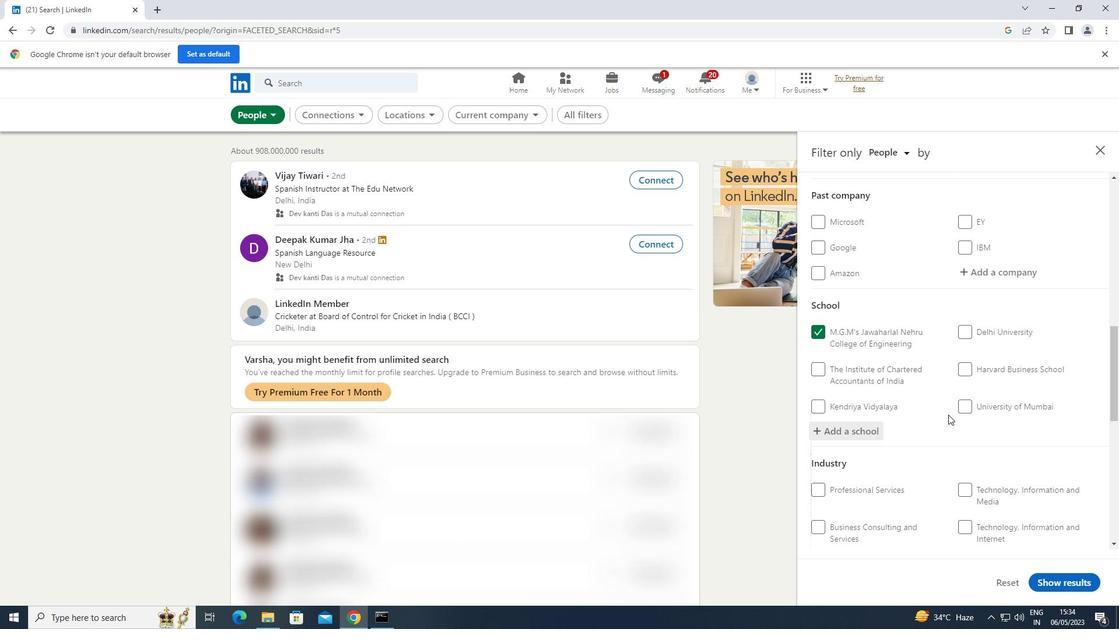 
Action: Mouse moved to (1000, 331)
Screenshot: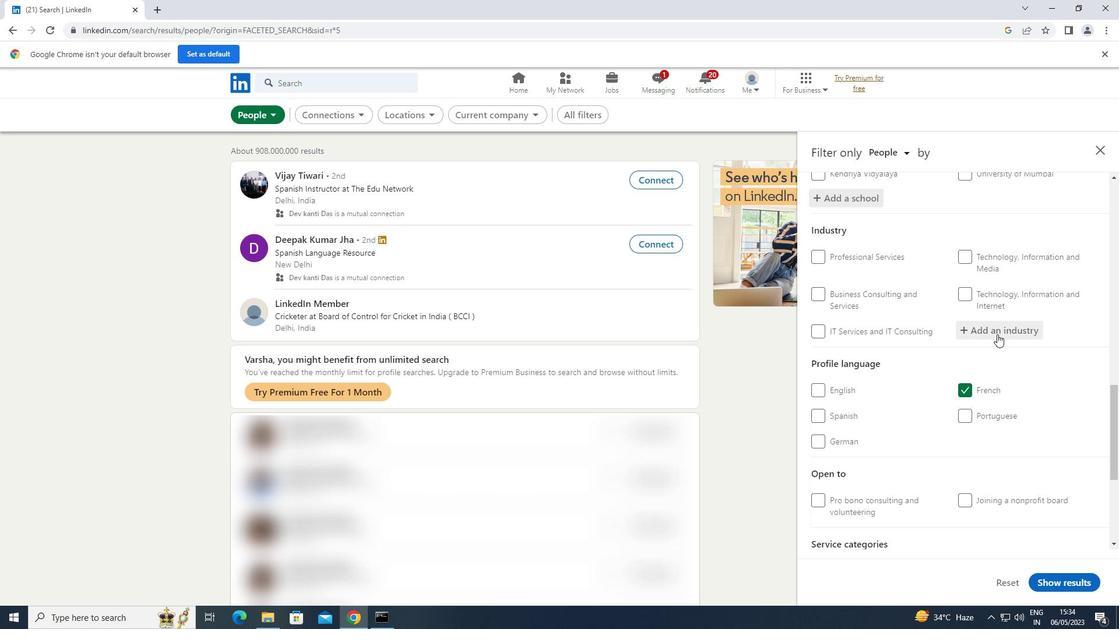 
Action: Mouse pressed left at (1000, 331)
Screenshot: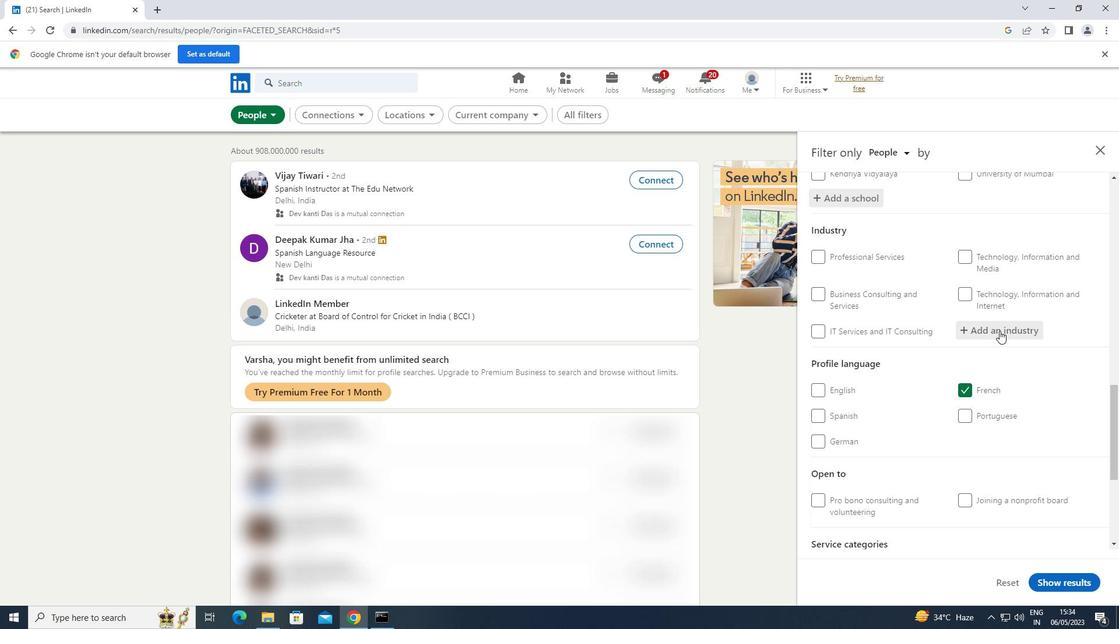 
Action: Mouse moved to (1000, 330)
Screenshot: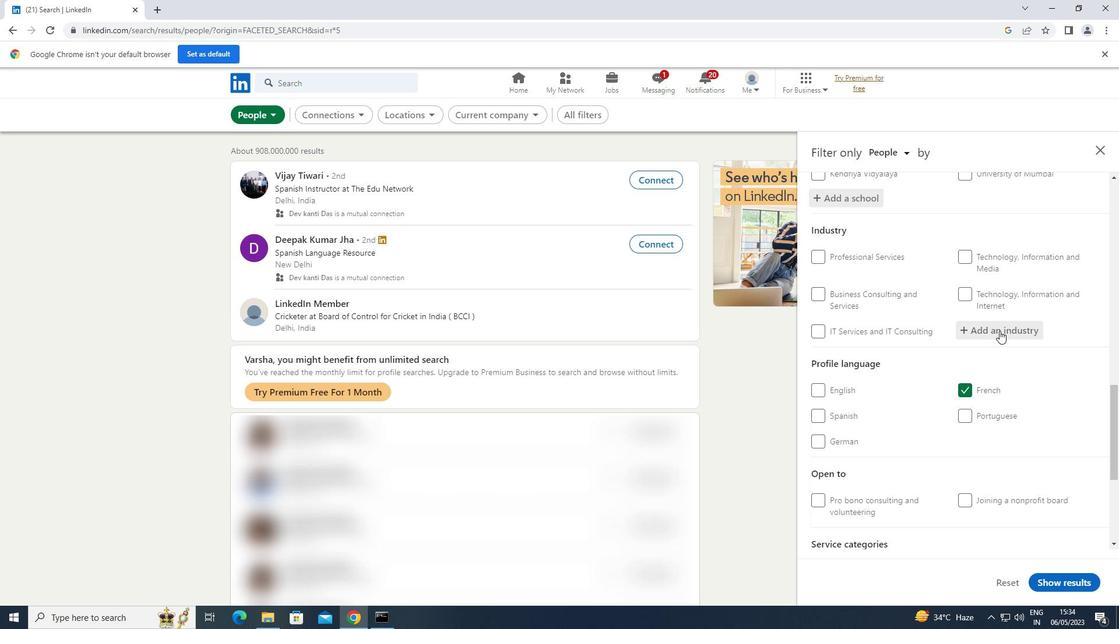 
Action: Key pressed <Key.shift>INDUSTRY
Screenshot: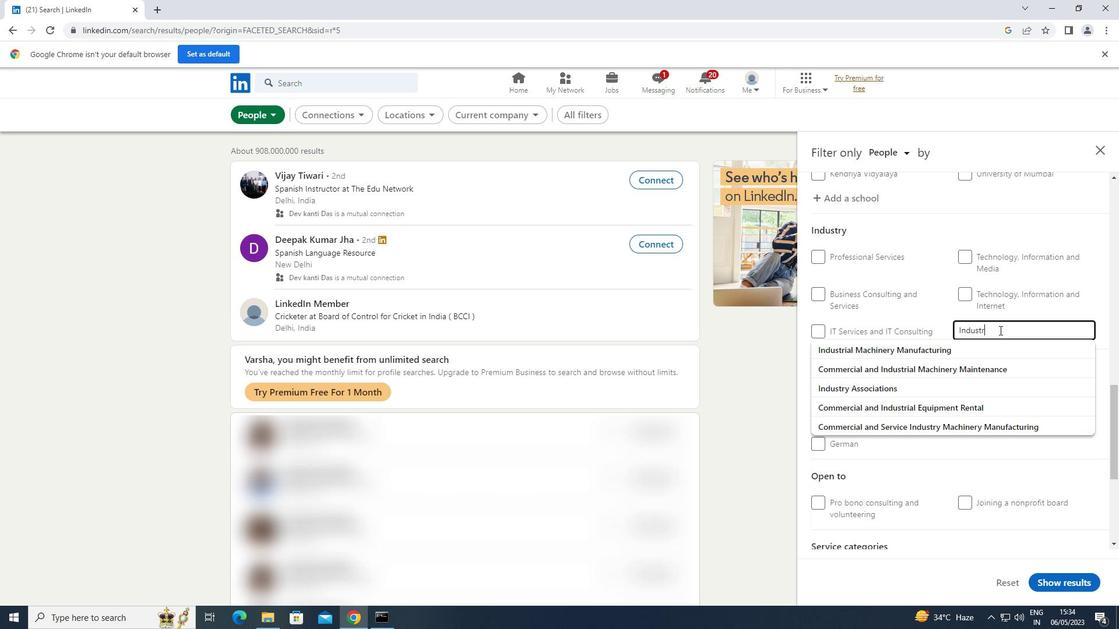 
Action: Mouse moved to (888, 349)
Screenshot: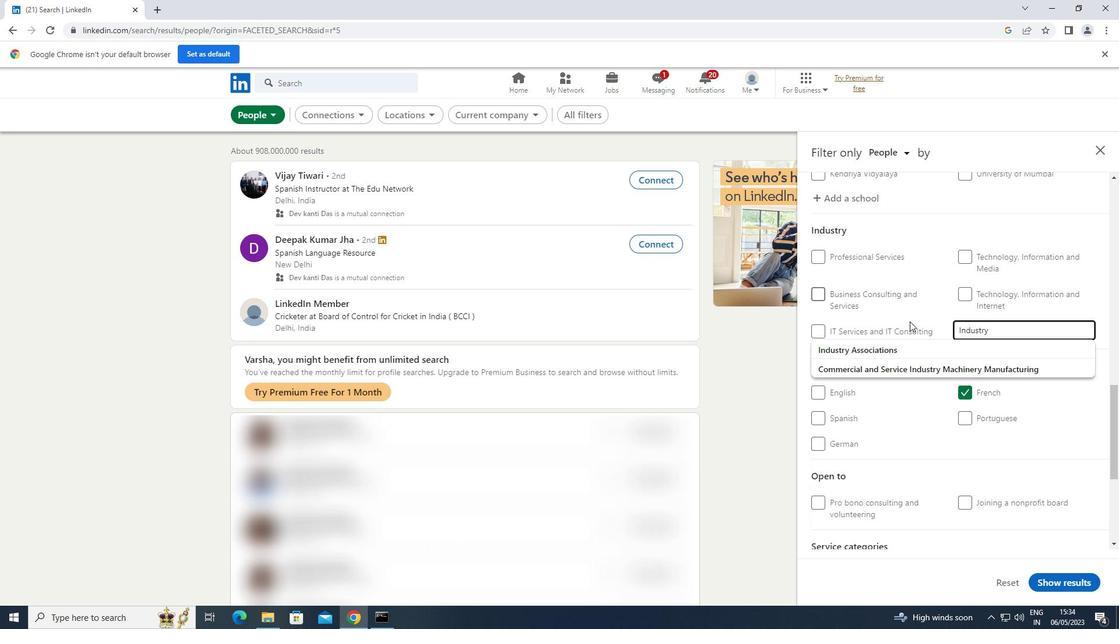 
Action: Mouse pressed left at (888, 349)
Screenshot: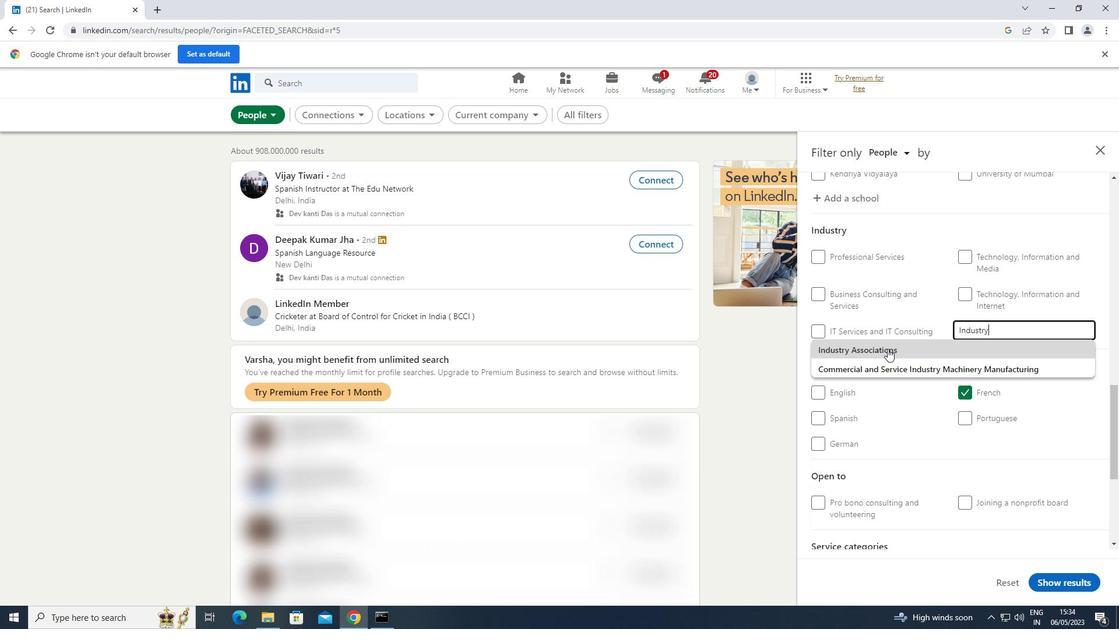 
Action: Mouse moved to (889, 349)
Screenshot: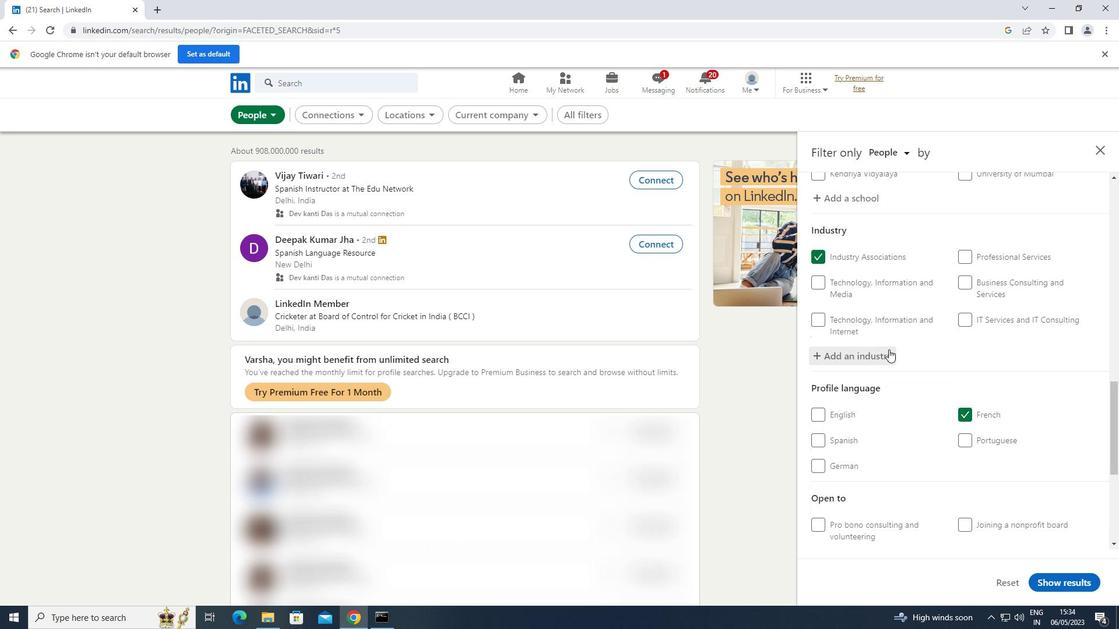 
Action: Mouse scrolled (889, 348) with delta (0, 0)
Screenshot: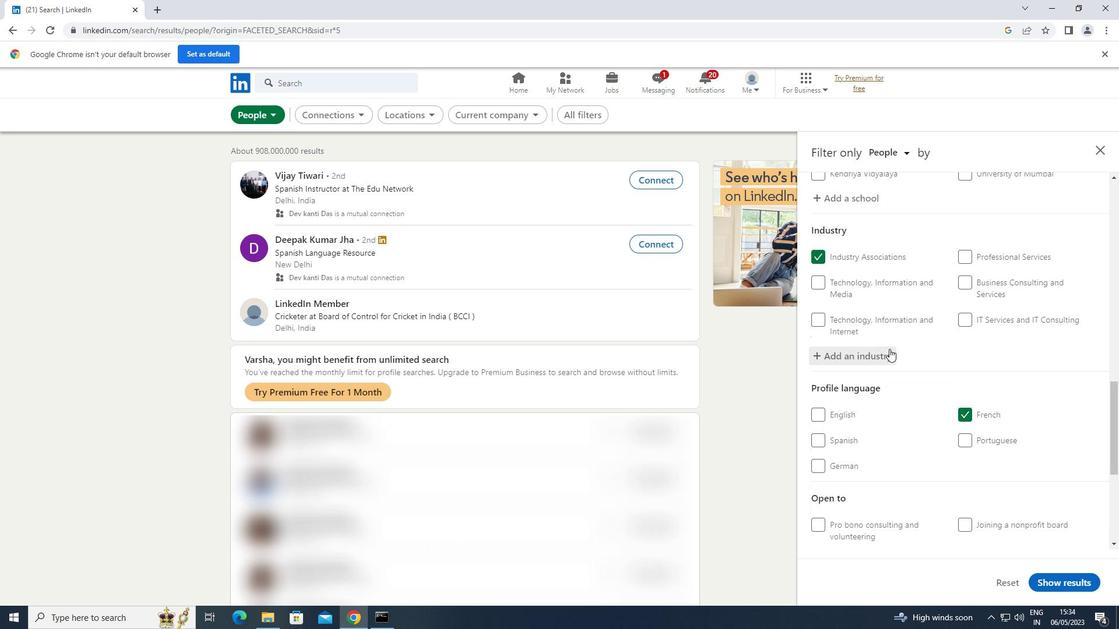 
Action: Mouse scrolled (889, 348) with delta (0, 0)
Screenshot: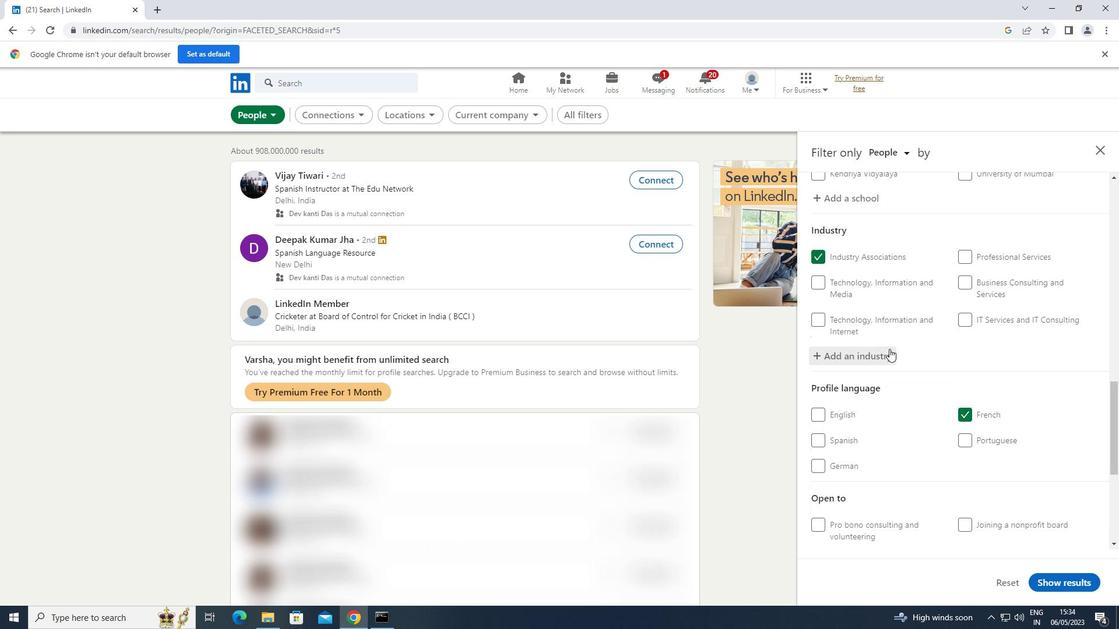 
Action: Mouse scrolled (889, 348) with delta (0, 0)
Screenshot: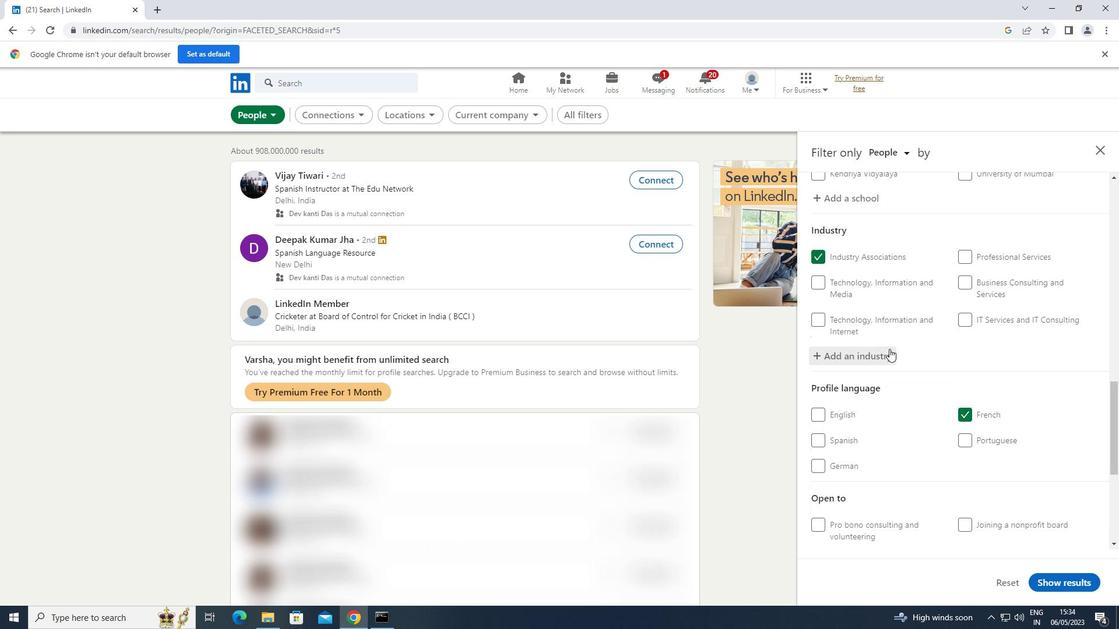 
Action: Mouse moved to (982, 468)
Screenshot: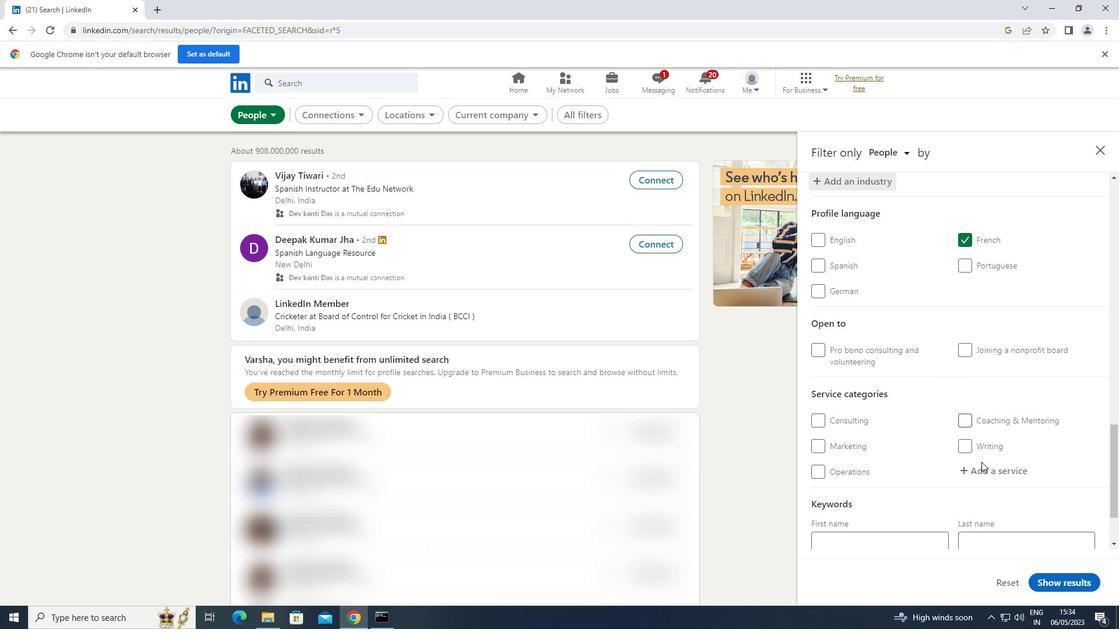 
Action: Mouse pressed left at (982, 468)
Screenshot: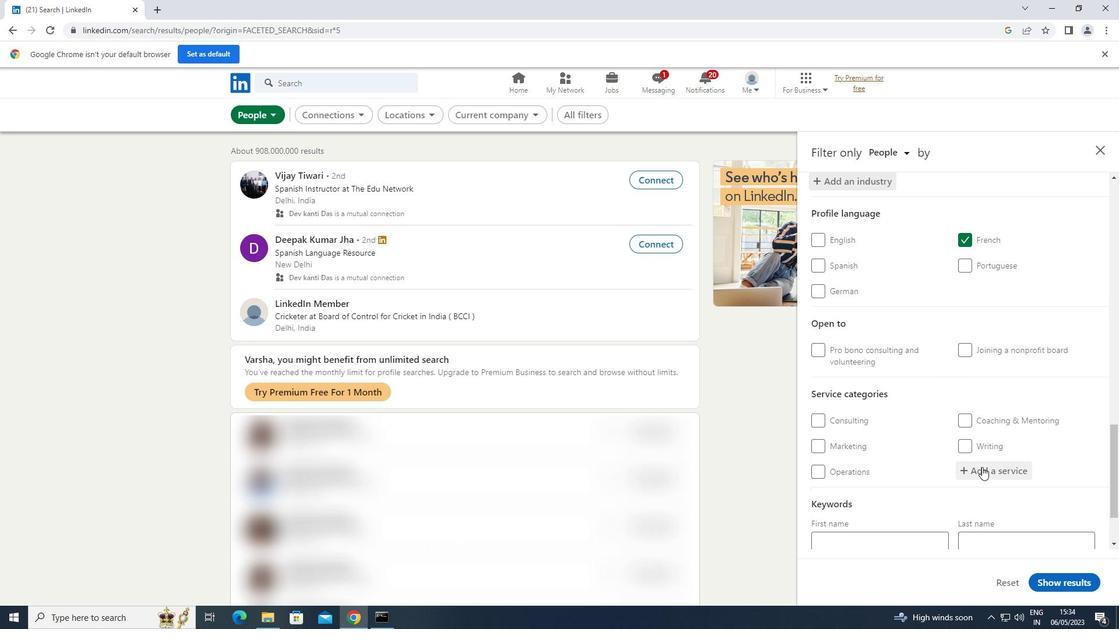 
Action: Key pressed <Key.shift>VIDEO
Screenshot: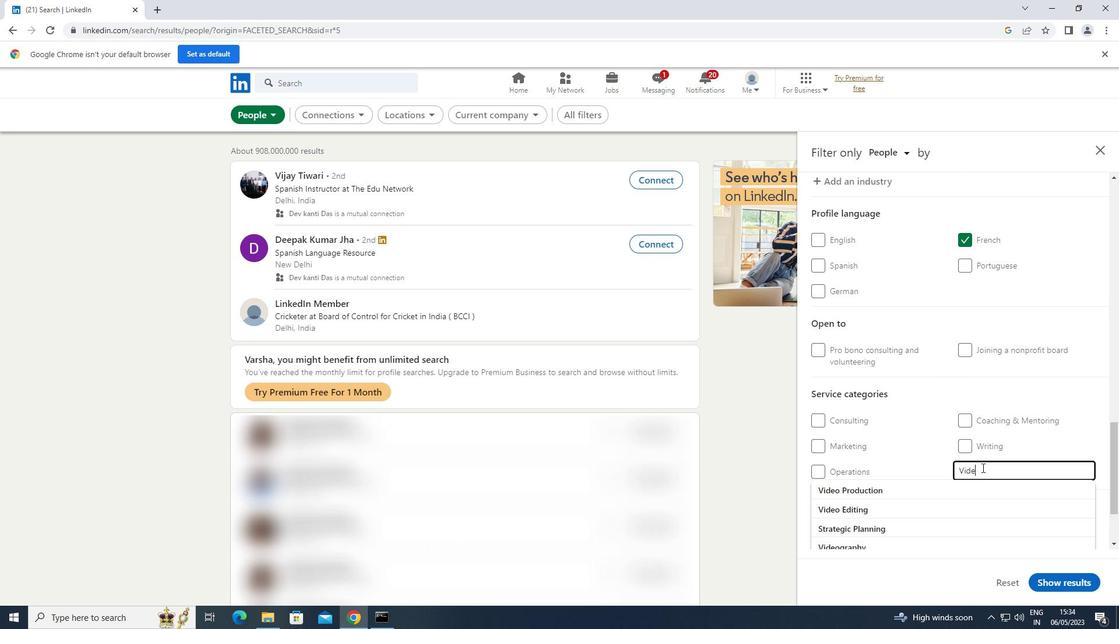 
Action: Mouse moved to (984, 452)
Screenshot: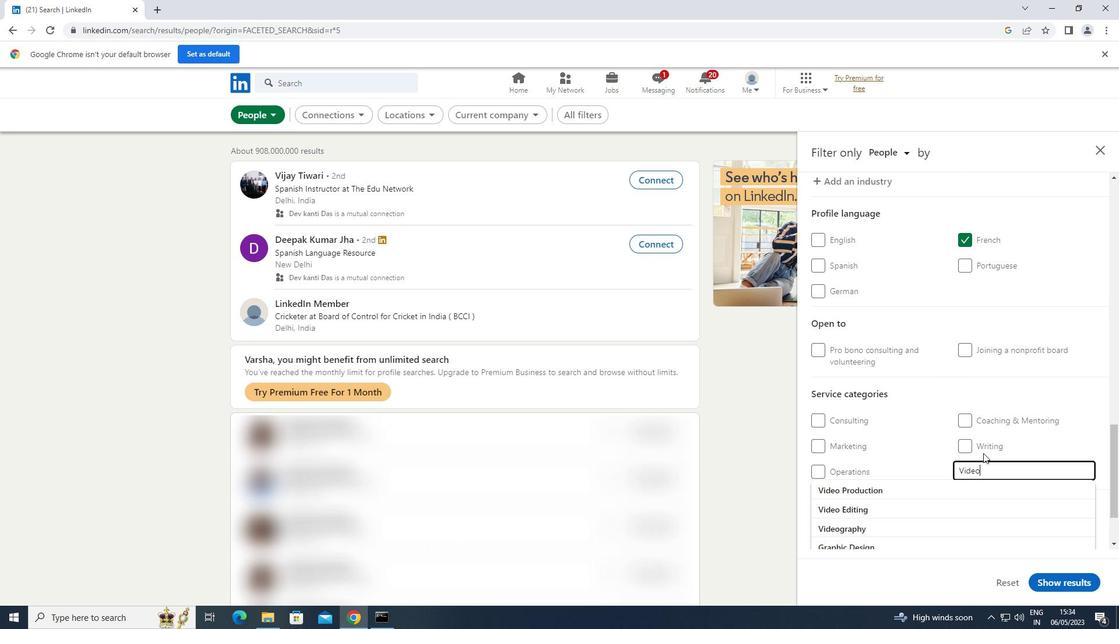 
Action: Mouse scrolled (984, 451) with delta (0, 0)
Screenshot: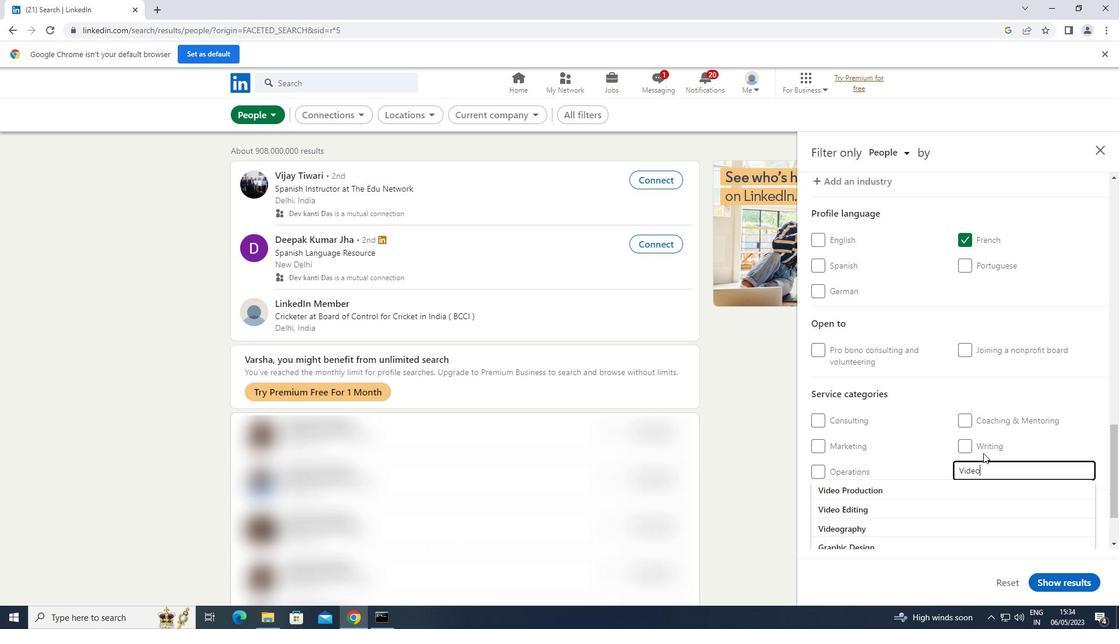 
Action: Mouse moved to (865, 520)
Screenshot: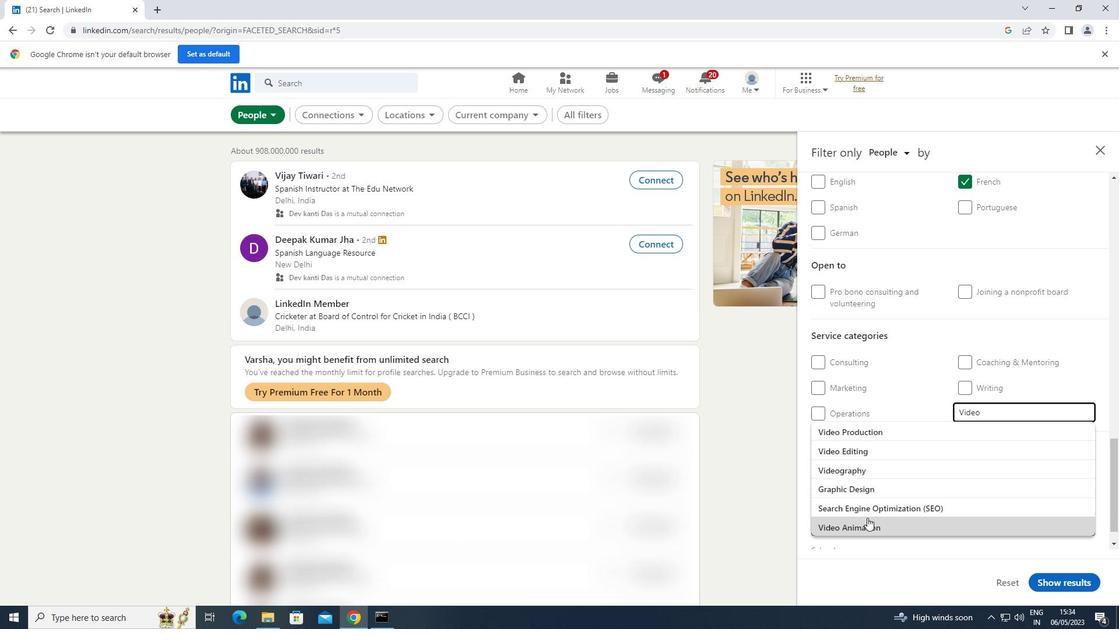 
Action: Mouse pressed left at (865, 520)
Screenshot: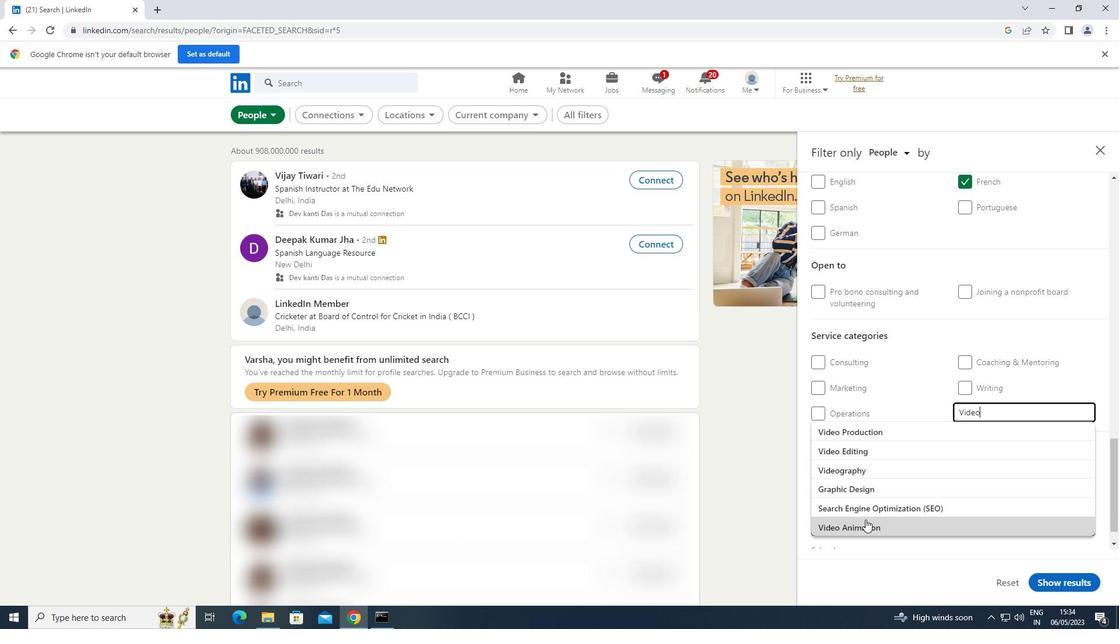 
Action: Mouse moved to (903, 489)
Screenshot: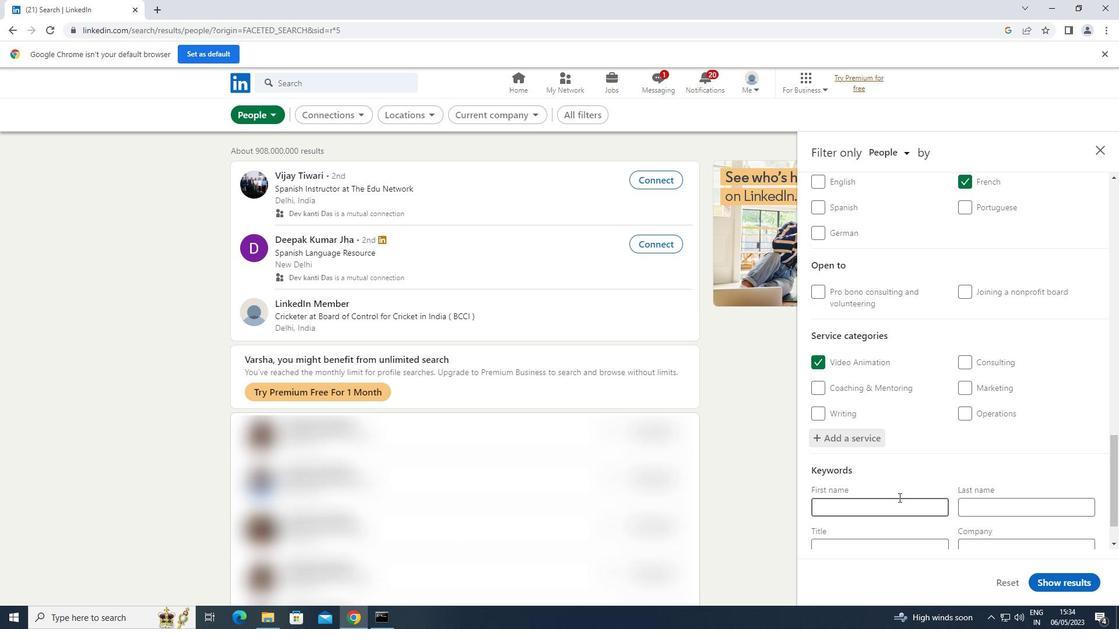
Action: Mouse scrolled (903, 489) with delta (0, 0)
Screenshot: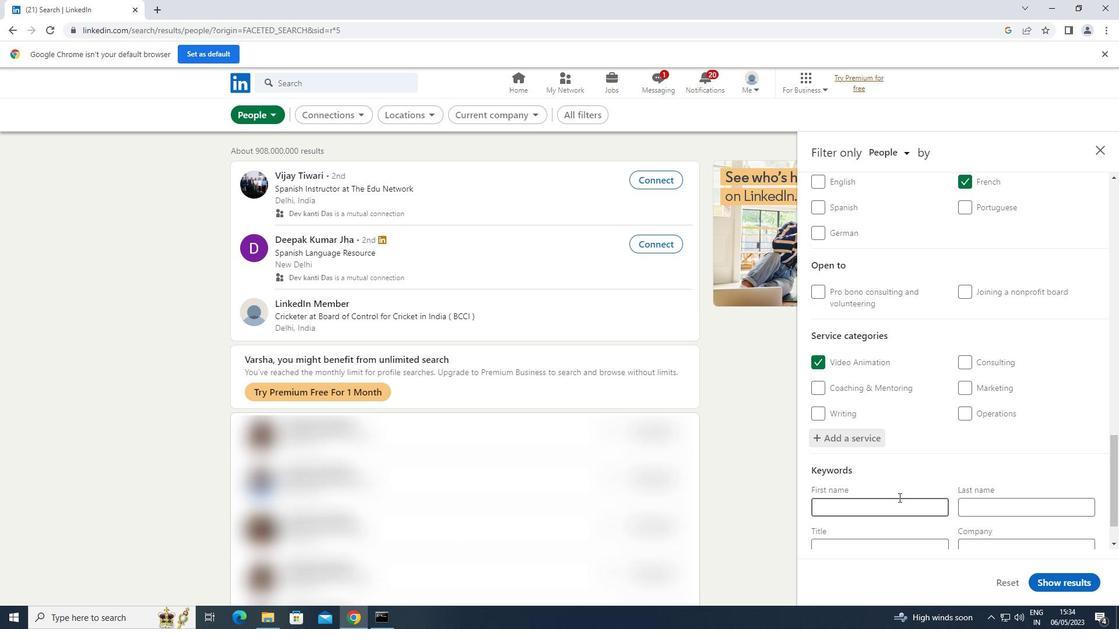 
Action: Mouse moved to (904, 489)
Screenshot: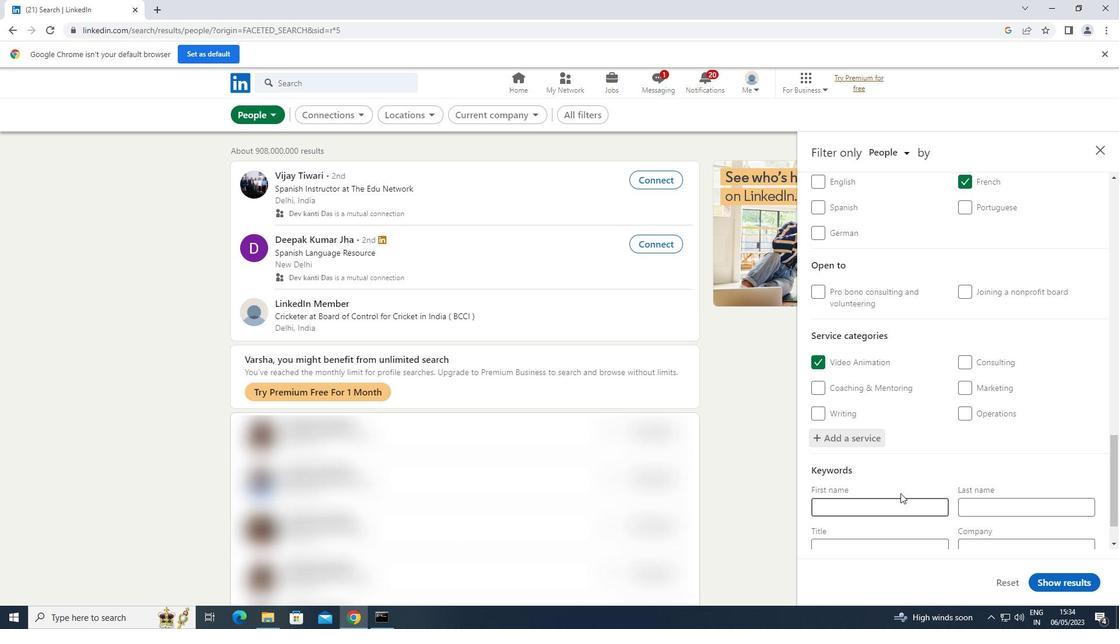 
Action: Mouse scrolled (904, 488) with delta (0, 0)
Screenshot: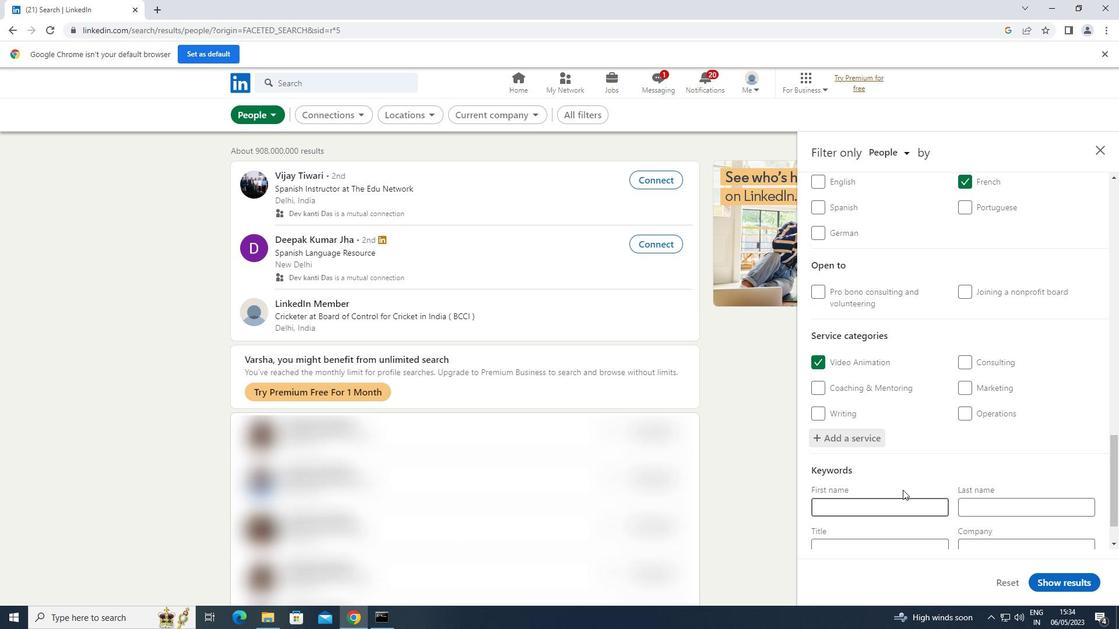 
Action: Mouse scrolled (904, 488) with delta (0, 0)
Screenshot: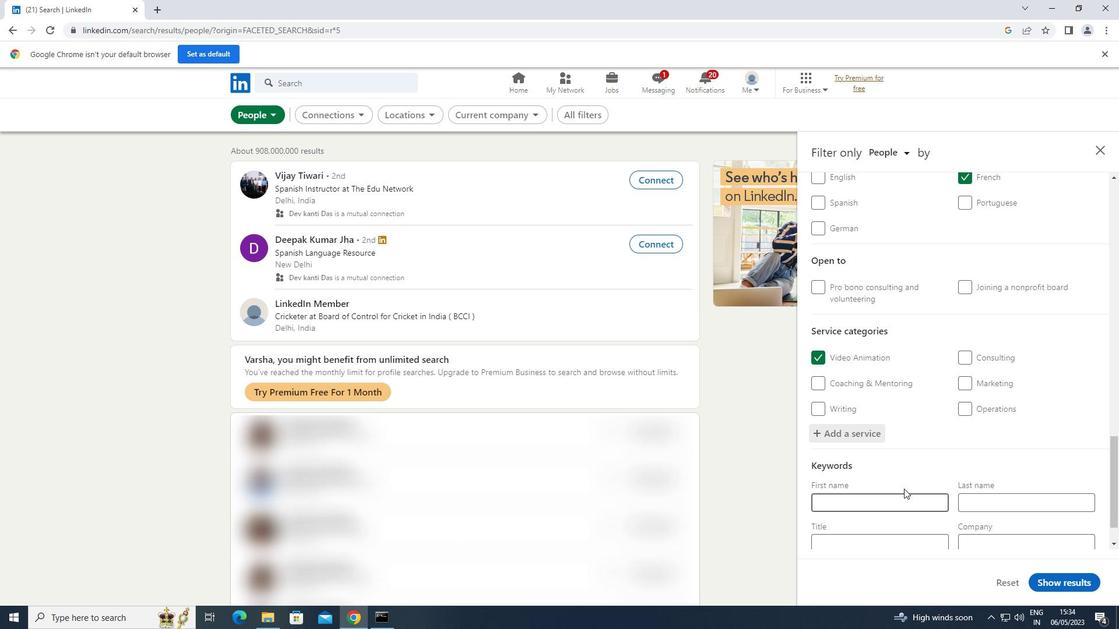 
Action: Mouse scrolled (904, 488) with delta (0, 0)
Screenshot: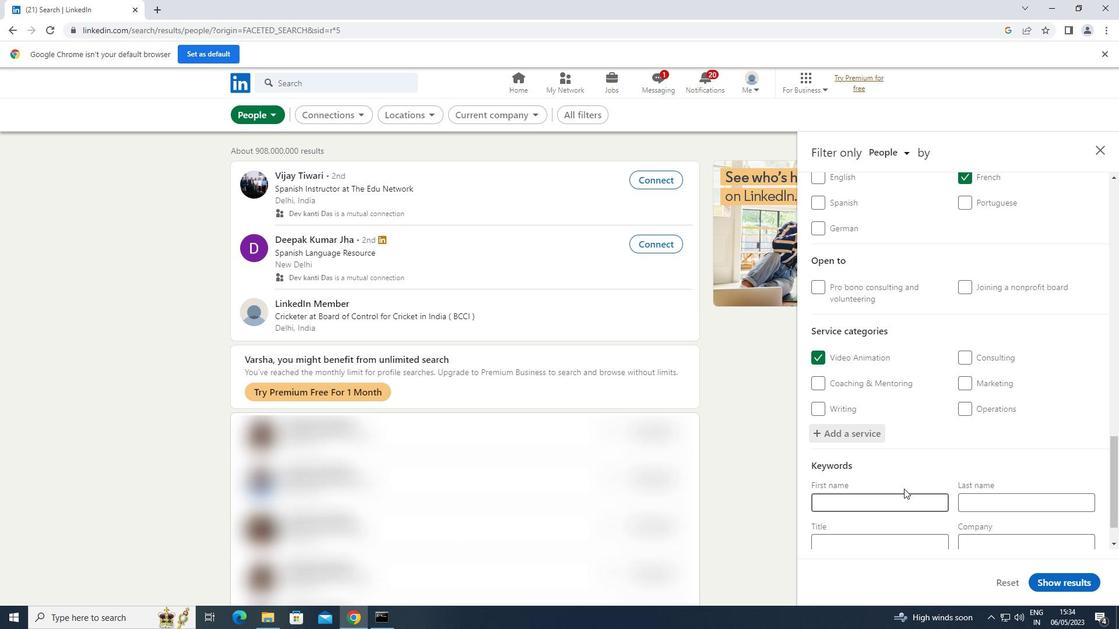 
Action: Mouse scrolled (904, 488) with delta (0, 0)
Screenshot: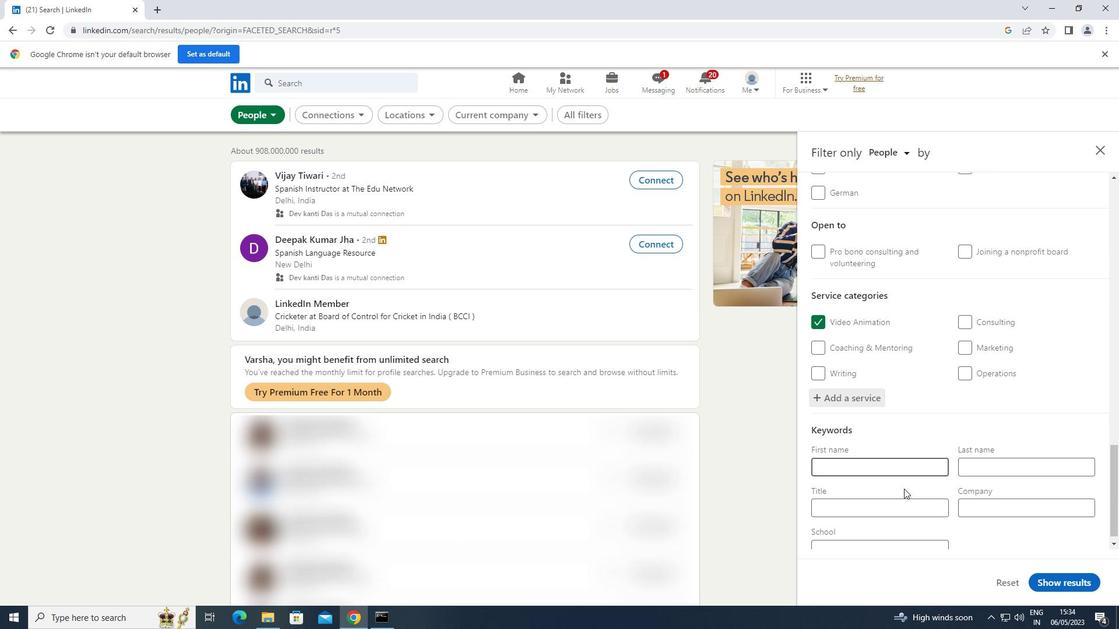 
Action: Mouse scrolled (904, 488) with delta (0, 0)
Screenshot: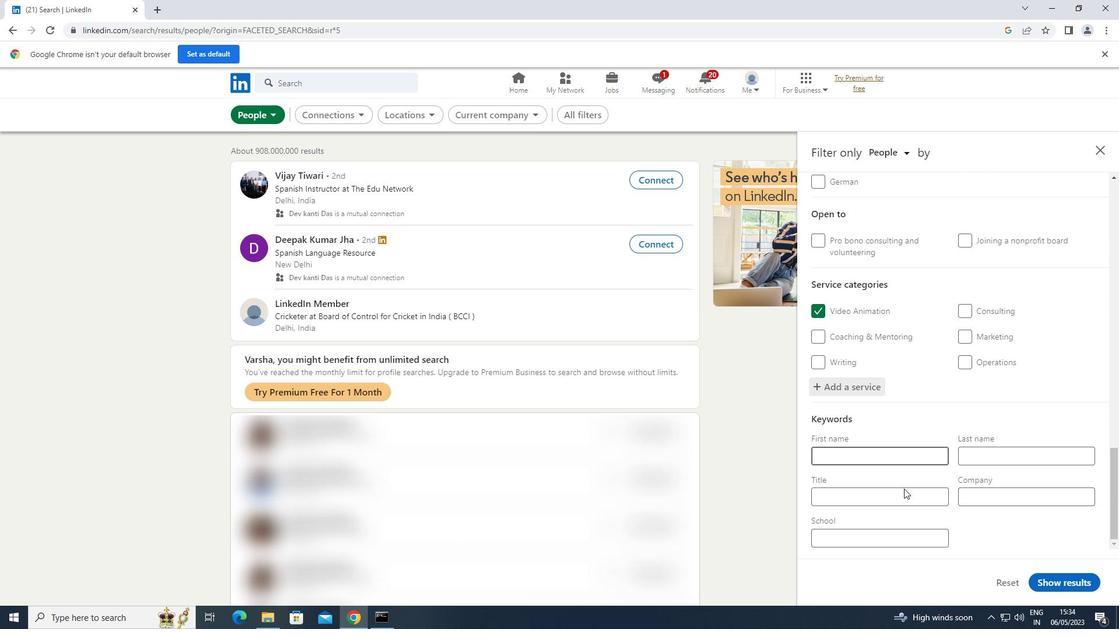 
Action: Mouse moved to (895, 496)
Screenshot: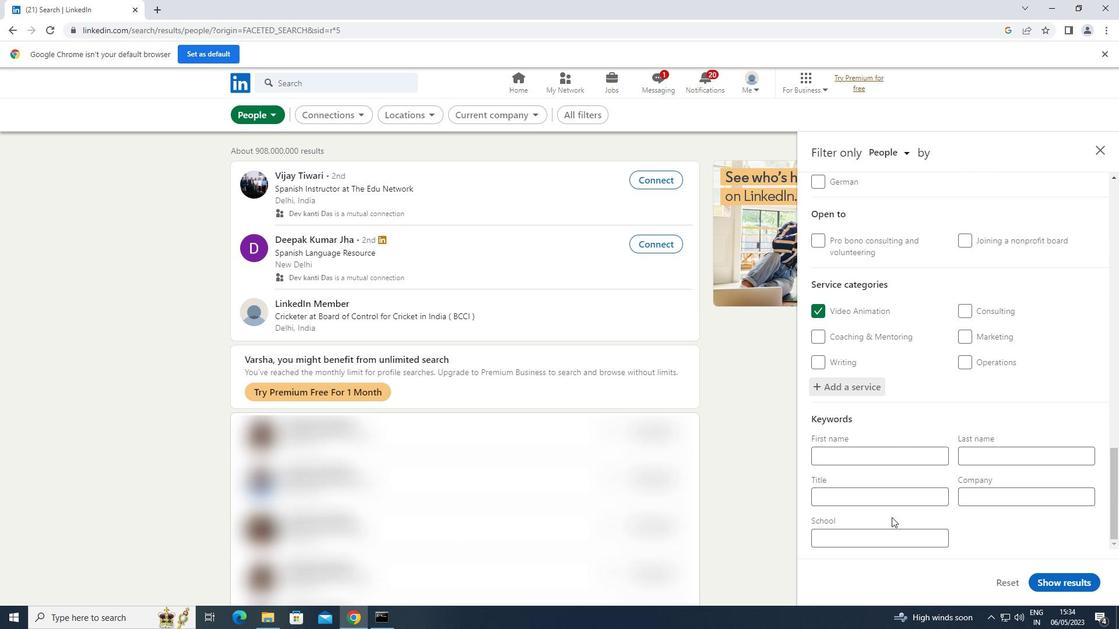 
Action: Mouse pressed left at (895, 496)
Screenshot: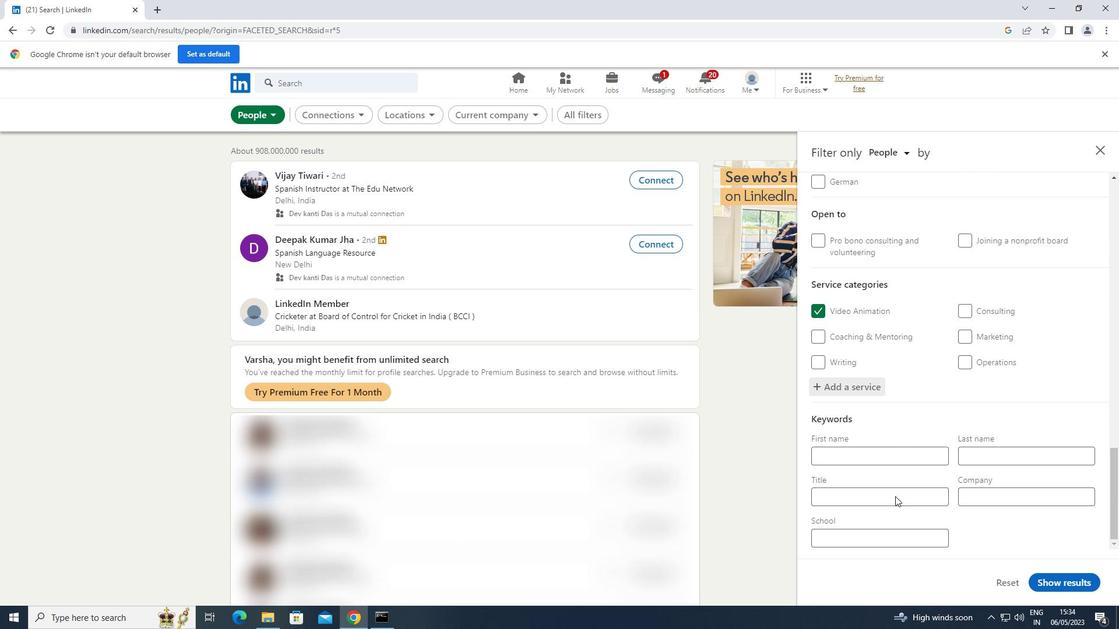 
Action: Mouse pressed left at (895, 496)
Screenshot: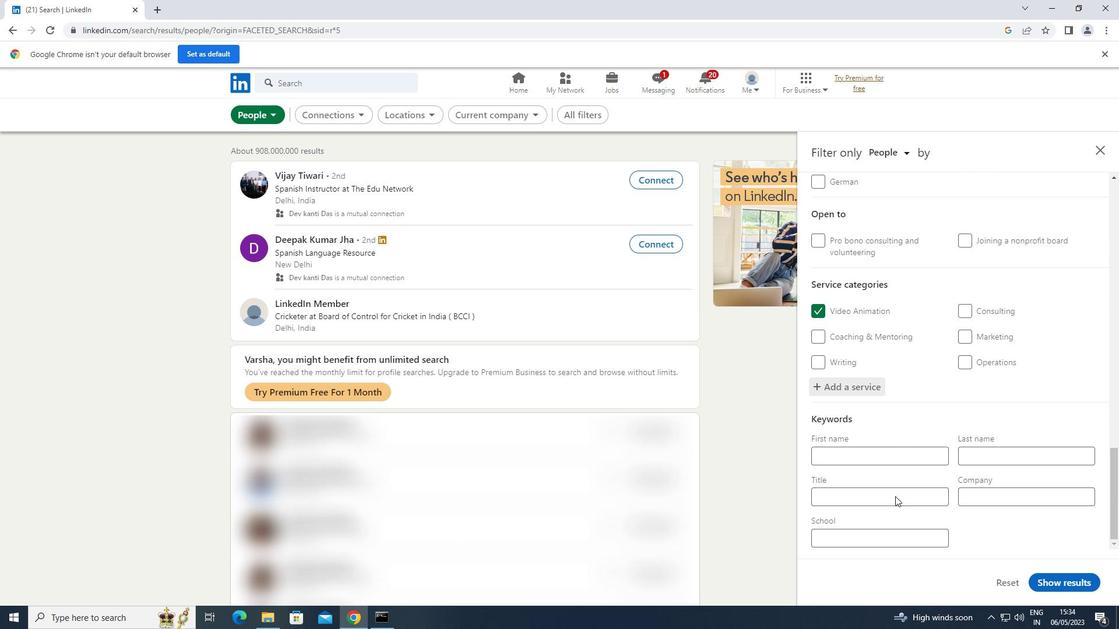 
Action: Mouse moved to (895, 499)
Screenshot: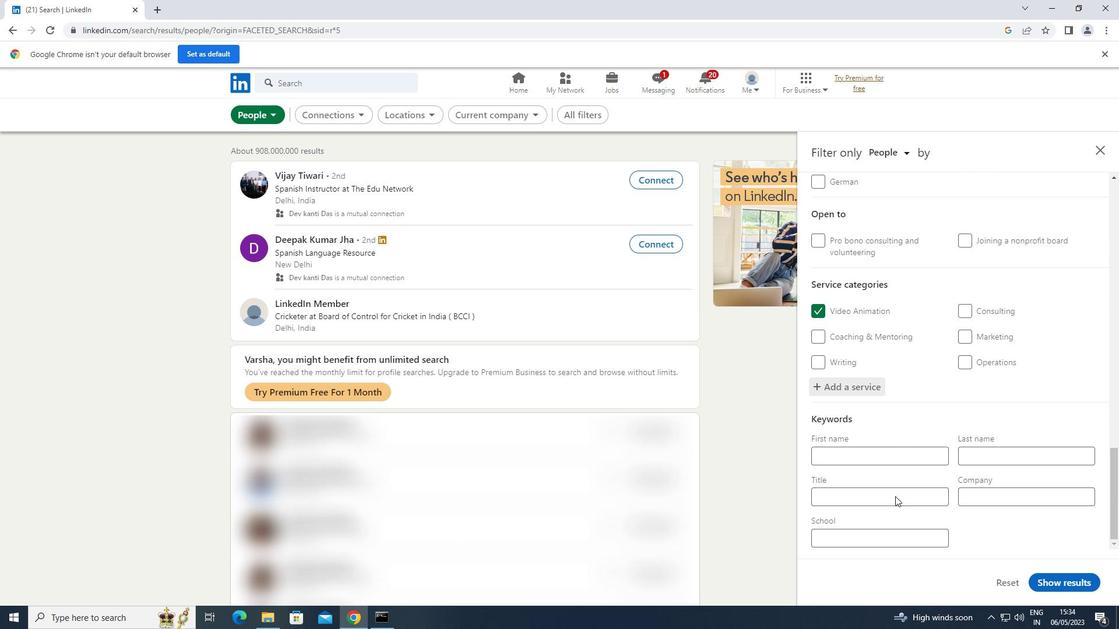 
Action: Key pressed <Key.shift>HVAC<Key.space><Key.shift>TECHNICIAN
Screenshot: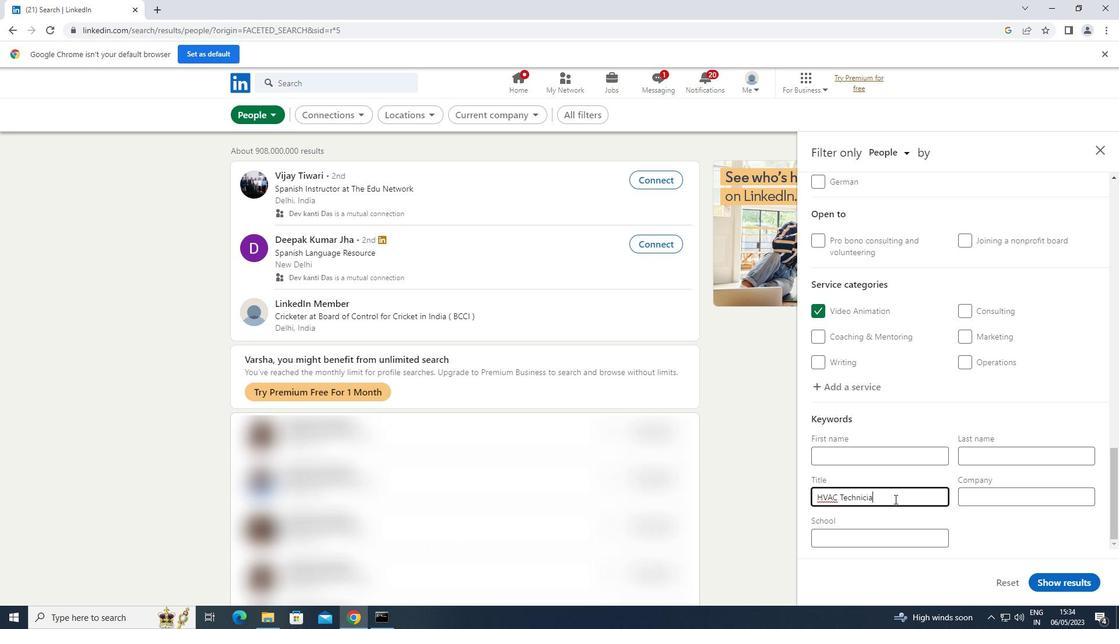 
Action: Mouse moved to (1073, 586)
Screenshot: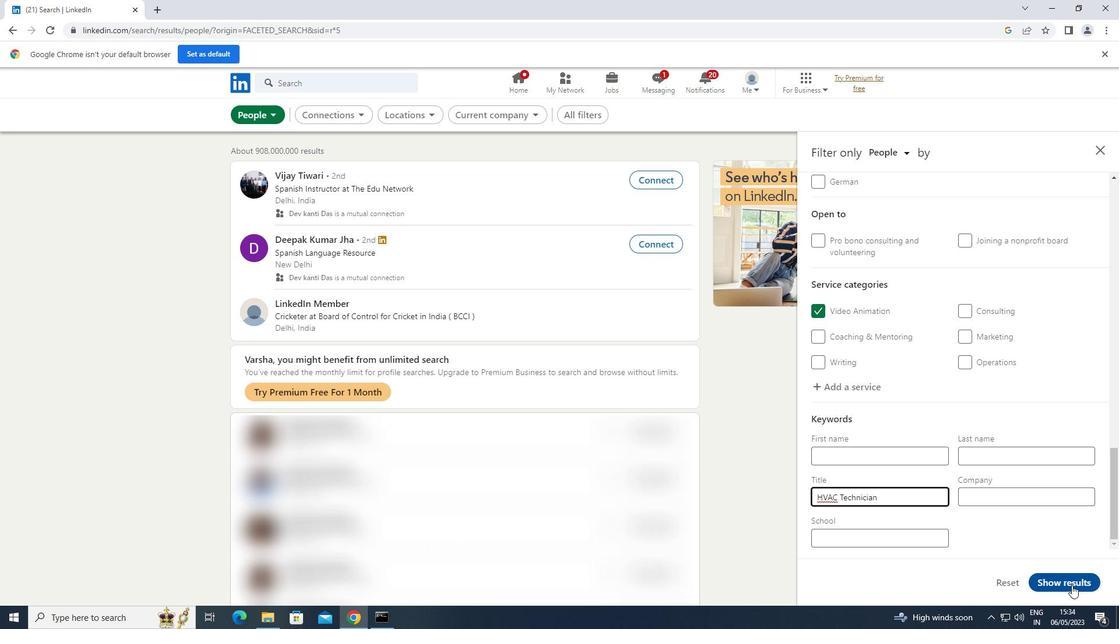 
Action: Mouse pressed left at (1073, 586)
Screenshot: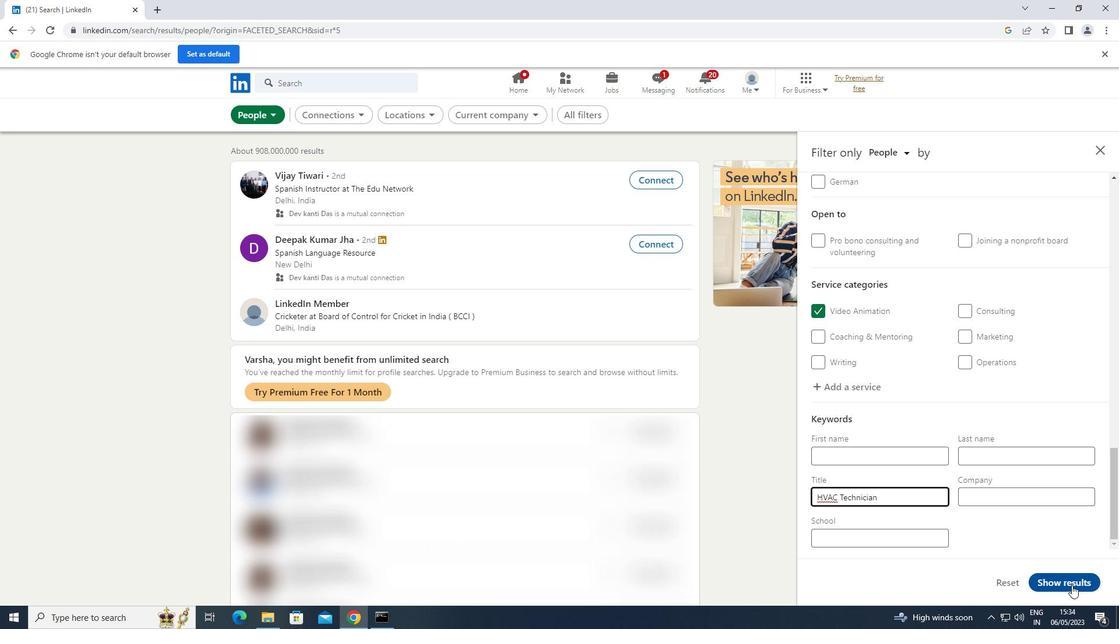 
Action: Mouse moved to (1090, 574)
Screenshot: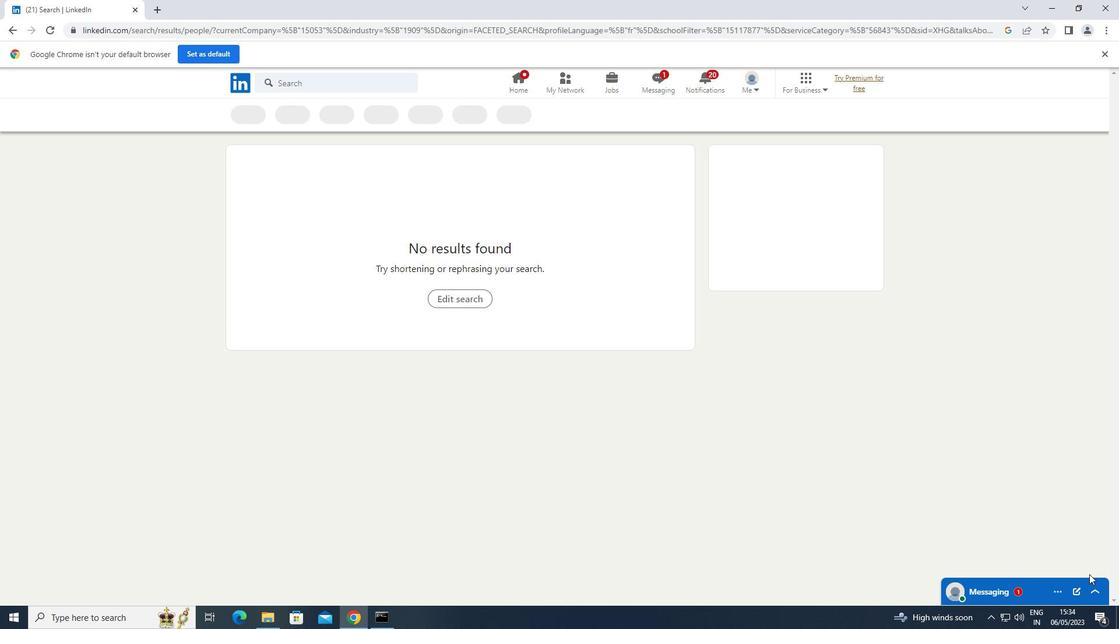 
